 Task: Look for space in Navadwīp, India from 5th July, 2023 to 10th July, 2023 for 4 adults in price range Rs.9000 to Rs.14000. Place can be entire place with 2 bedrooms having 4 beds and 2 bathrooms. Property type can be house, flat, guest house. Amenities needed are: washing machine. Booking option can be shelf check-in. Required host language is English.
Action: Mouse moved to (550, 81)
Screenshot: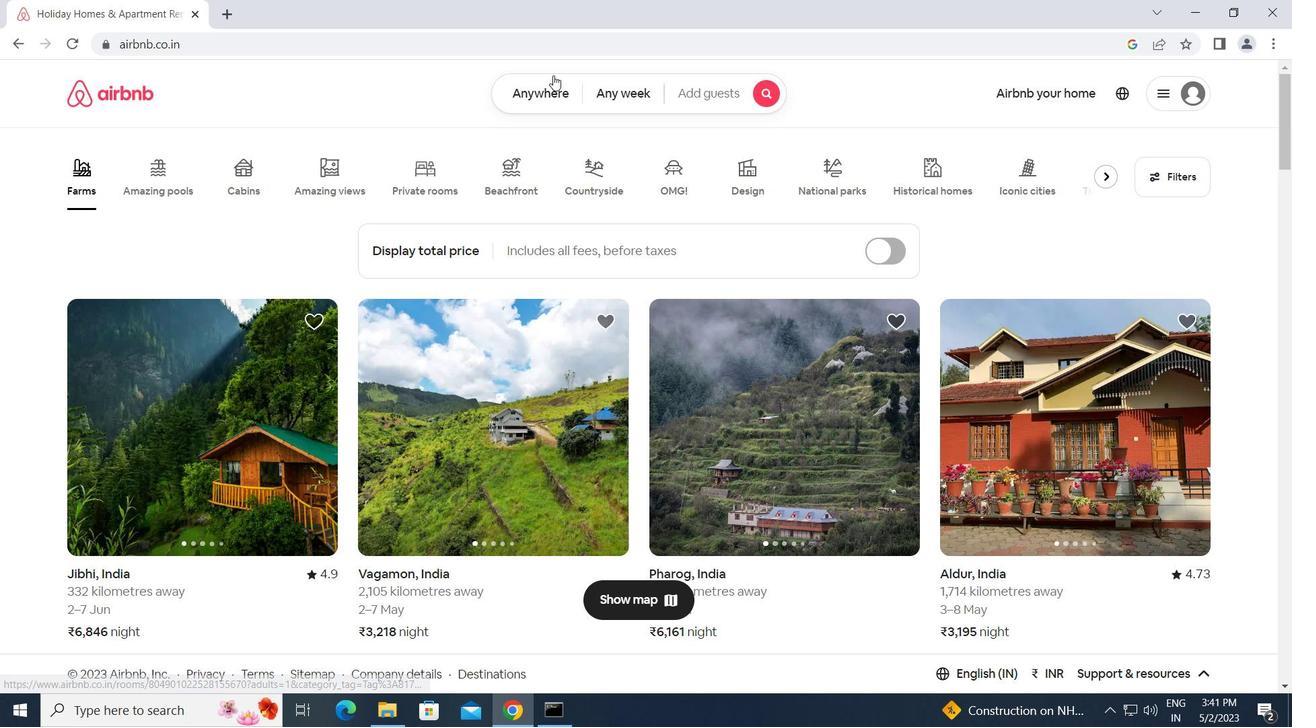 
Action: Mouse pressed left at (550, 81)
Screenshot: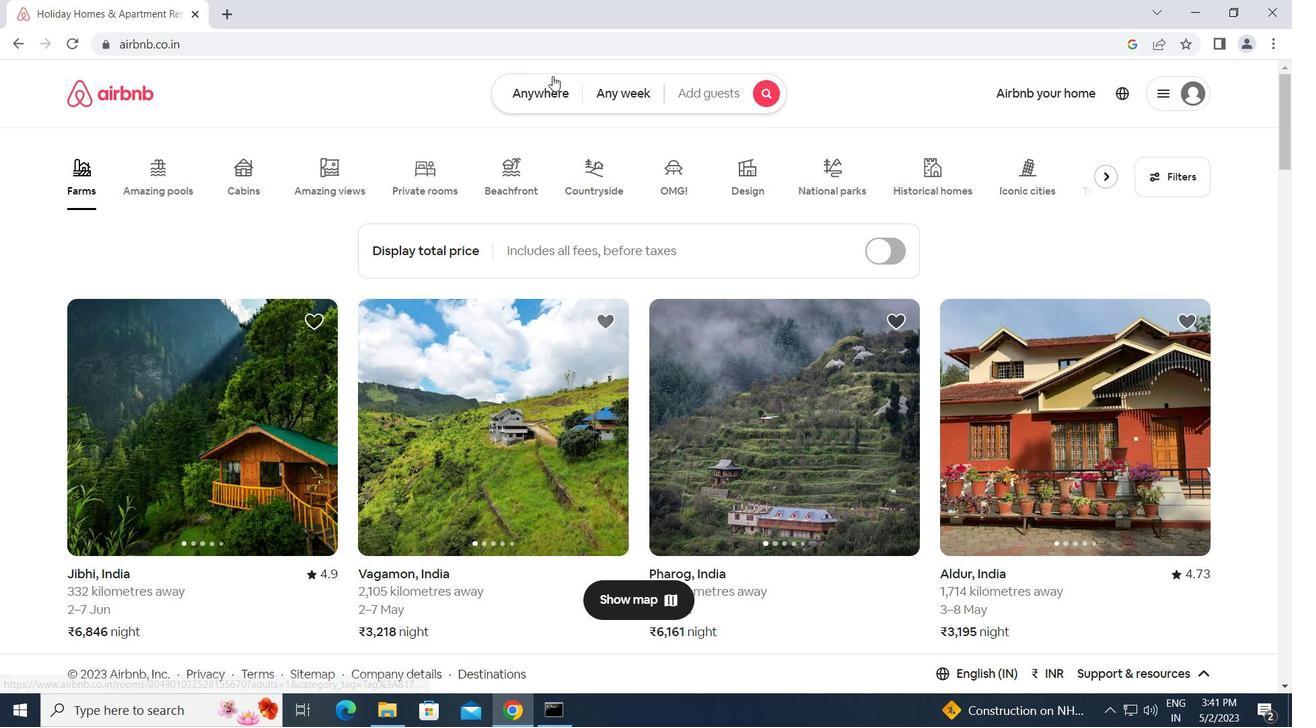 
Action: Mouse moved to (416, 146)
Screenshot: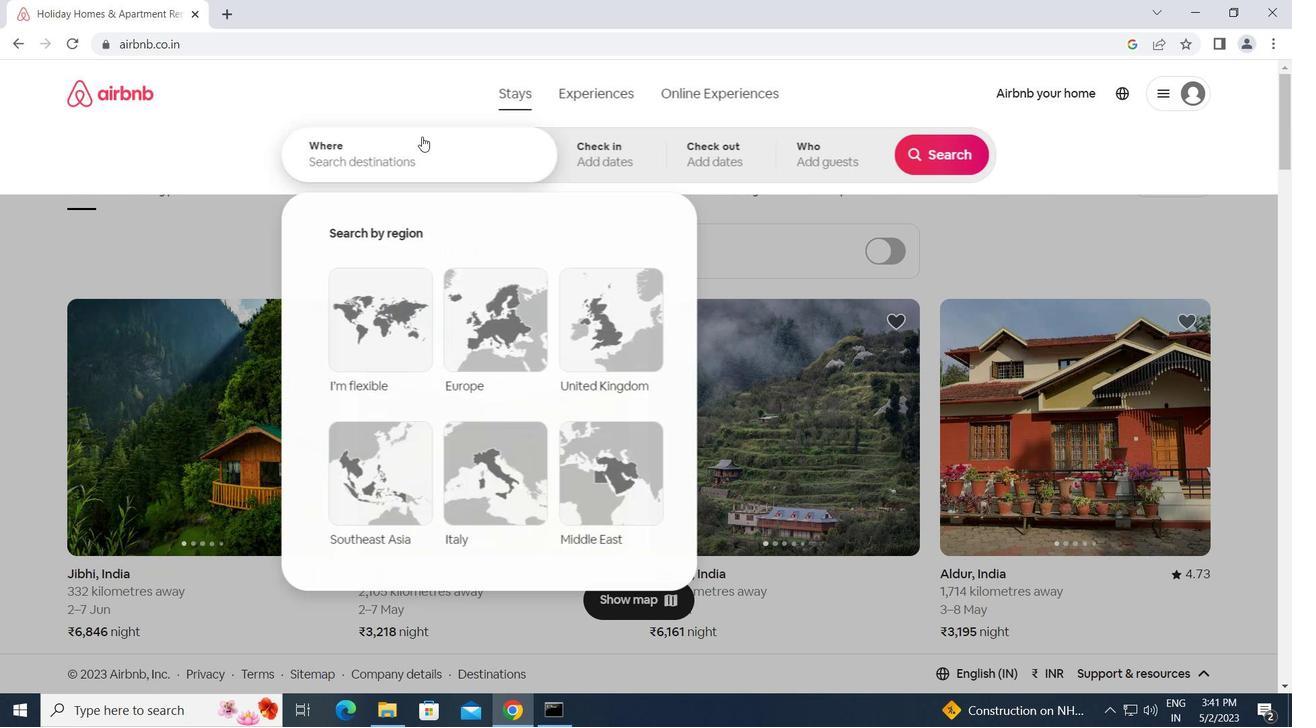 
Action: Mouse pressed left at (416, 146)
Screenshot: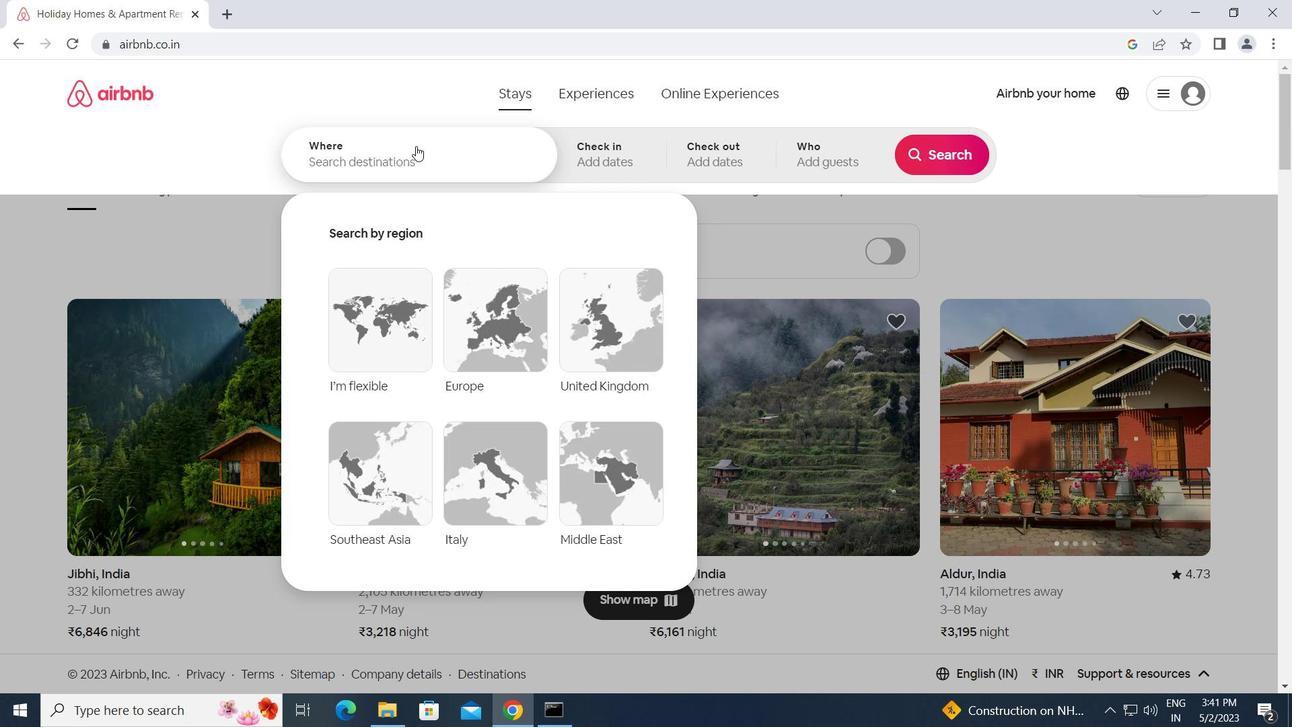 
Action: Key pressed n<Key.caps_lock>avadwip,<Key.space><Key.caps_lock>i<Key.caps_lock>ndia<Key.enter>
Screenshot: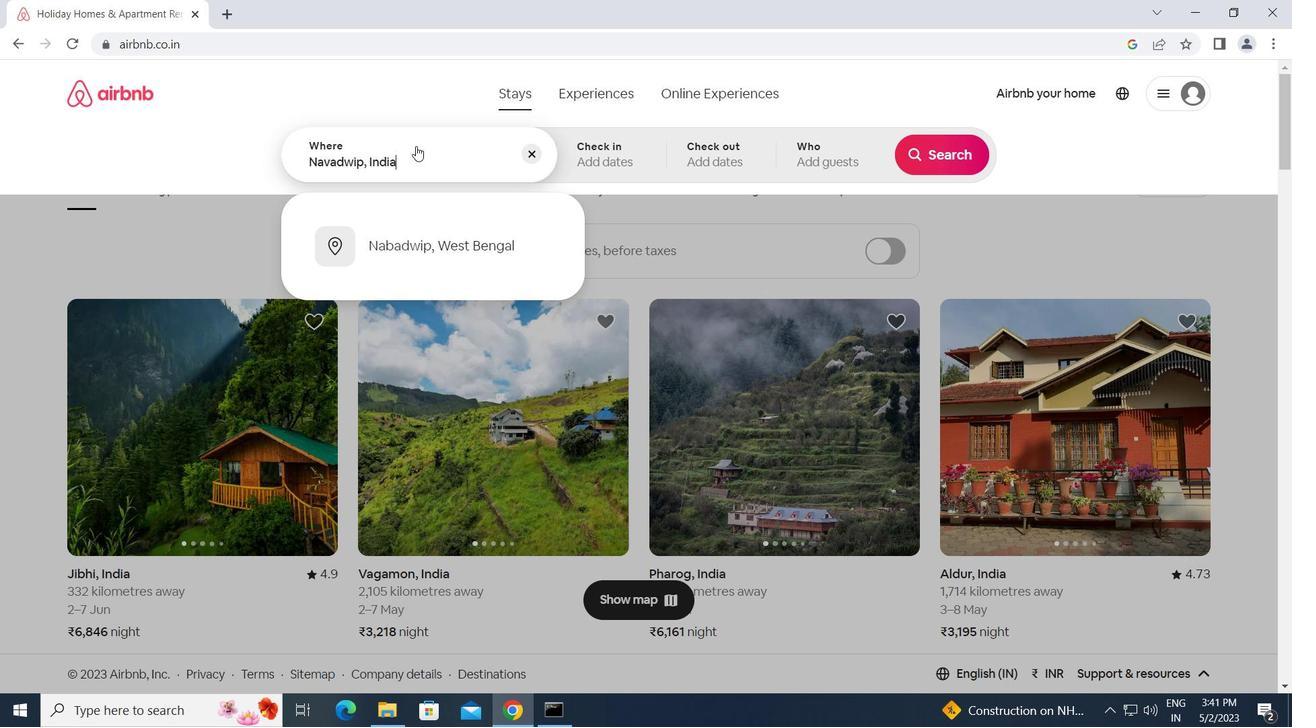 
Action: Mouse moved to (946, 303)
Screenshot: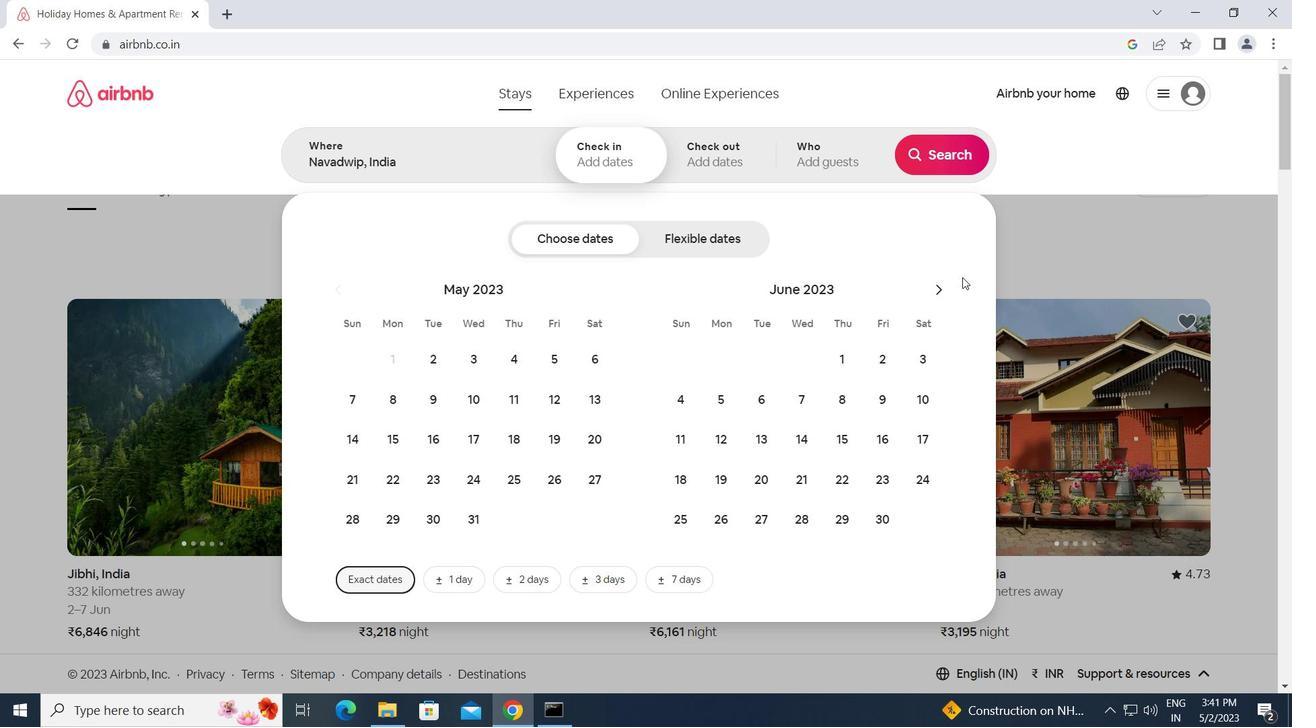 
Action: Mouse pressed left at (946, 303)
Screenshot: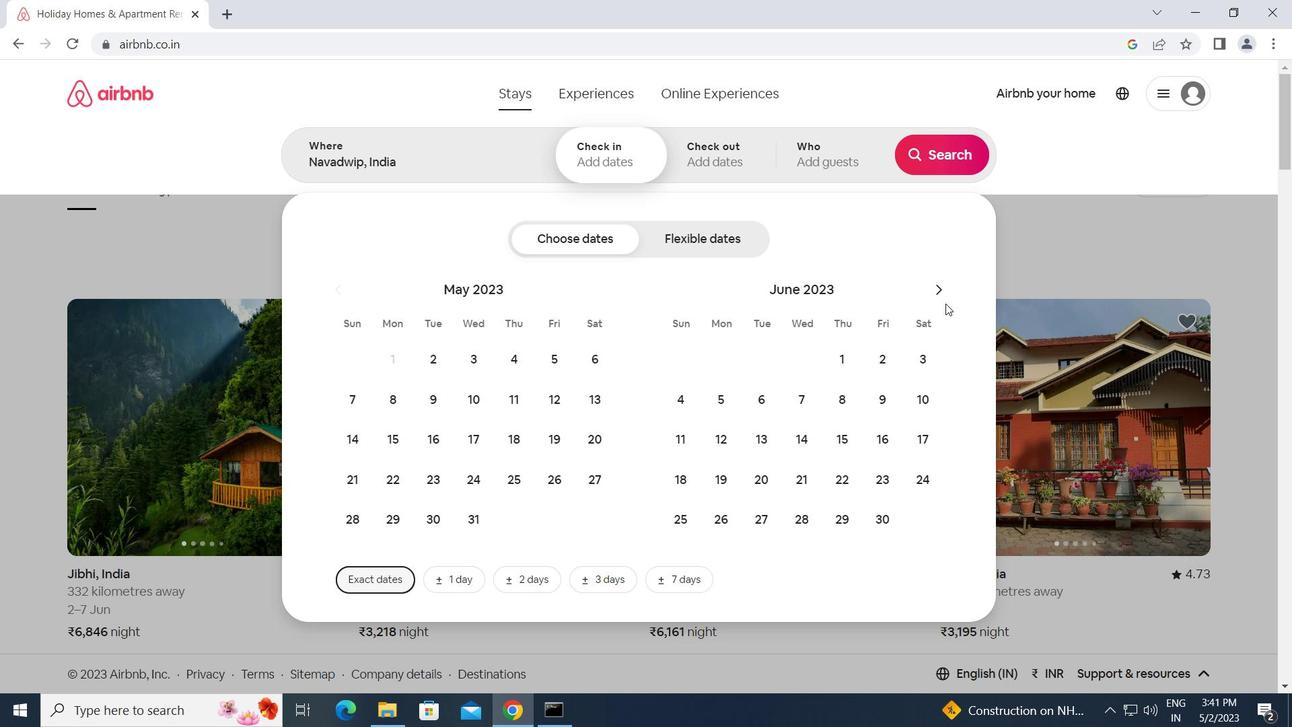 
Action: Mouse moved to (936, 287)
Screenshot: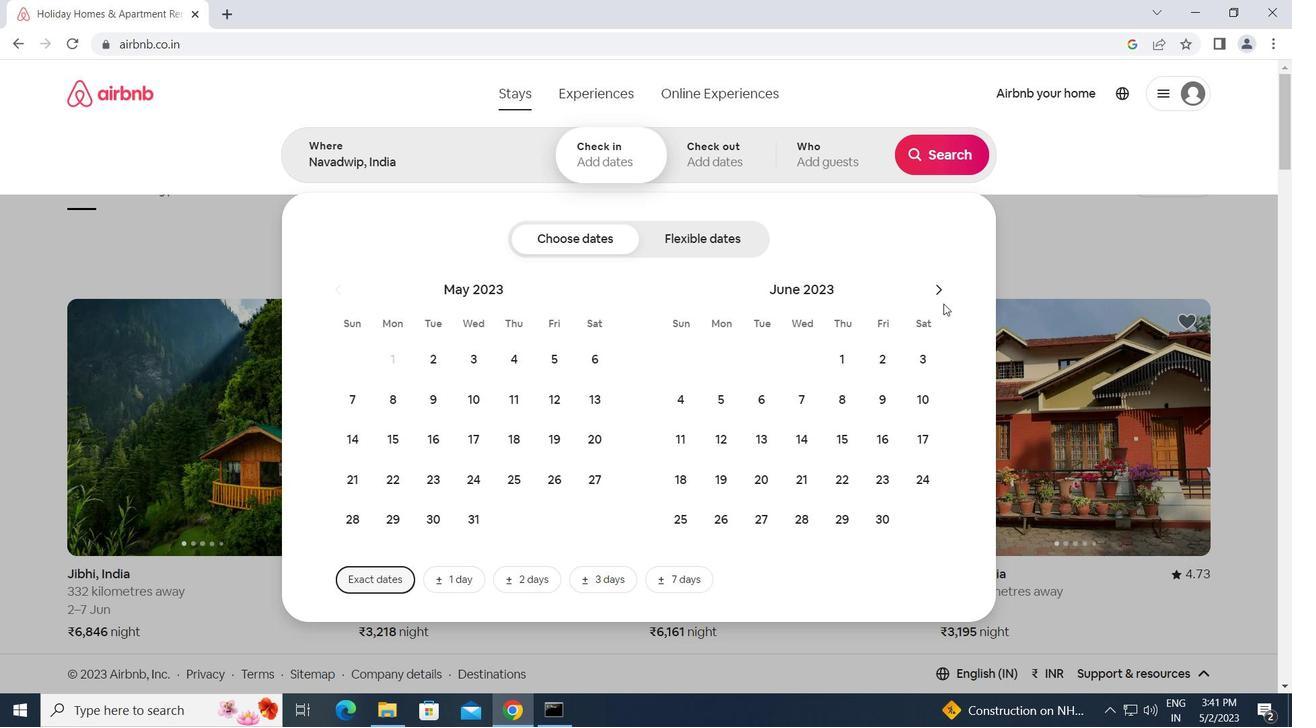 
Action: Mouse pressed left at (936, 287)
Screenshot: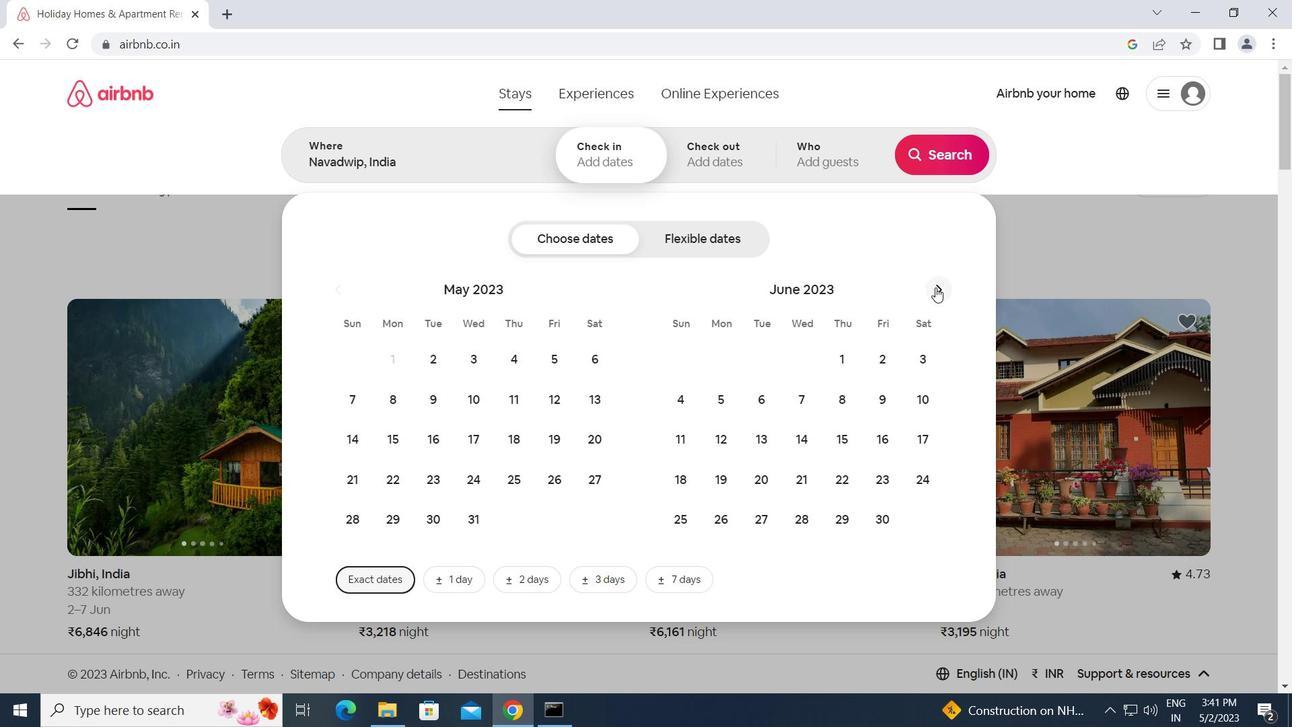 
Action: Mouse moved to (804, 396)
Screenshot: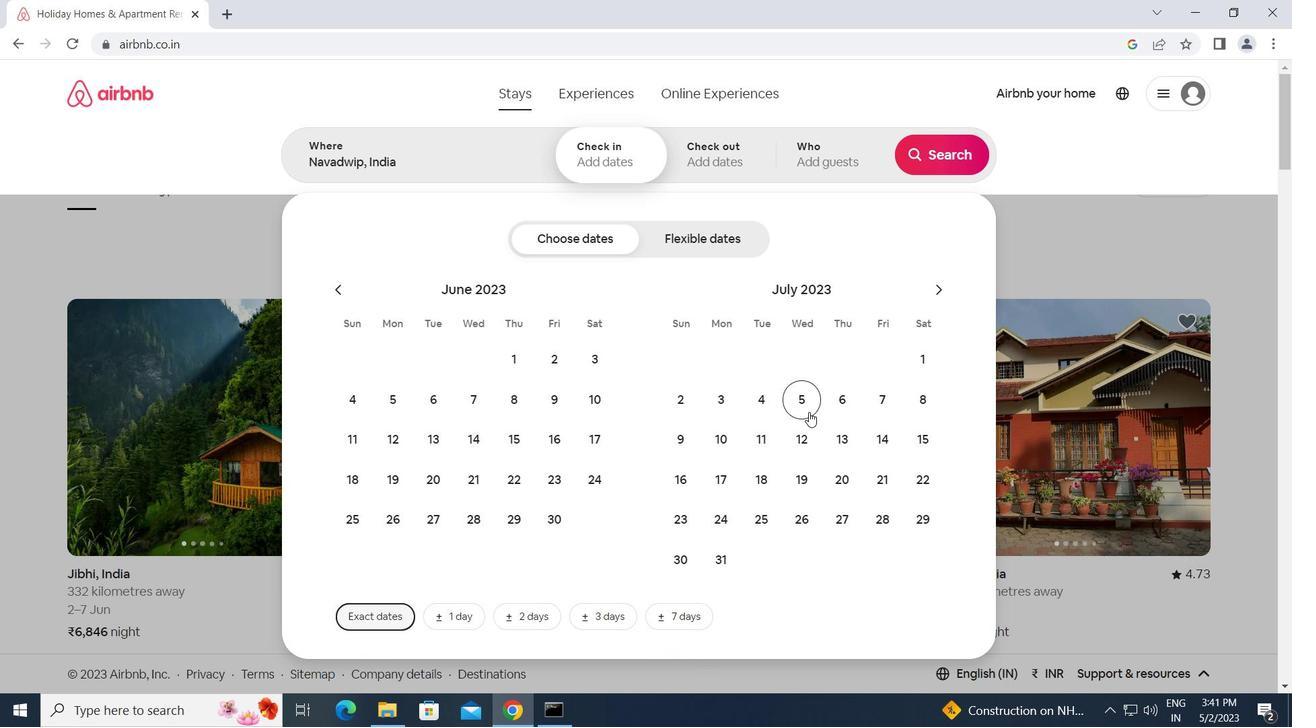 
Action: Mouse pressed left at (804, 396)
Screenshot: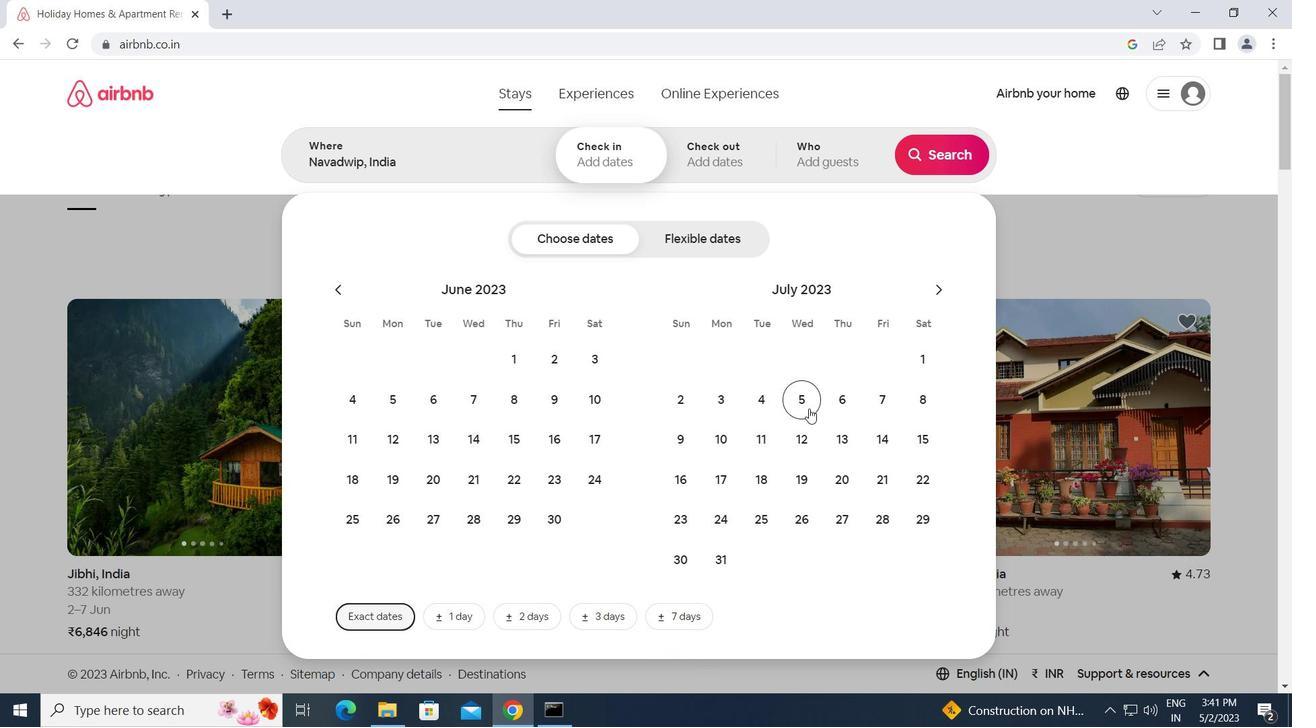 
Action: Mouse moved to (725, 435)
Screenshot: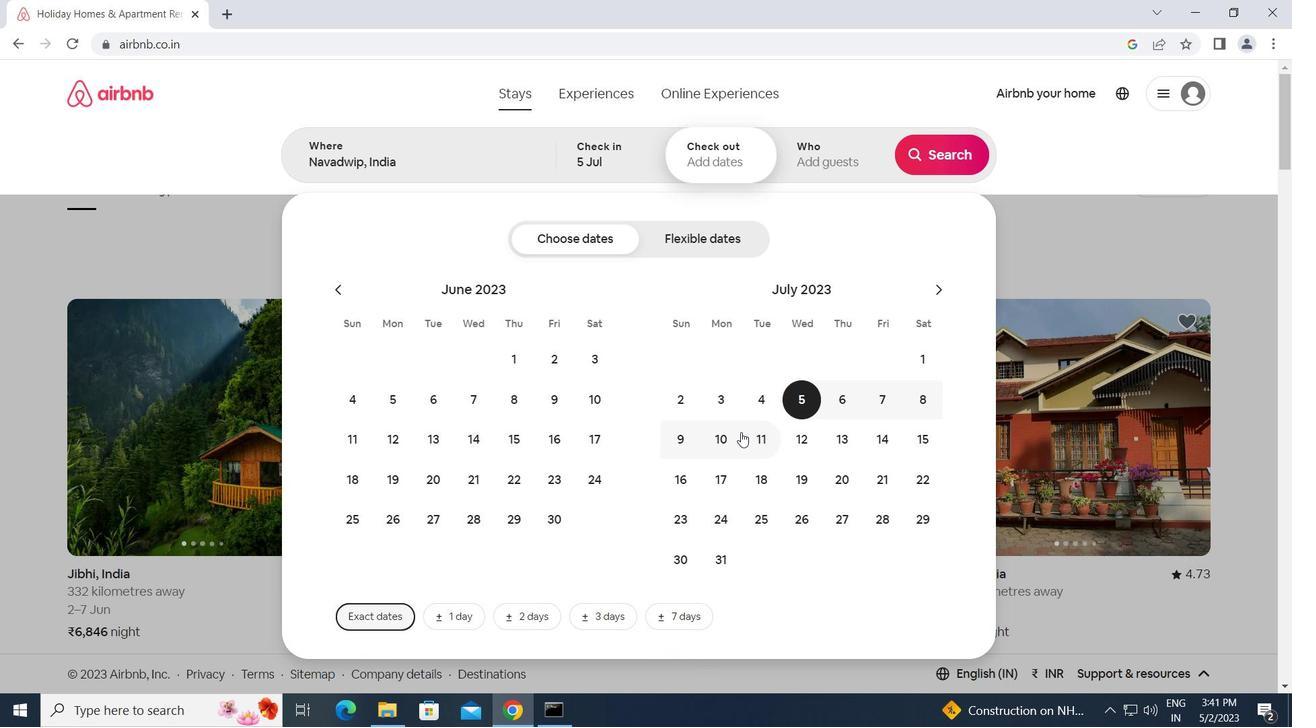 
Action: Mouse pressed left at (725, 435)
Screenshot: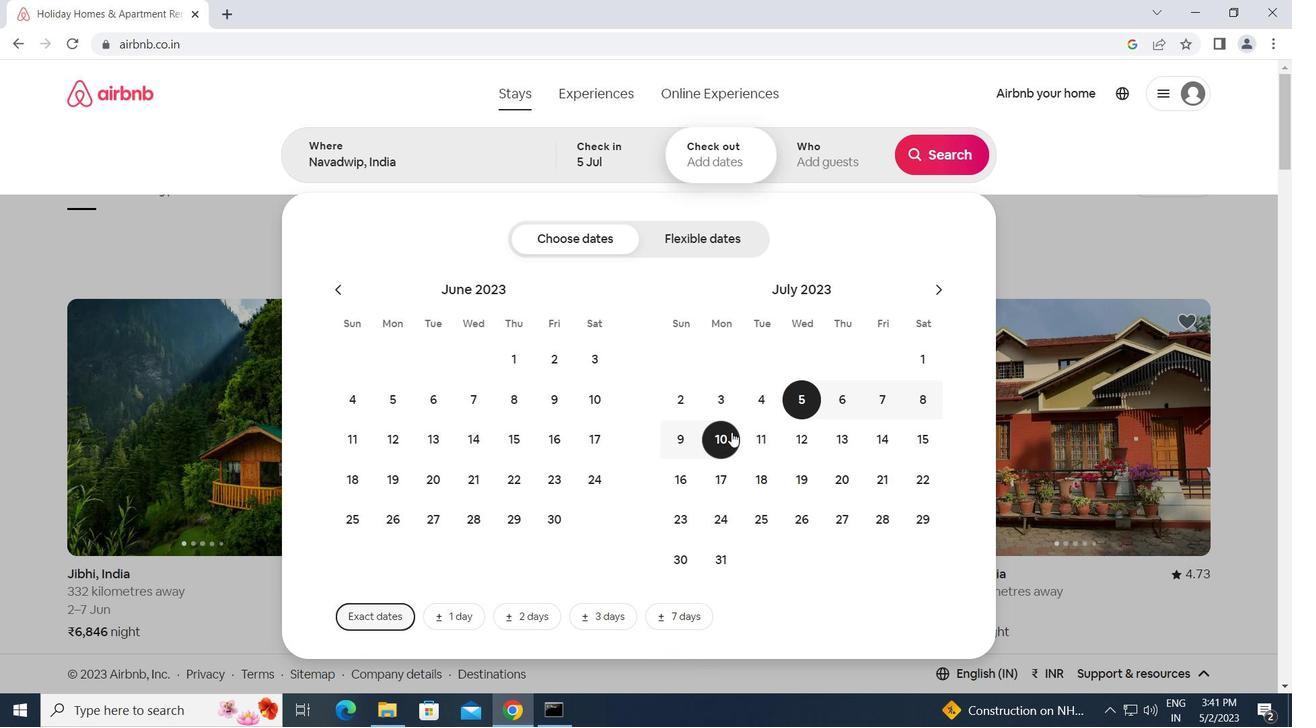 
Action: Mouse moved to (801, 156)
Screenshot: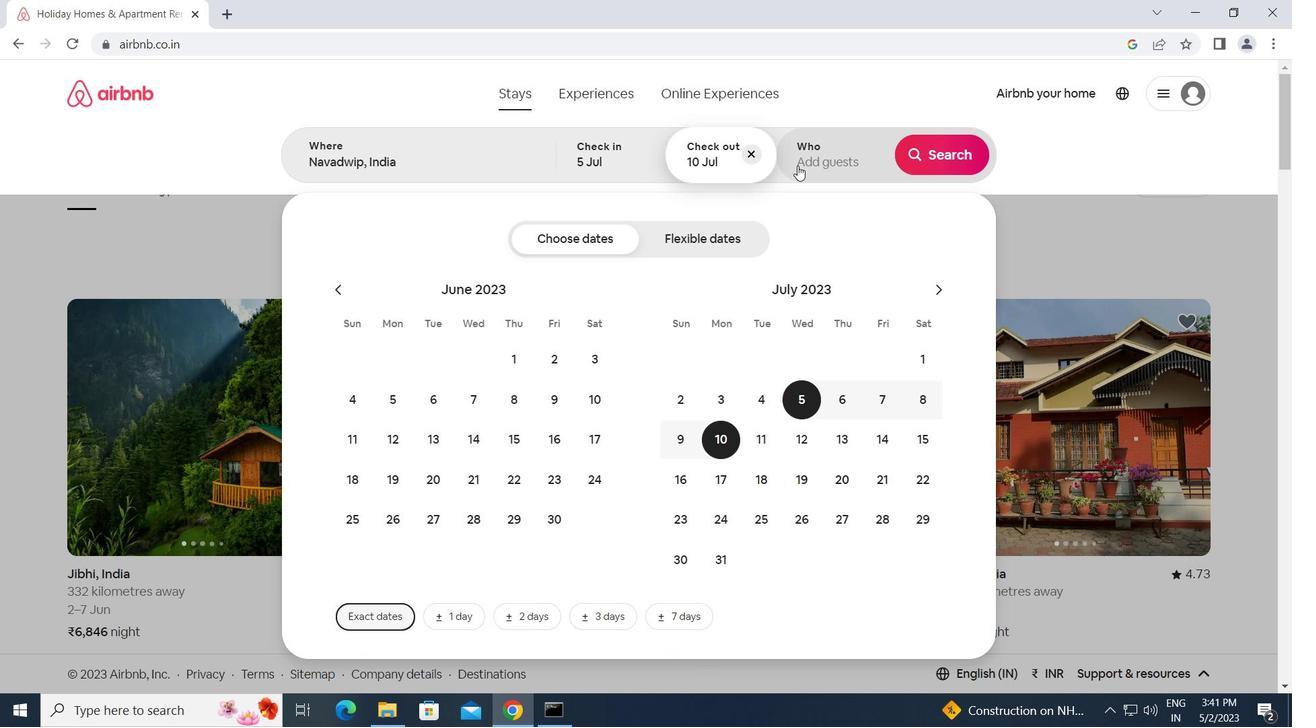 
Action: Mouse pressed left at (801, 156)
Screenshot: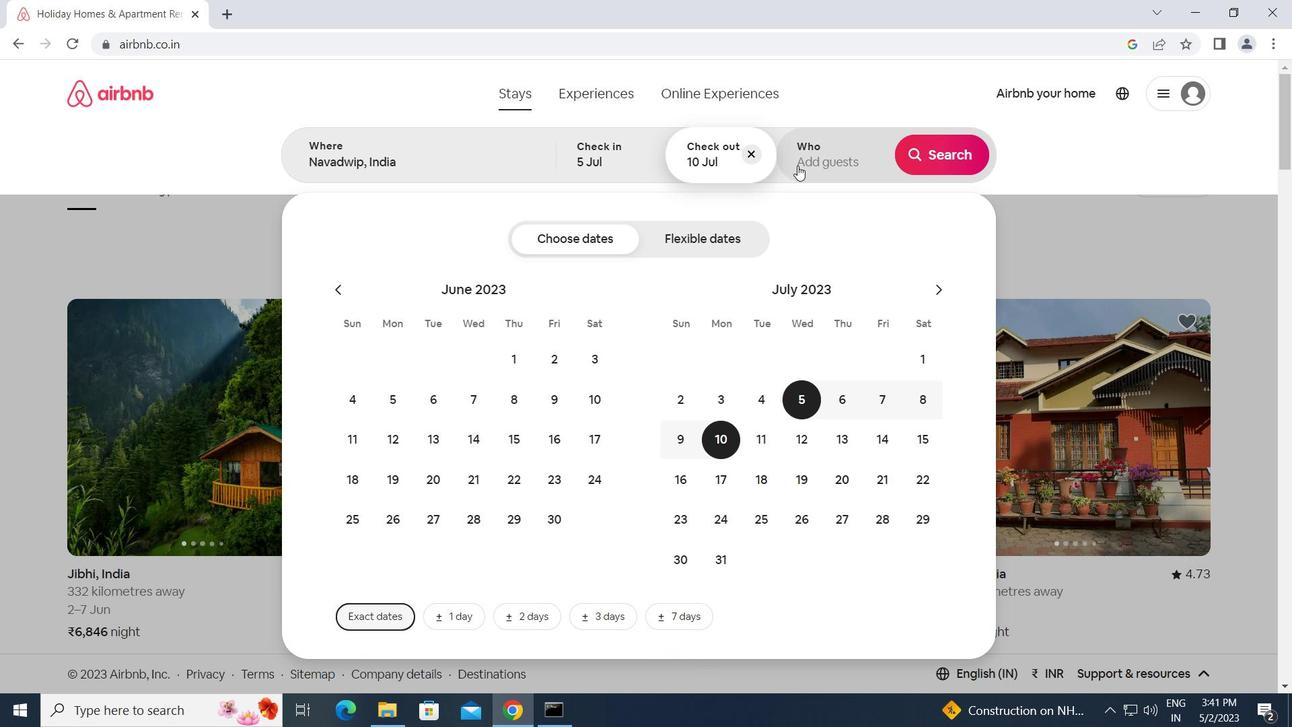 
Action: Mouse moved to (948, 233)
Screenshot: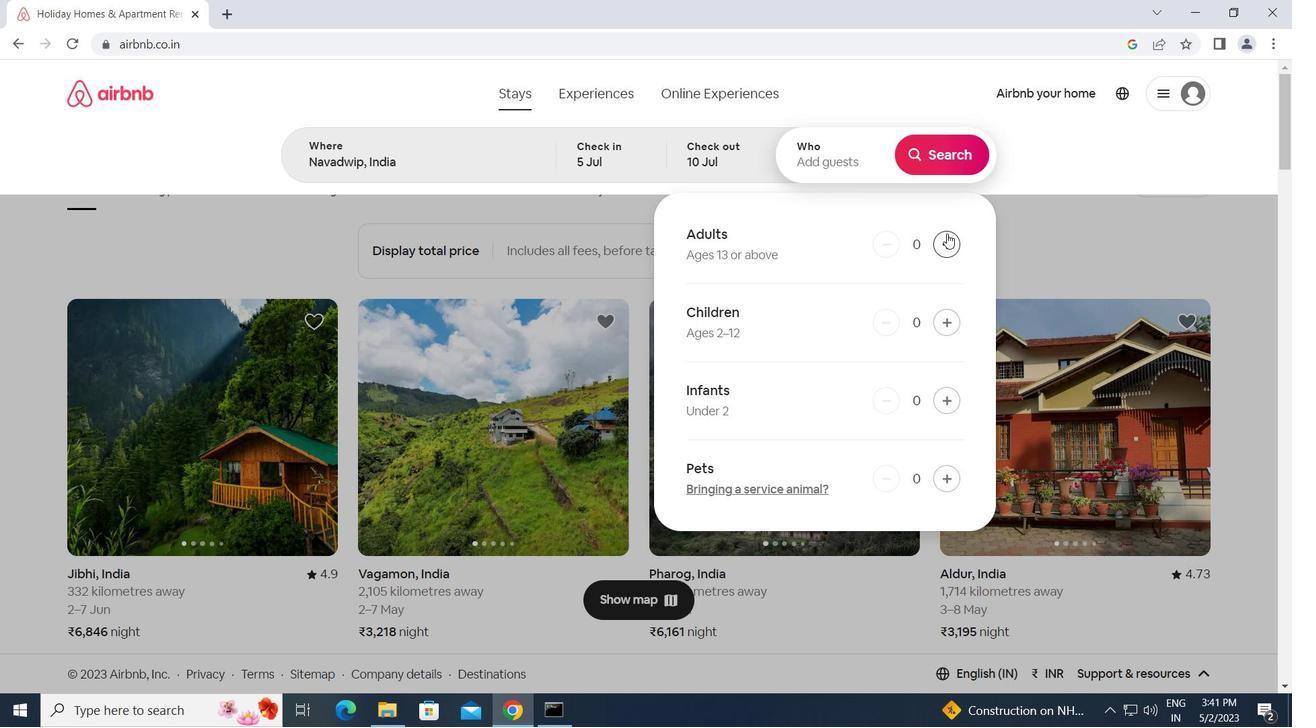 
Action: Mouse pressed left at (948, 233)
Screenshot: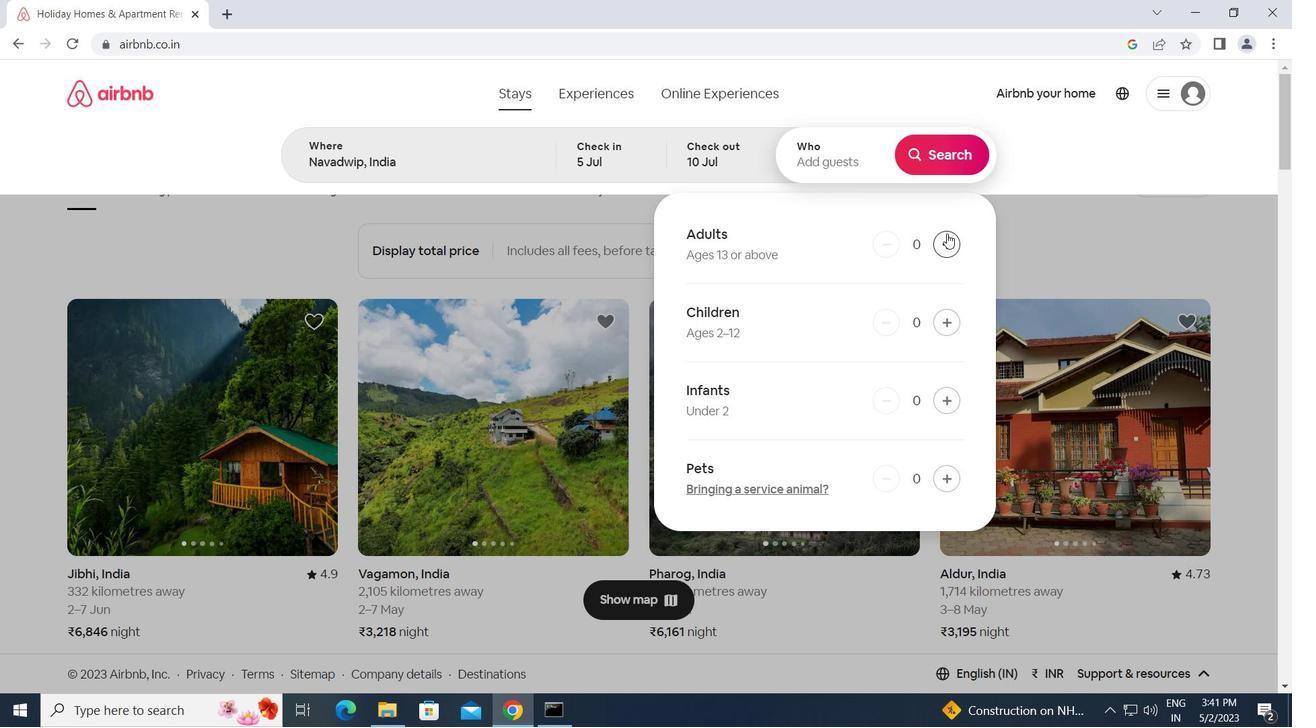 
Action: Mouse moved to (947, 232)
Screenshot: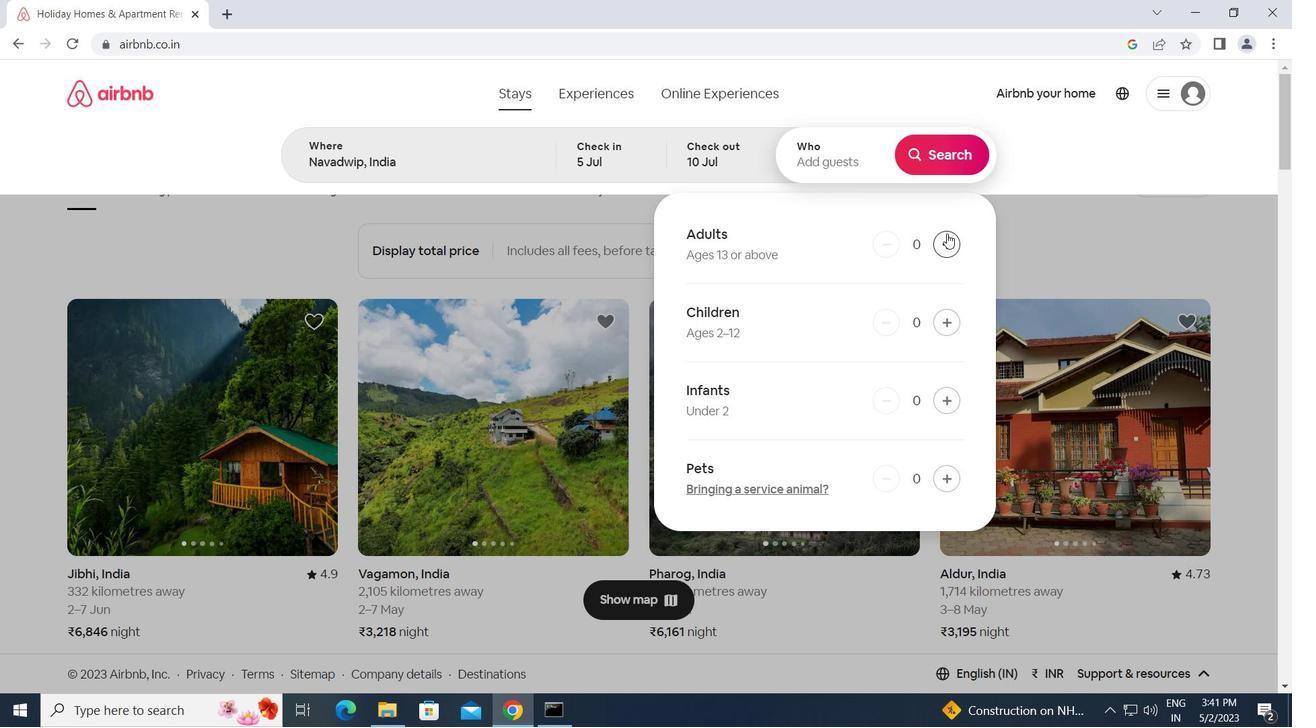 
Action: Mouse pressed left at (947, 232)
Screenshot: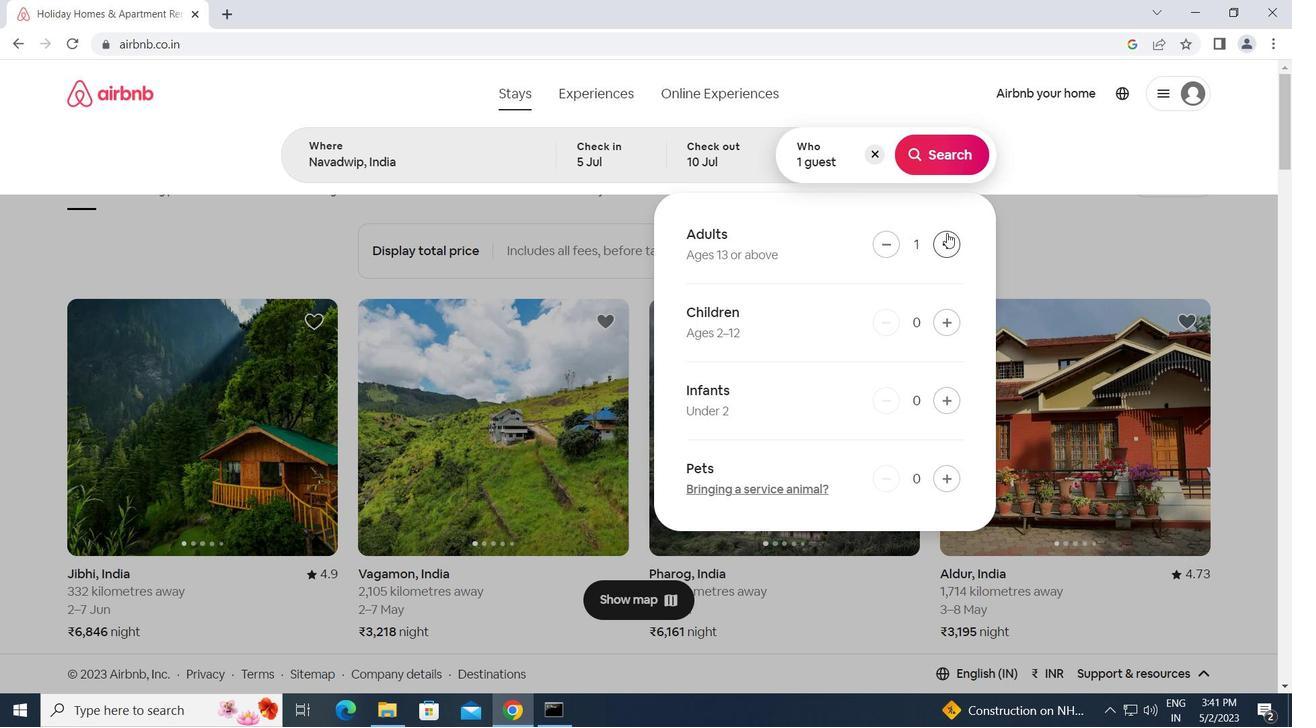 
Action: Mouse pressed left at (947, 232)
Screenshot: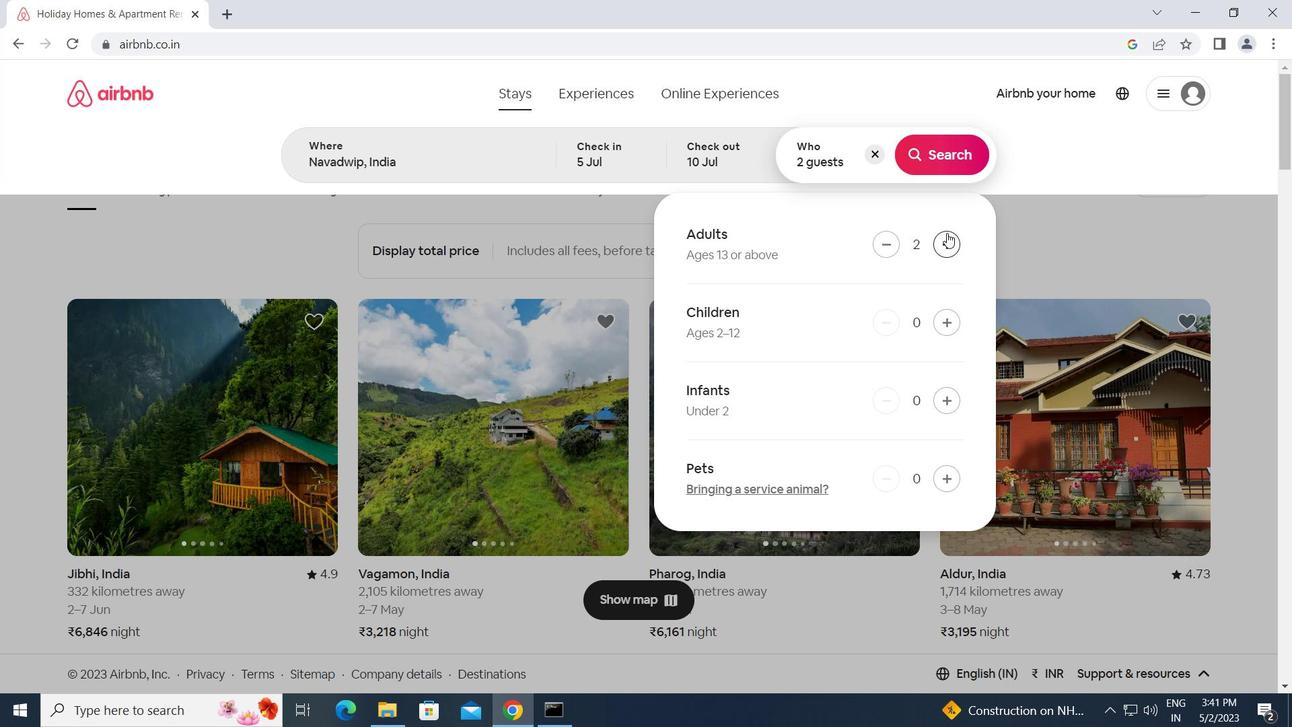 
Action: Mouse pressed left at (947, 232)
Screenshot: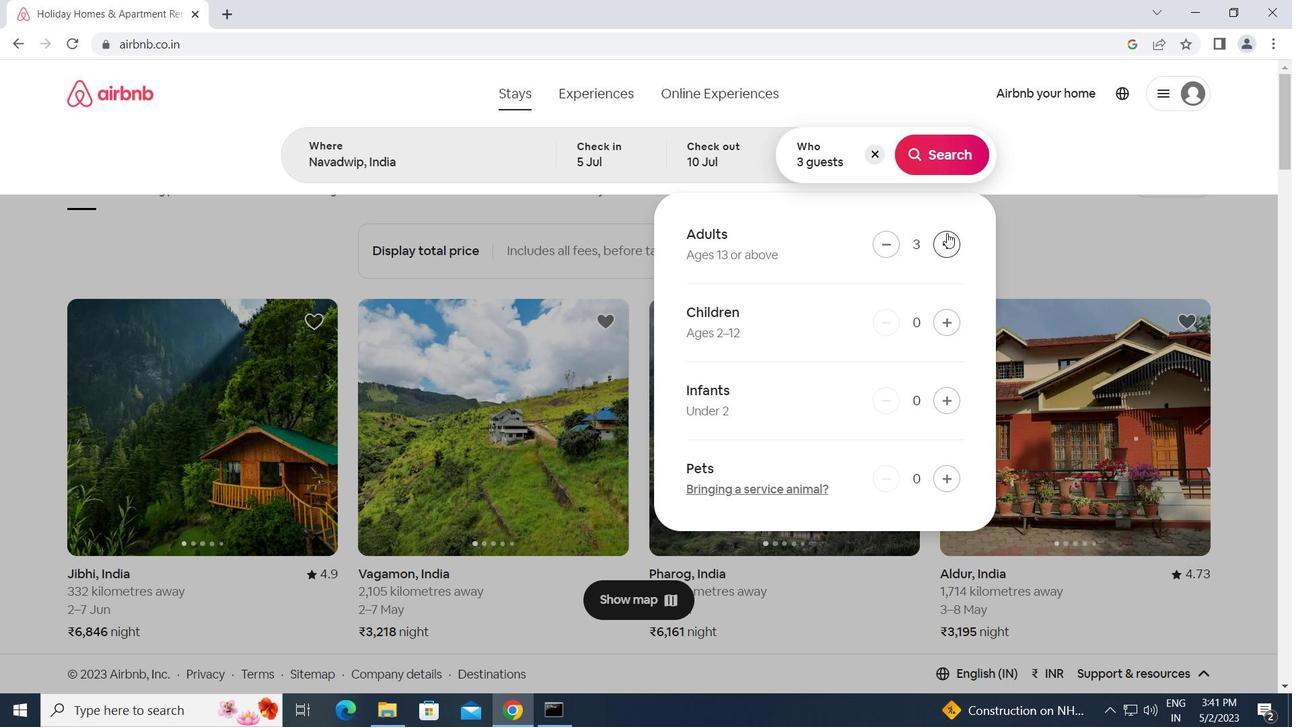 
Action: Mouse moved to (939, 162)
Screenshot: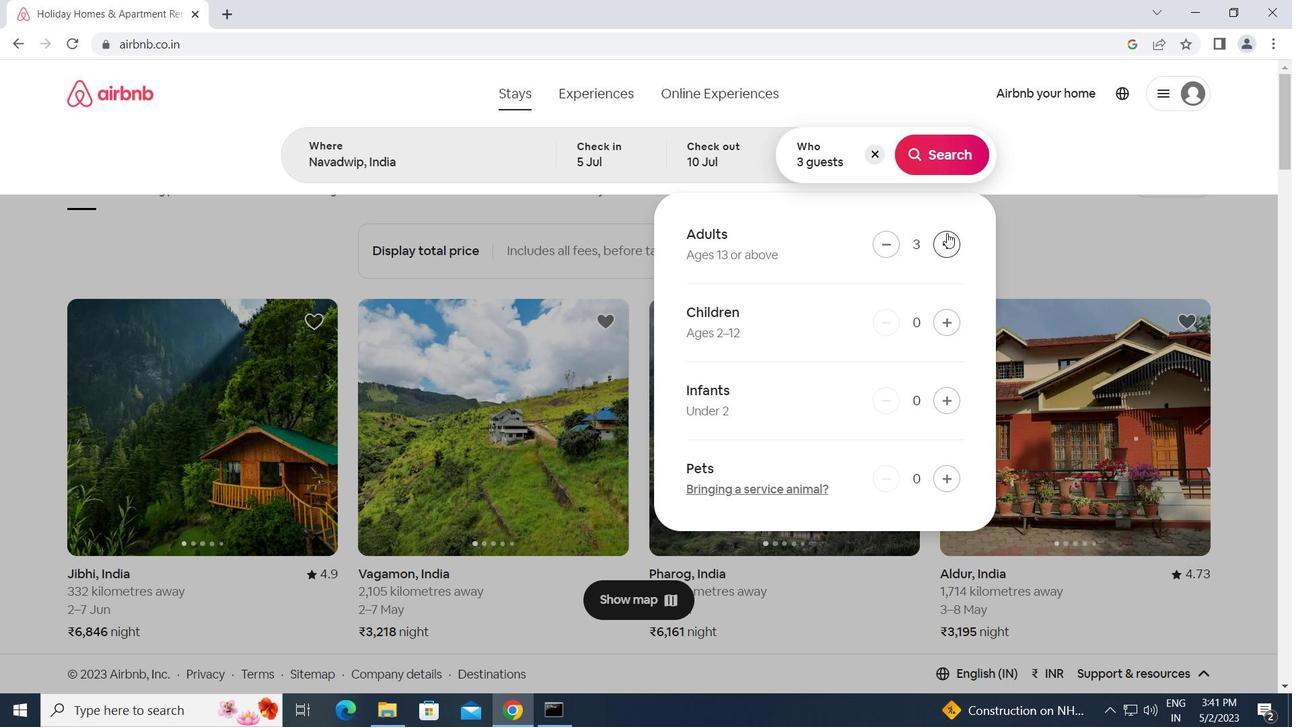 
Action: Mouse pressed left at (939, 162)
Screenshot: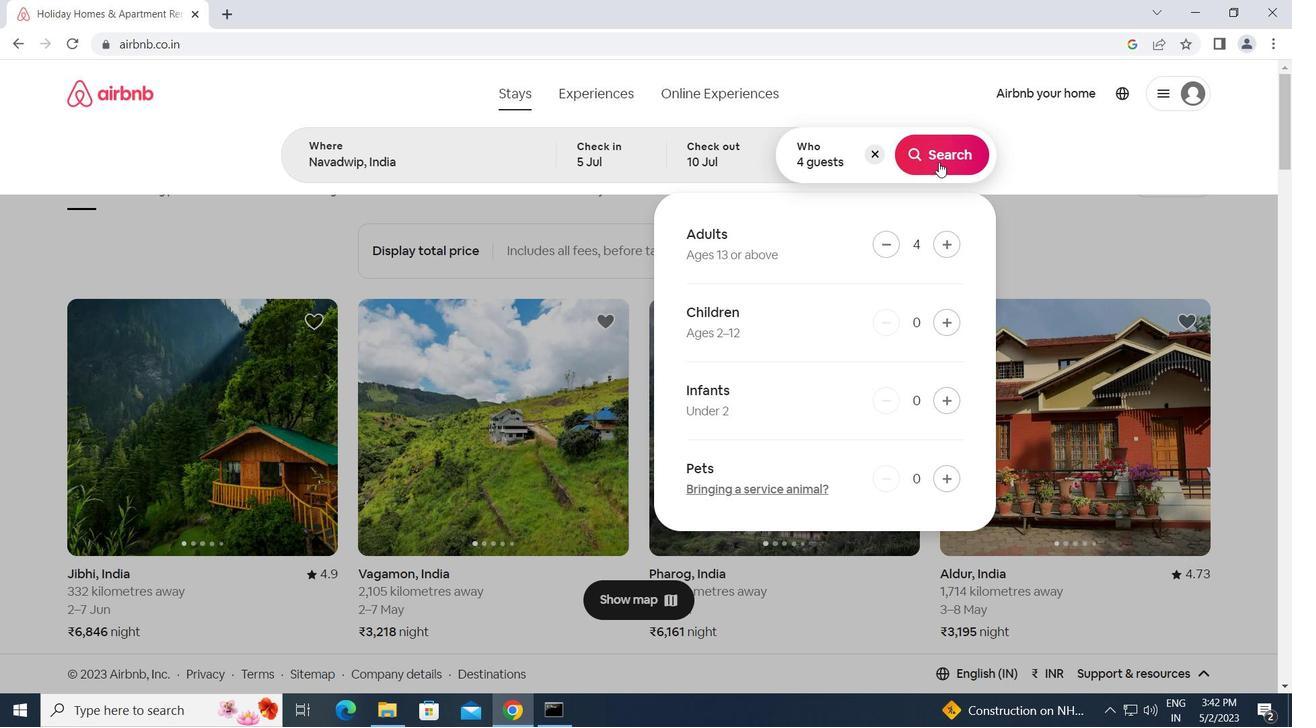 
Action: Mouse moved to (1198, 156)
Screenshot: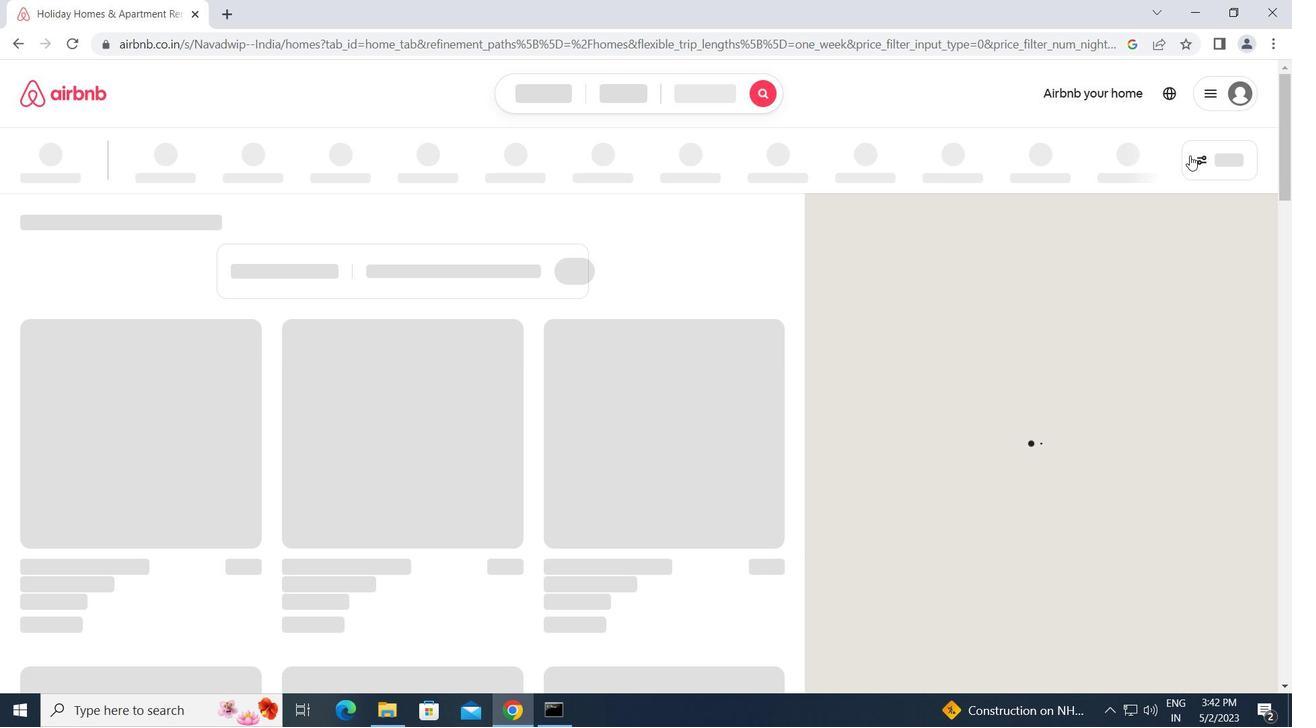 
Action: Mouse pressed left at (1198, 156)
Screenshot: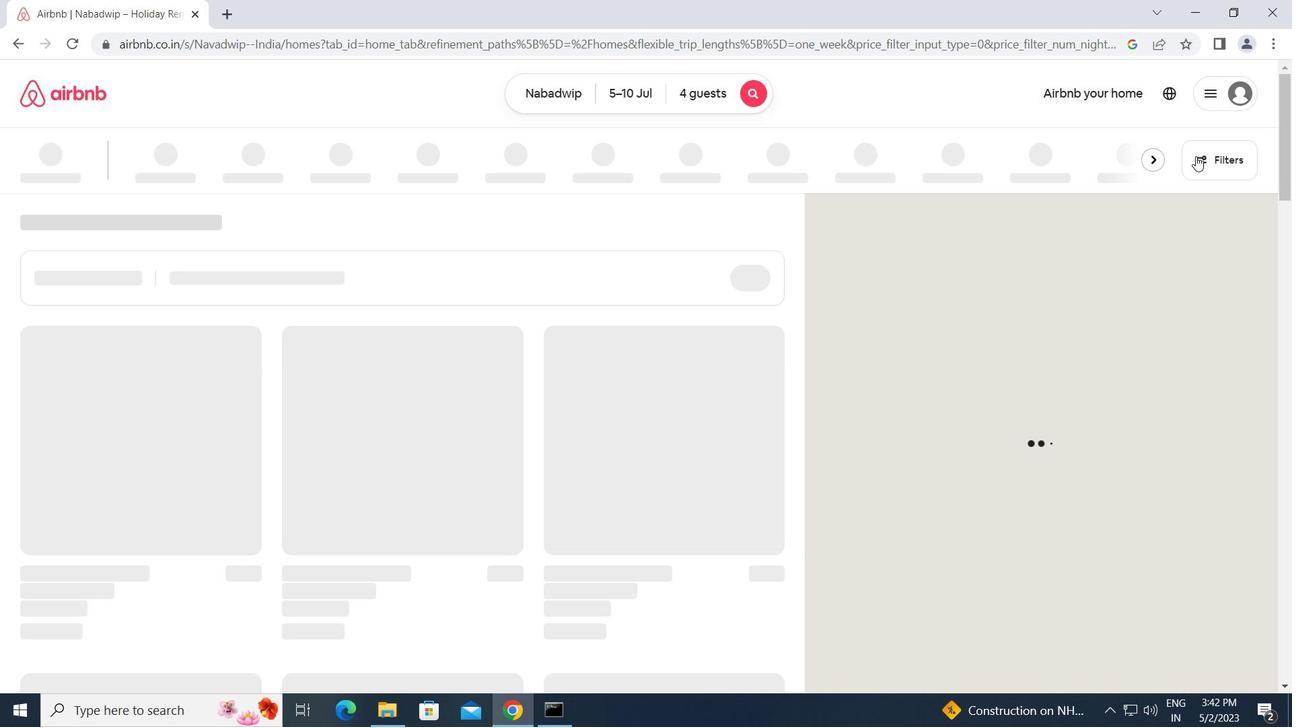 
Action: Mouse moved to (455, 375)
Screenshot: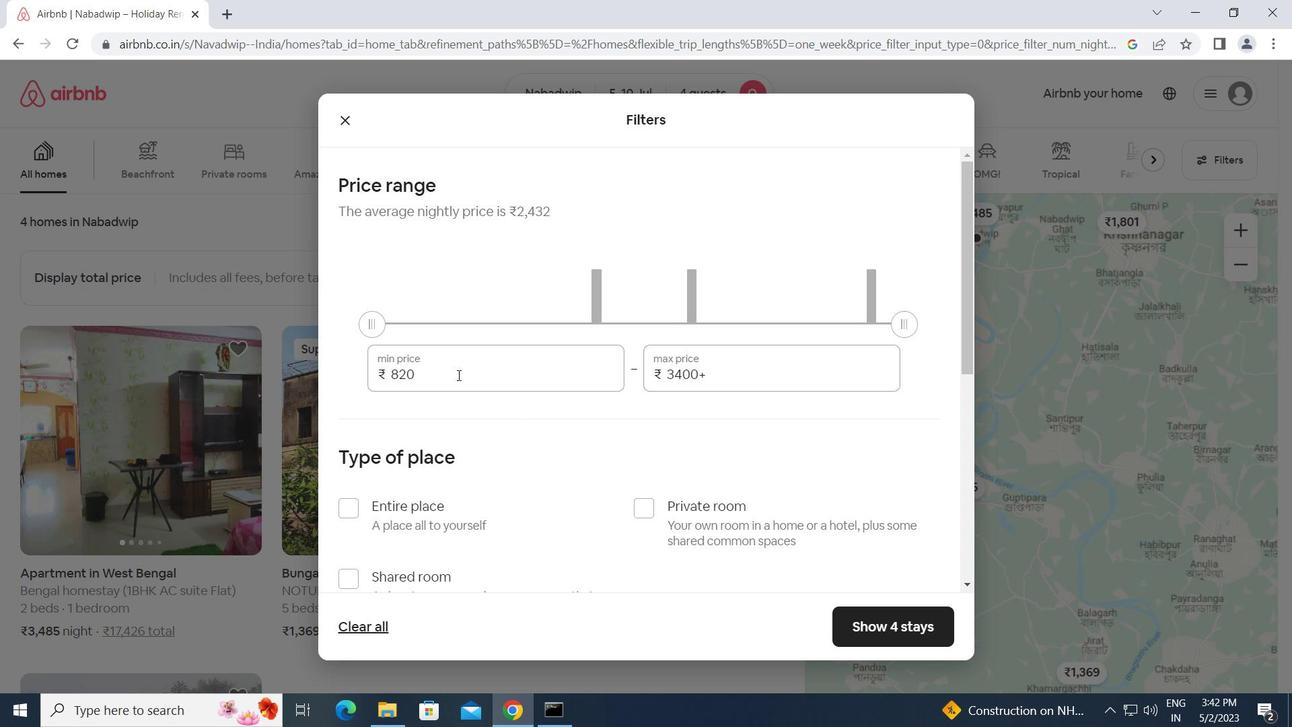 
Action: Mouse pressed left at (455, 375)
Screenshot: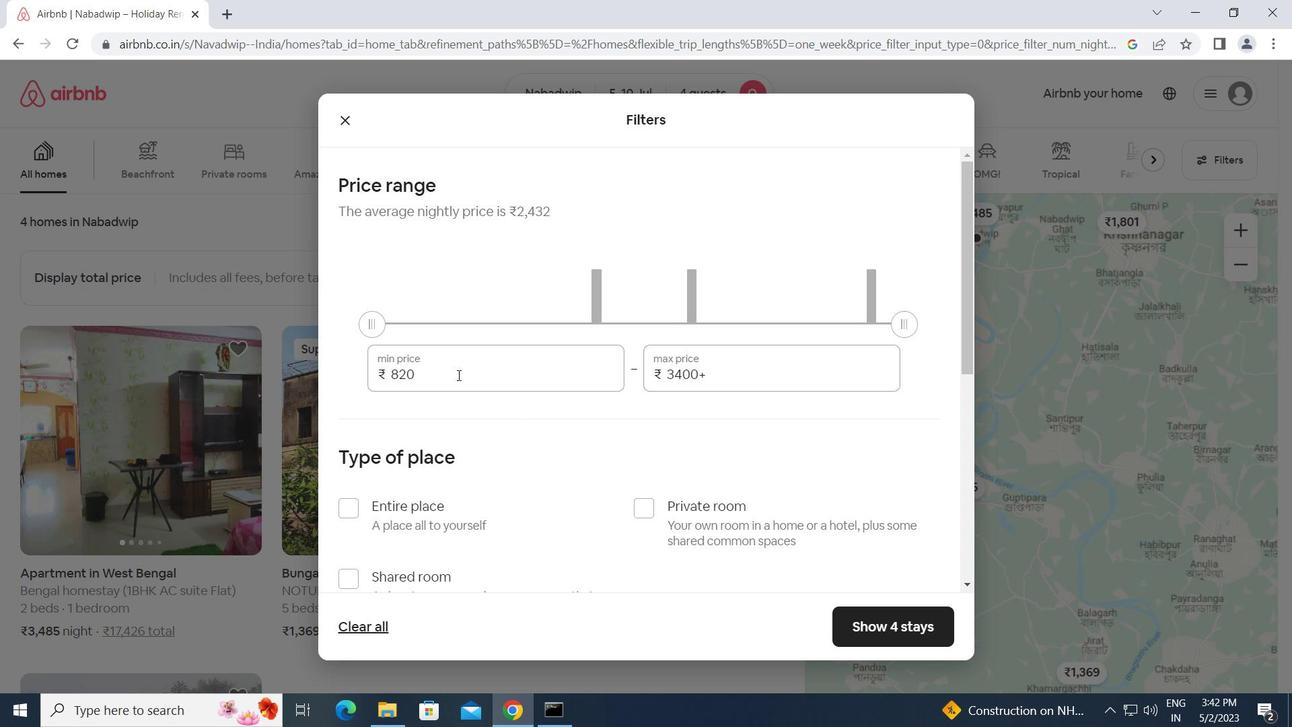 
Action: Mouse moved to (338, 380)
Screenshot: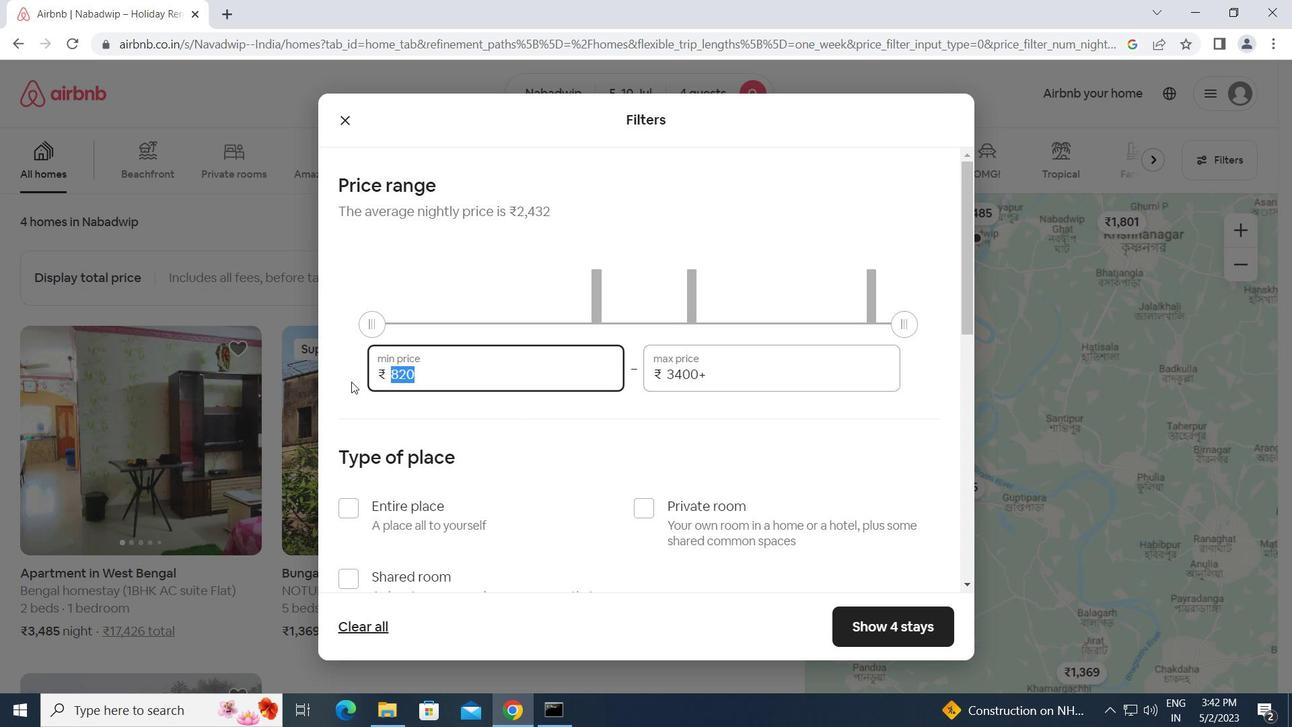 
Action: Key pressed 9000<Key.tab>14000
Screenshot: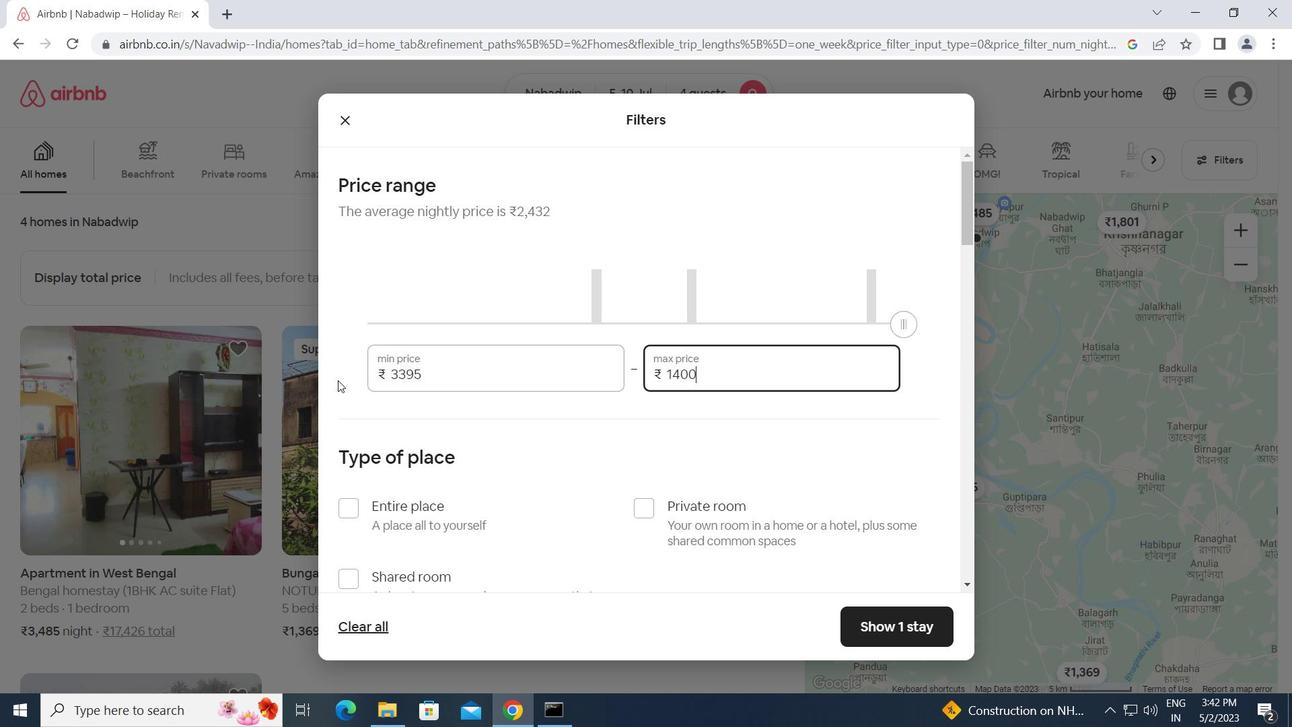 
Action: Mouse moved to (346, 507)
Screenshot: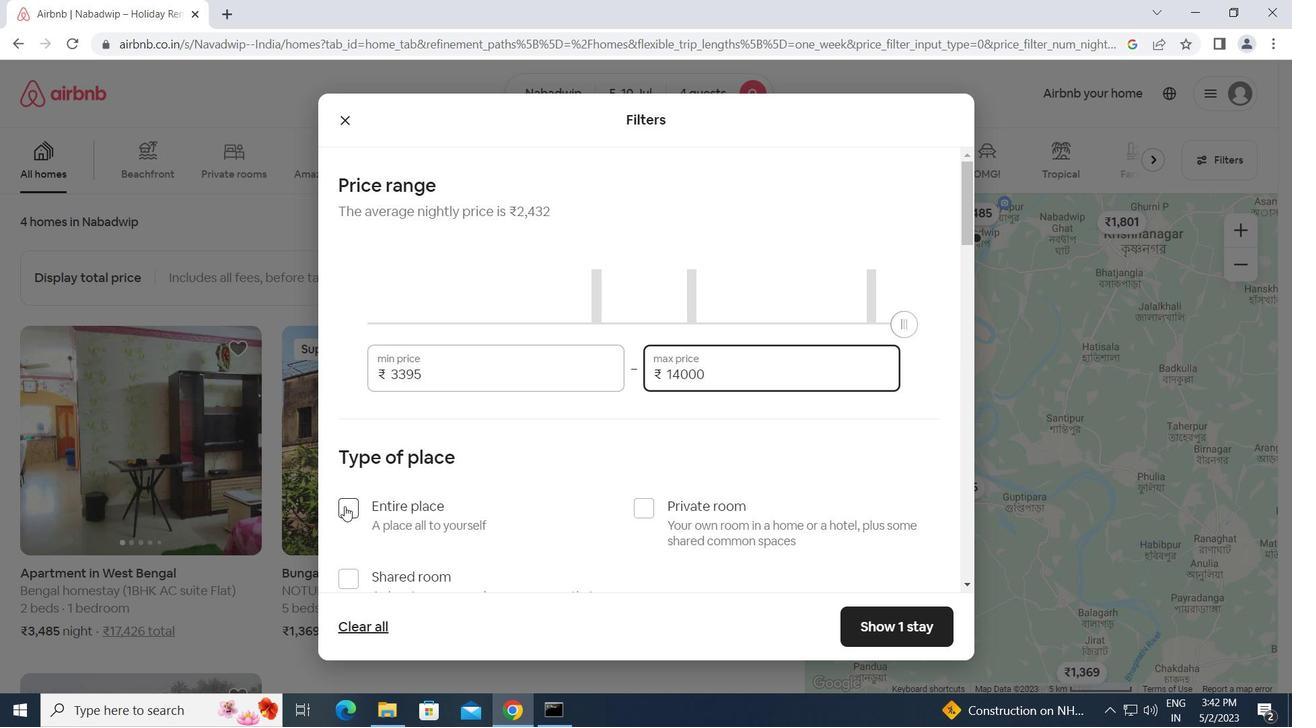 
Action: Mouse pressed left at (346, 507)
Screenshot: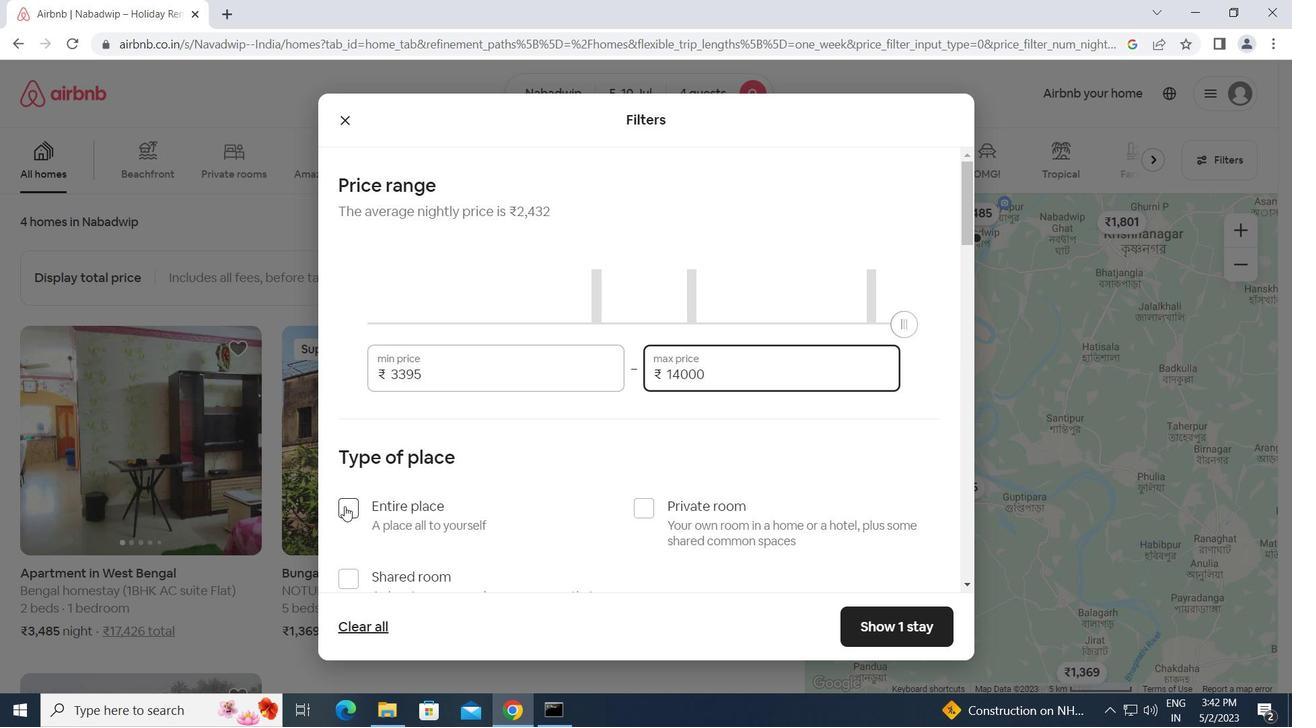 
Action: Mouse moved to (426, 511)
Screenshot: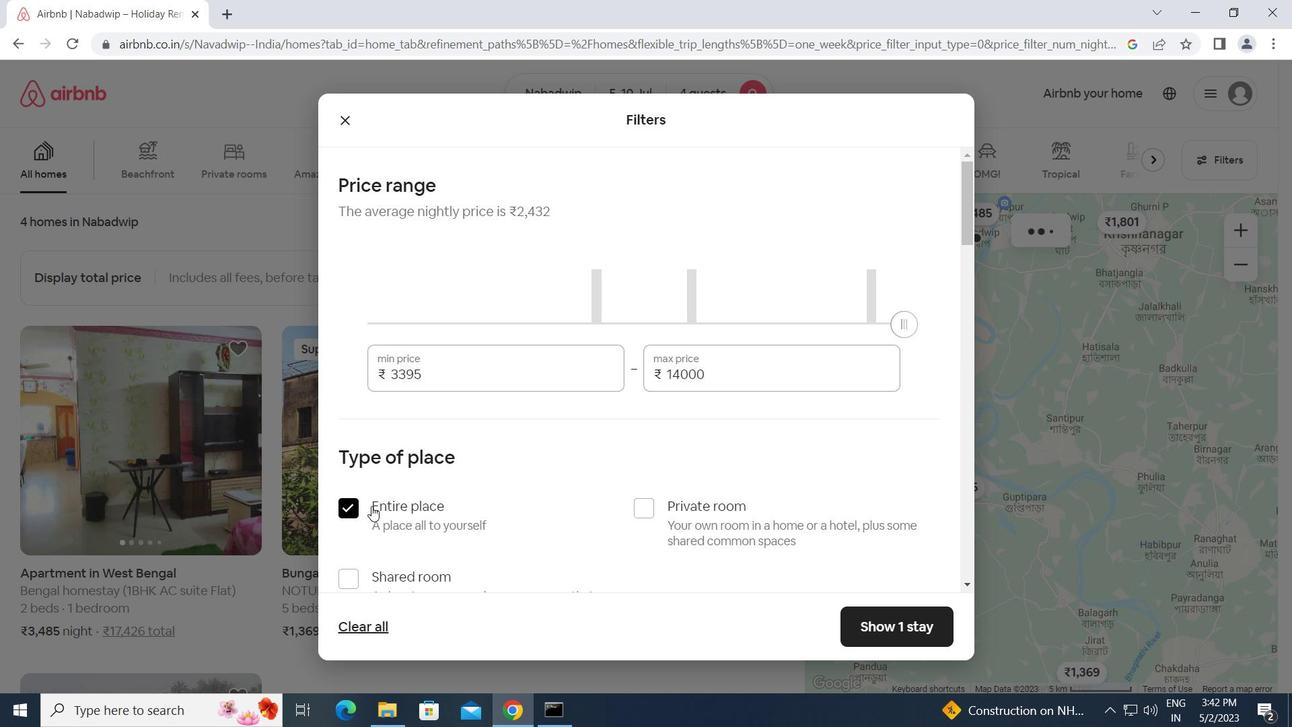 
Action: Mouse scrolled (426, 510) with delta (0, 0)
Screenshot: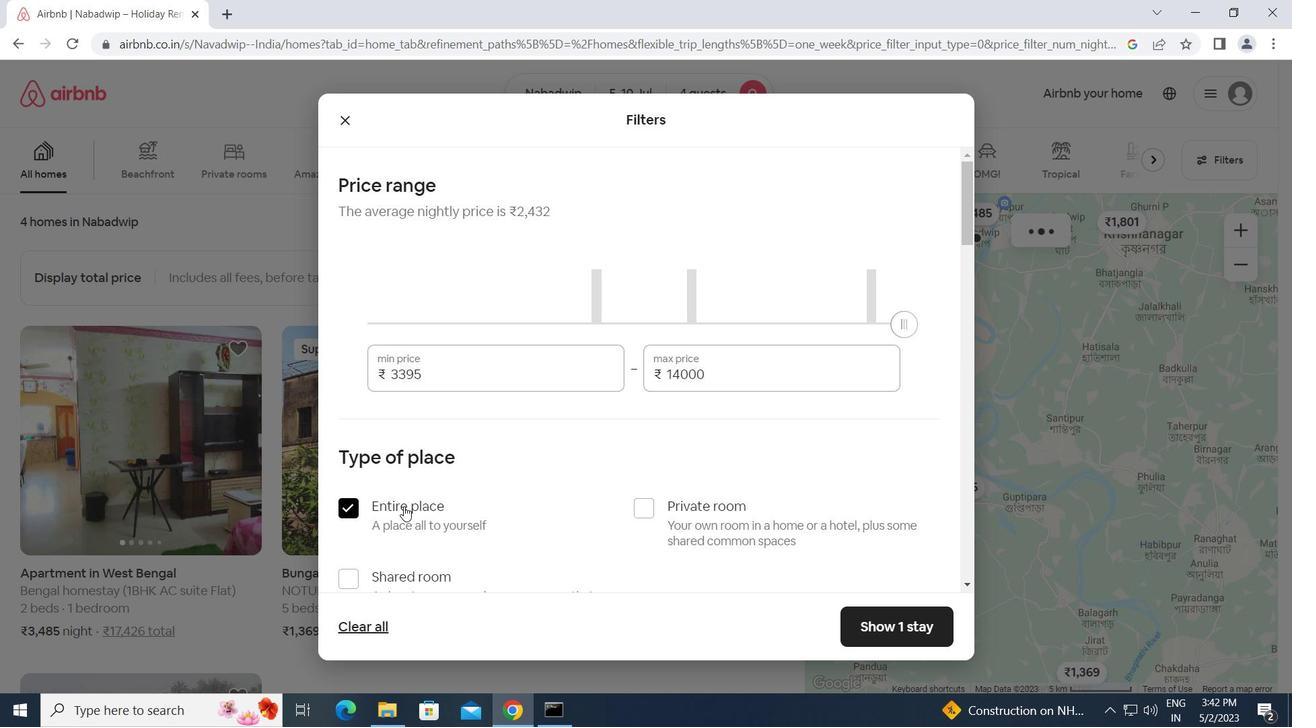 
Action: Mouse scrolled (426, 510) with delta (0, 0)
Screenshot: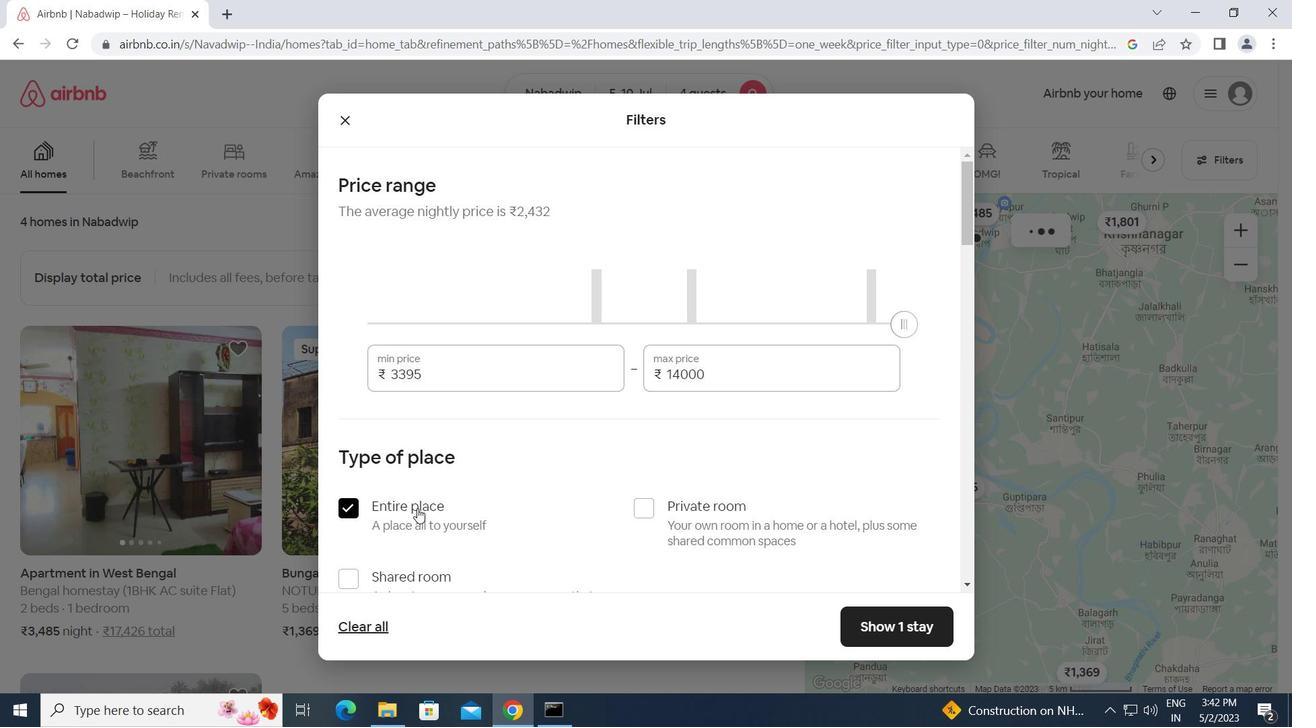 
Action: Mouse scrolled (426, 510) with delta (0, 0)
Screenshot: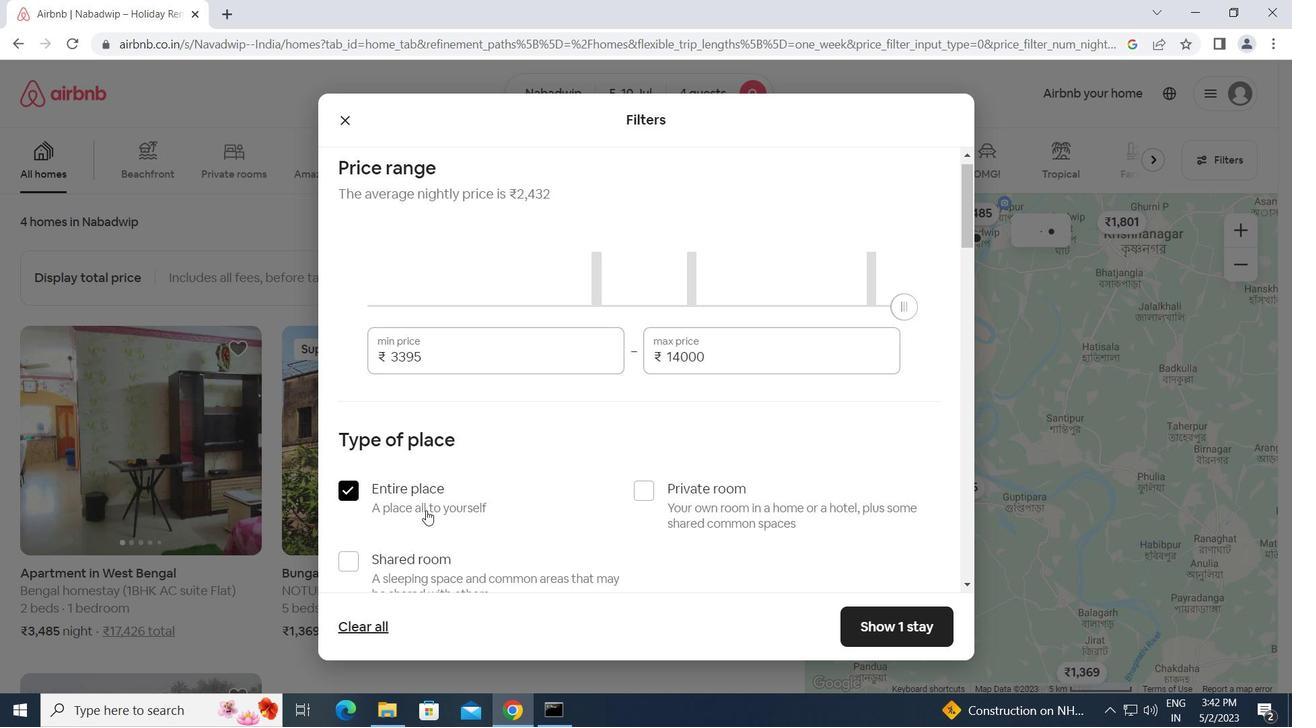 
Action: Mouse moved to (428, 511)
Screenshot: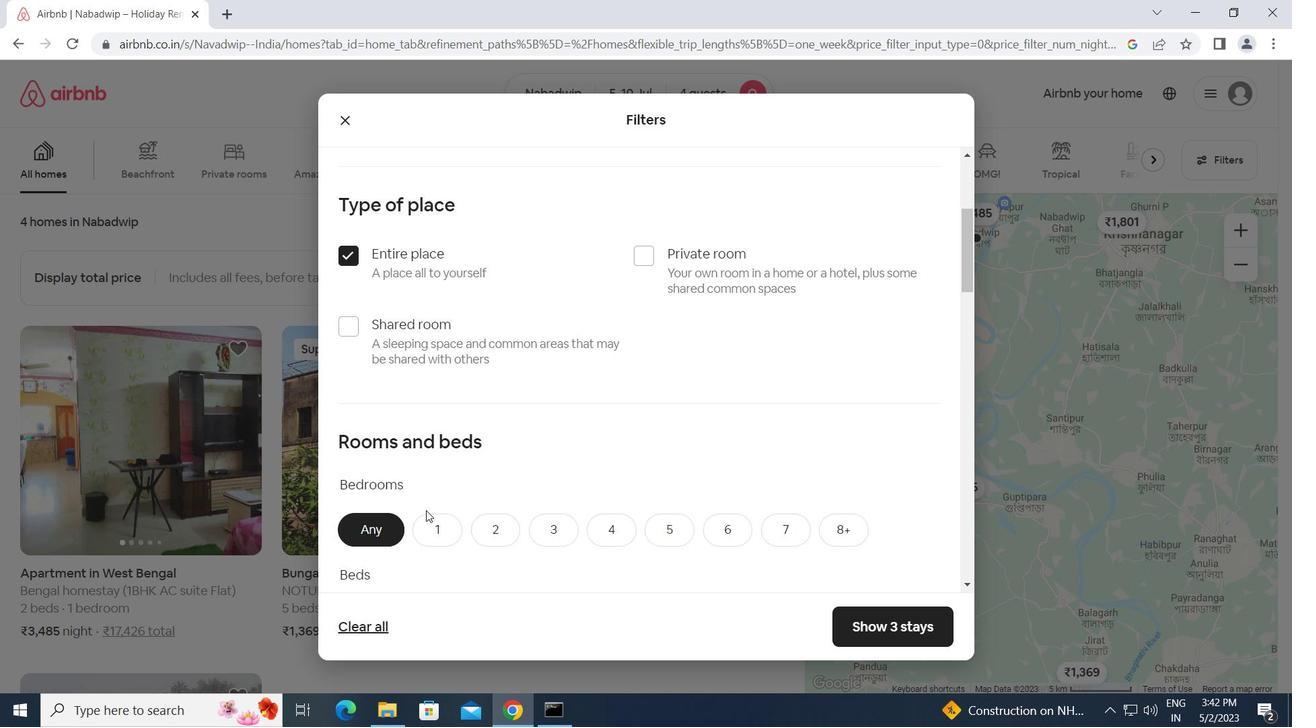
Action: Mouse scrolled (428, 510) with delta (0, 0)
Screenshot: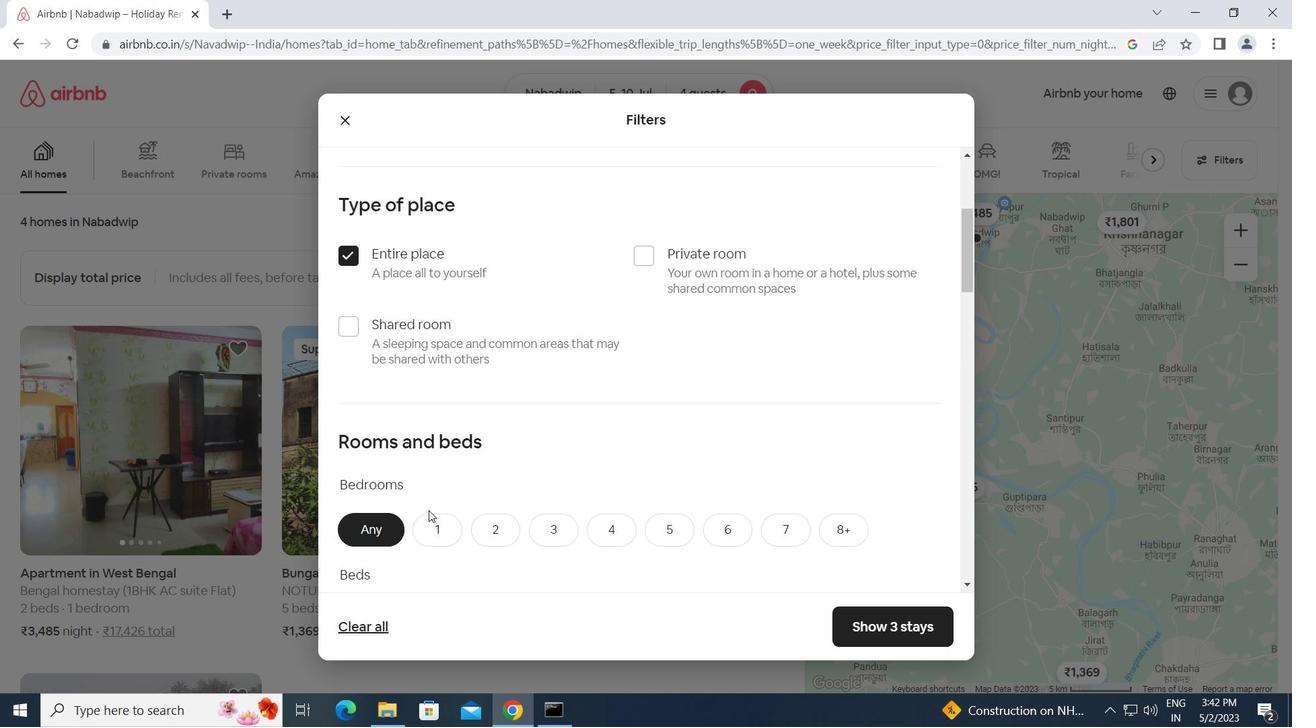 
Action: Mouse moved to (506, 435)
Screenshot: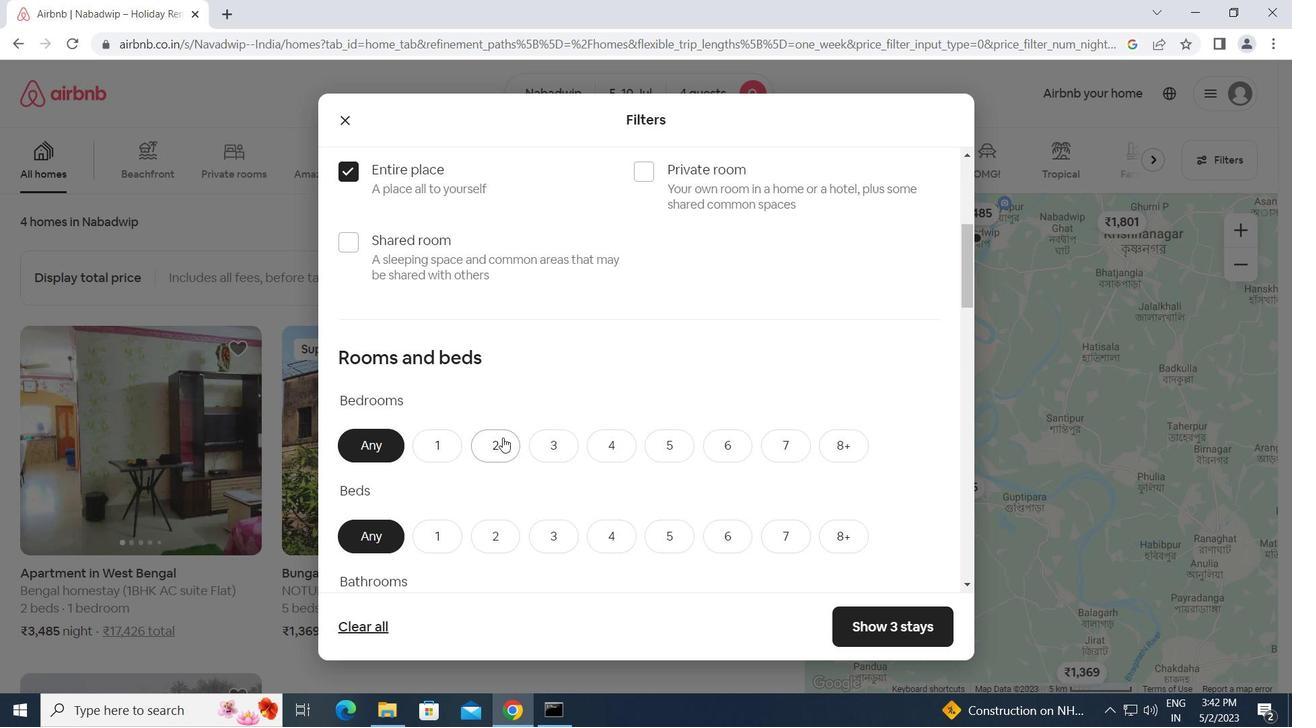 
Action: Mouse pressed left at (506, 435)
Screenshot: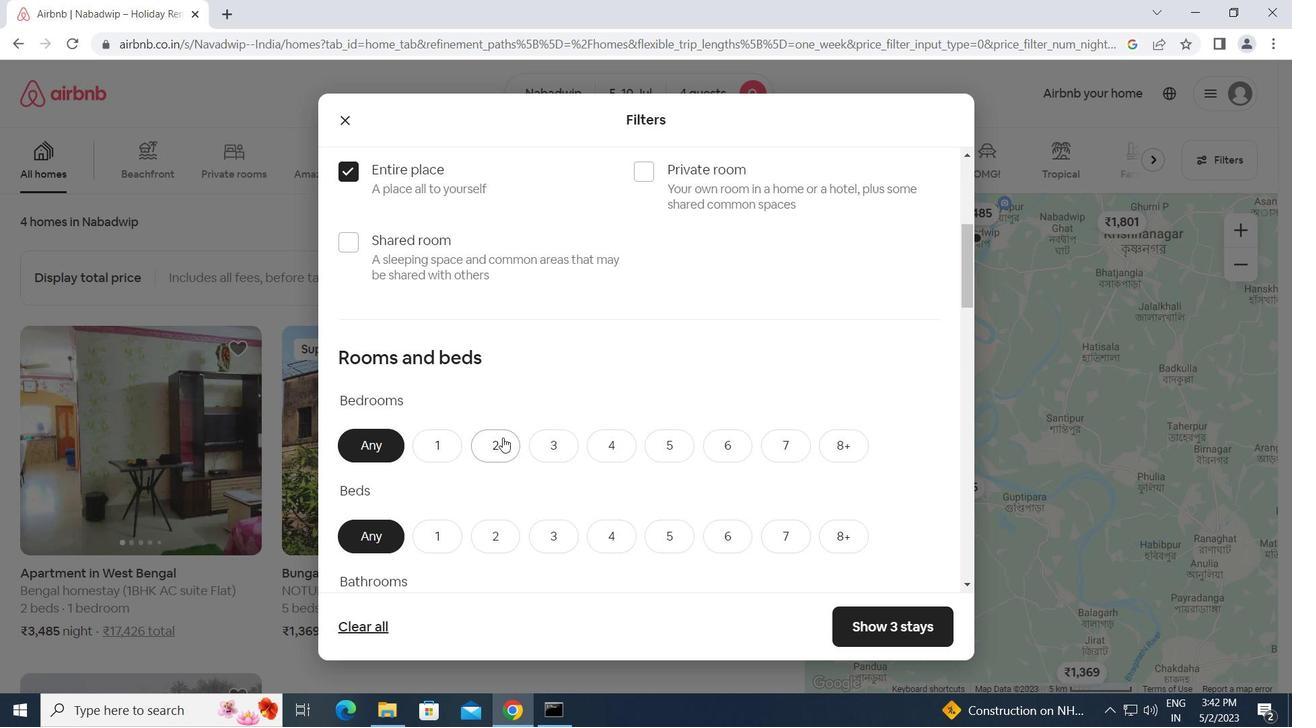
Action: Mouse moved to (616, 535)
Screenshot: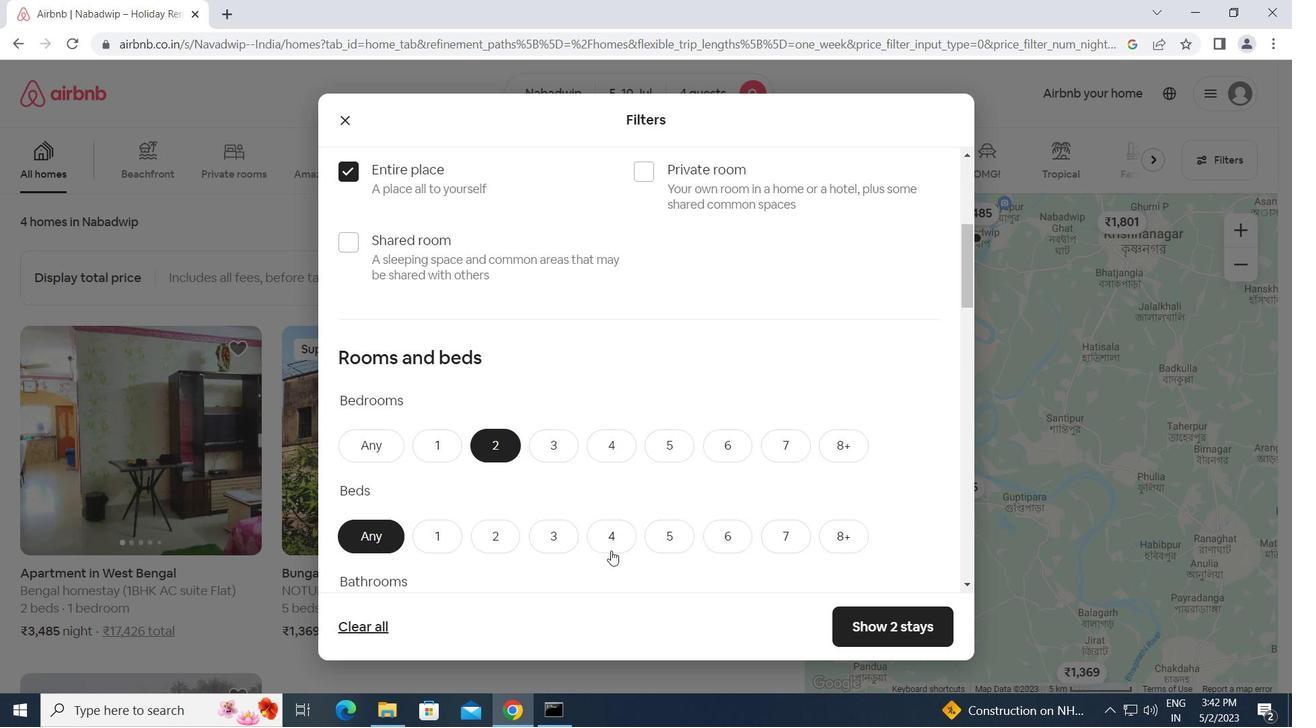 
Action: Mouse pressed left at (616, 535)
Screenshot: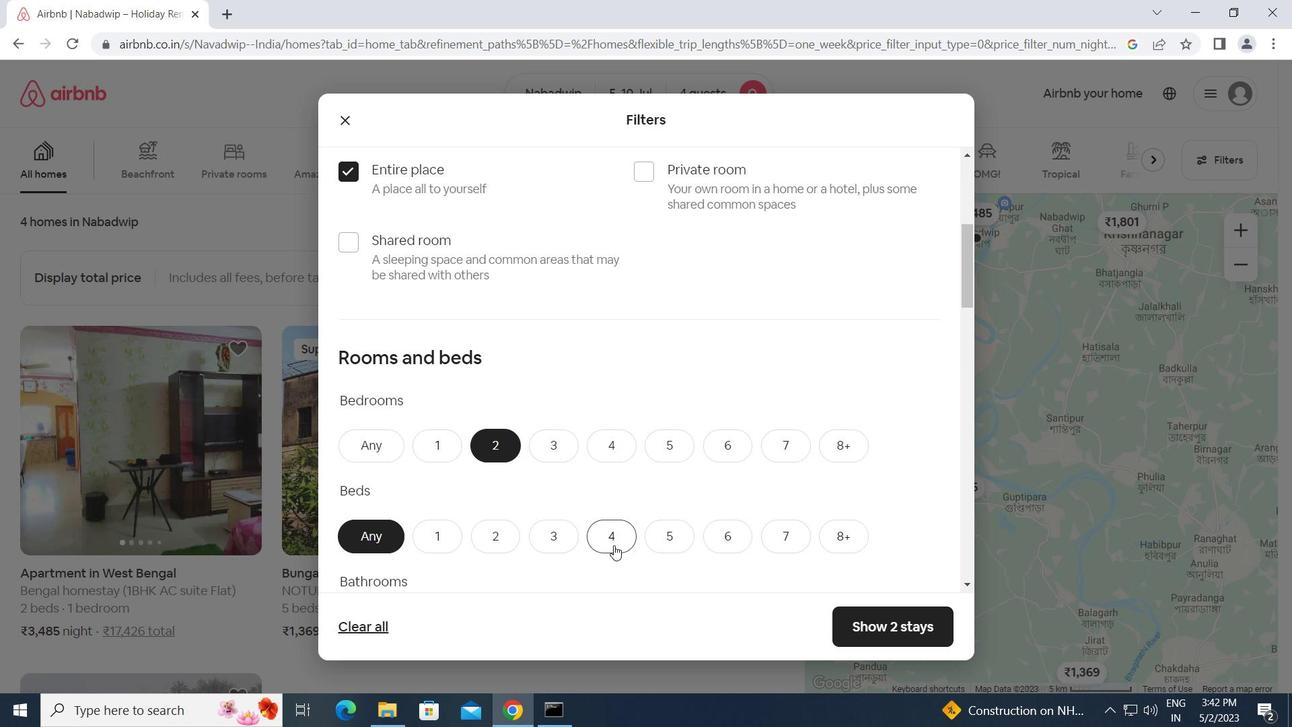 
Action: Mouse moved to (616, 535)
Screenshot: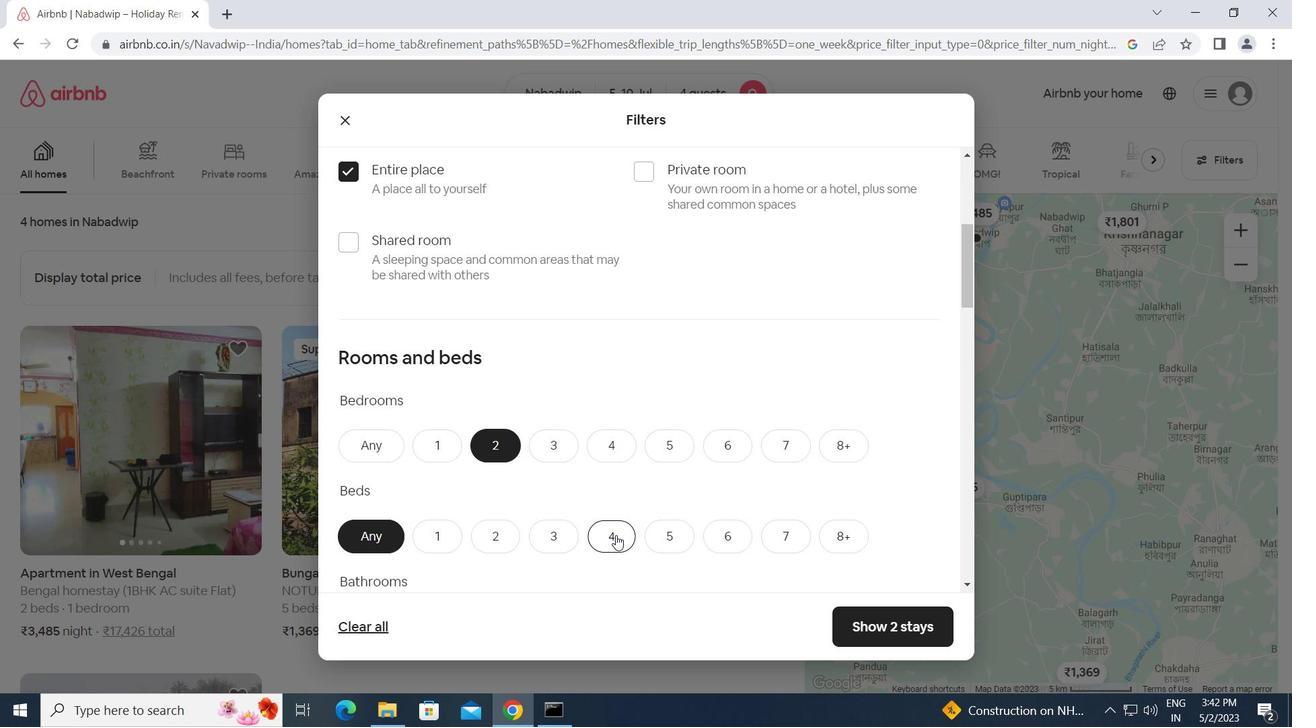 
Action: Mouse scrolled (616, 534) with delta (0, 0)
Screenshot: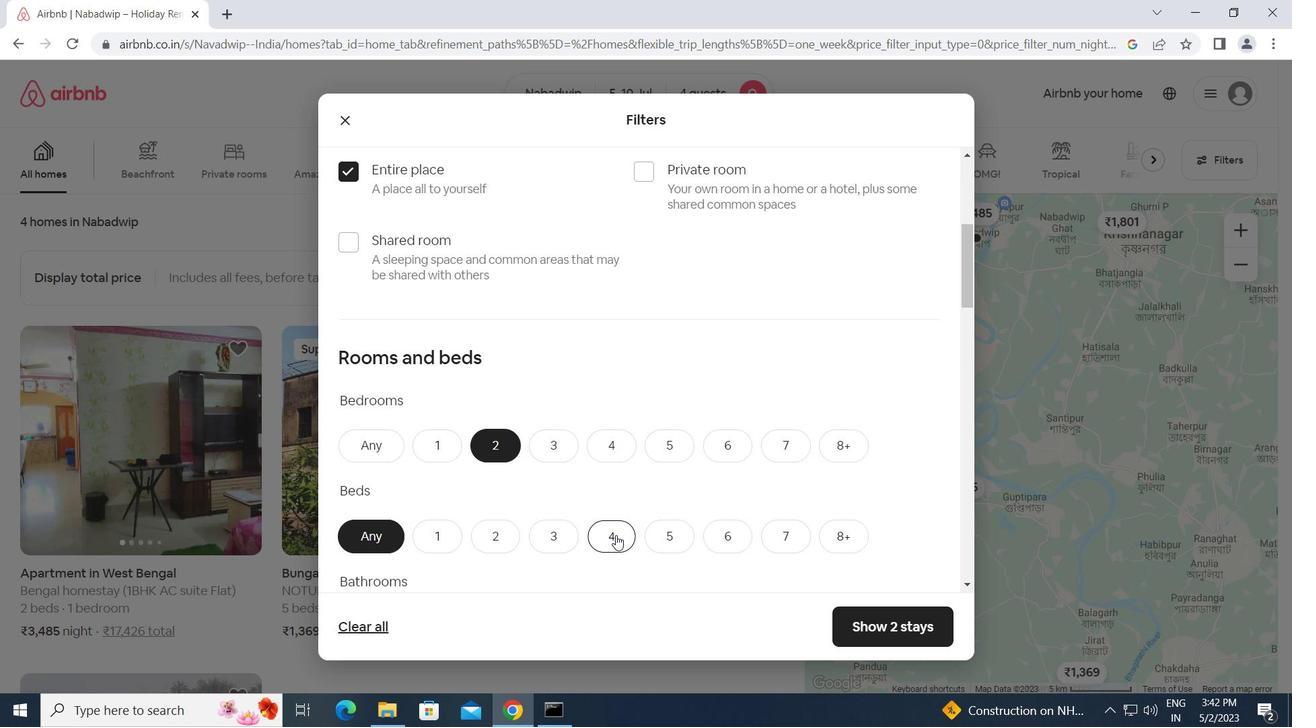 
Action: Mouse scrolled (616, 534) with delta (0, 0)
Screenshot: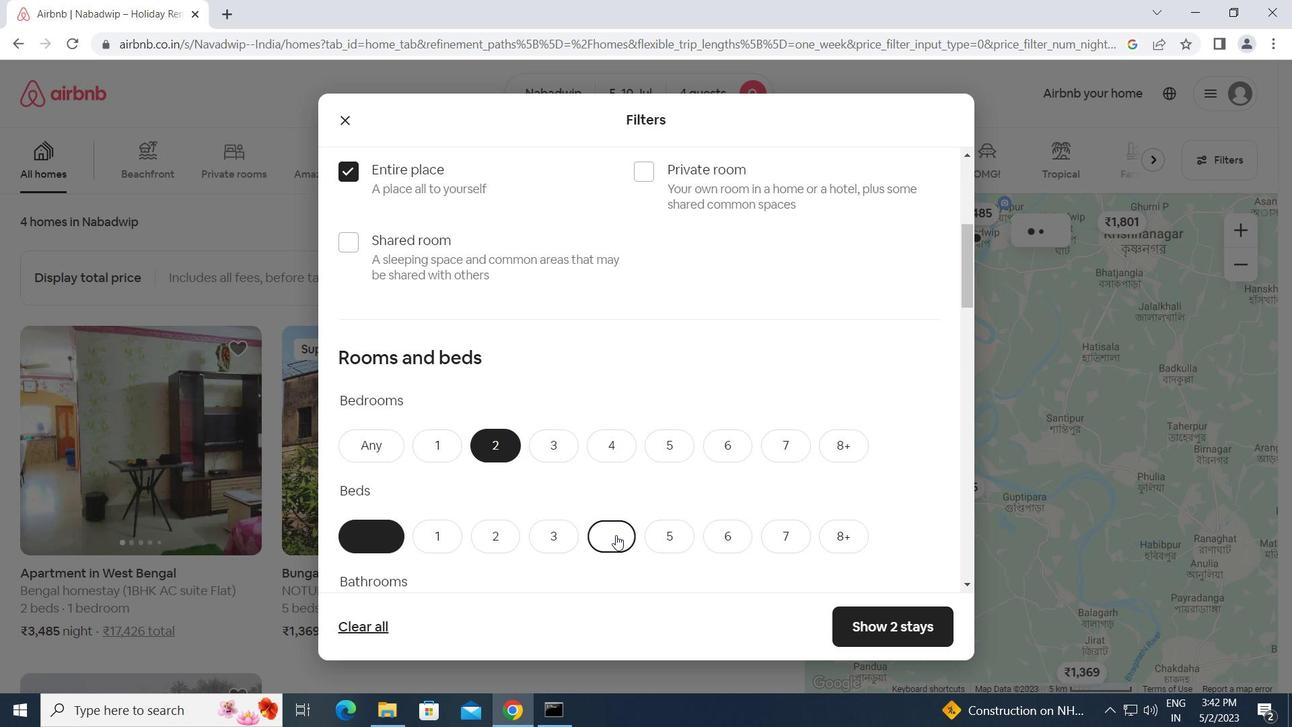 
Action: Mouse moved to (498, 465)
Screenshot: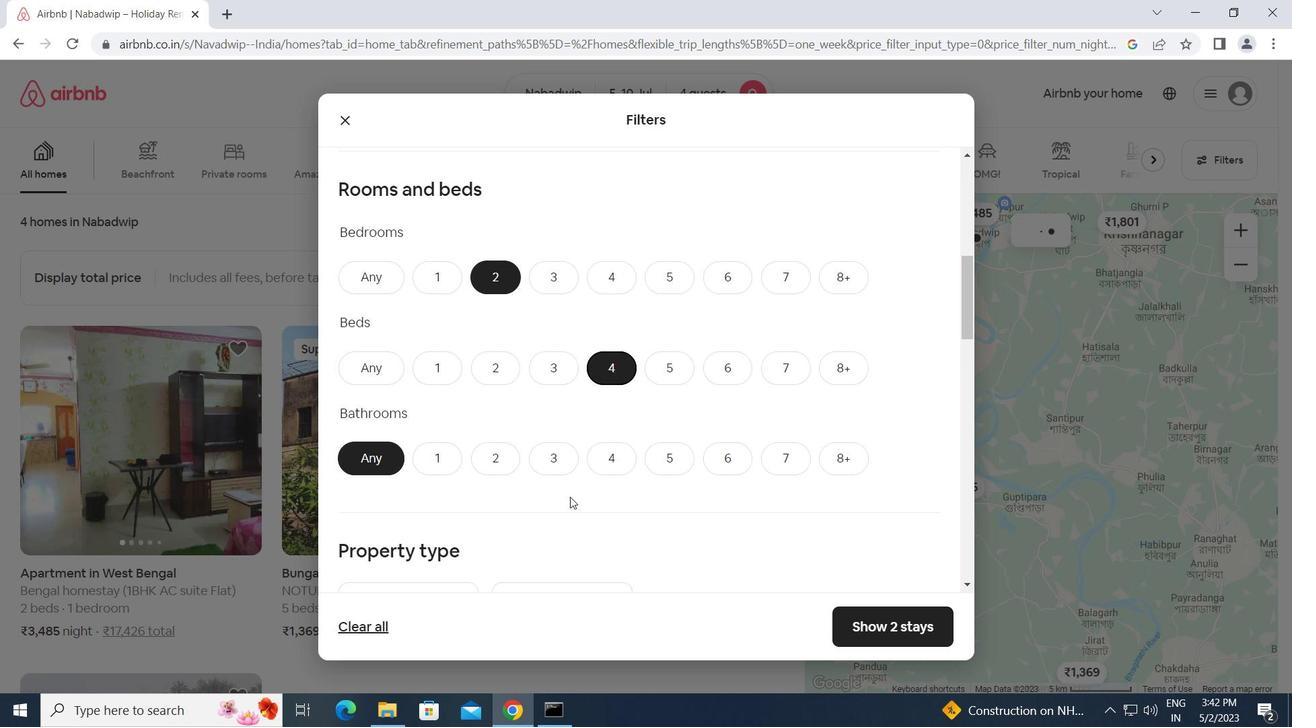 
Action: Mouse pressed left at (498, 465)
Screenshot: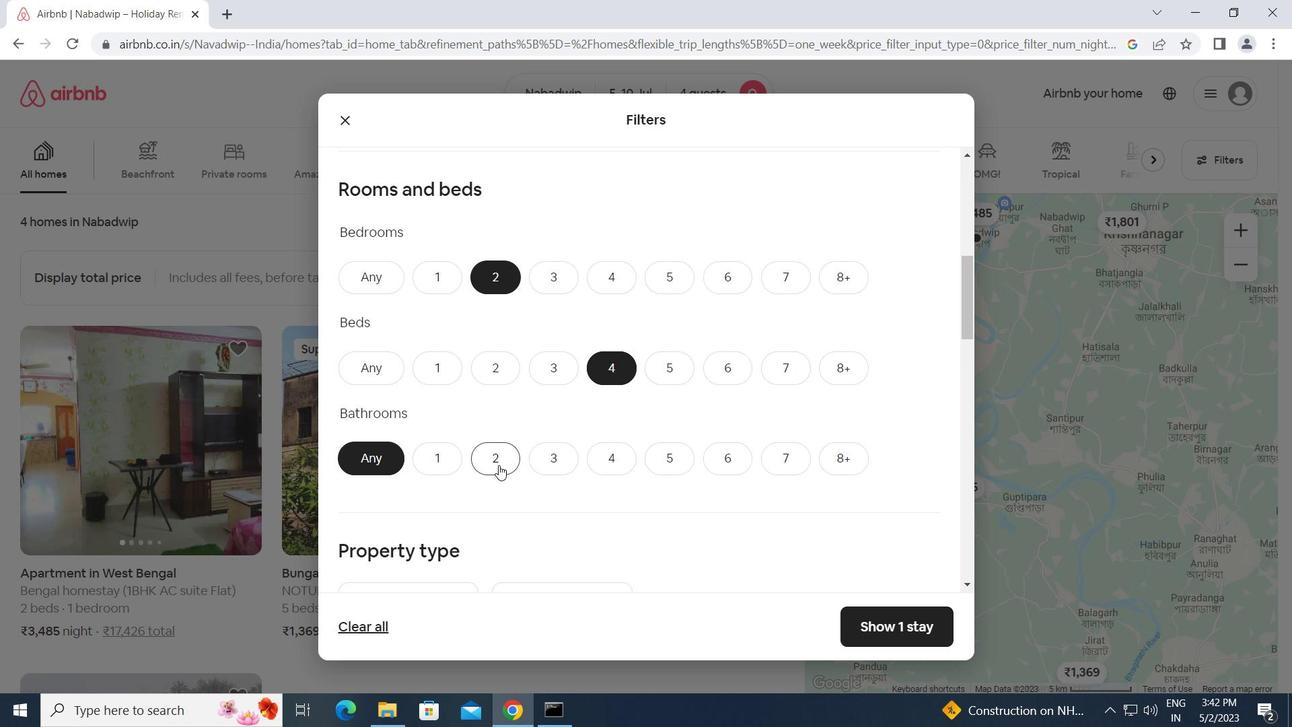 
Action: Mouse moved to (518, 470)
Screenshot: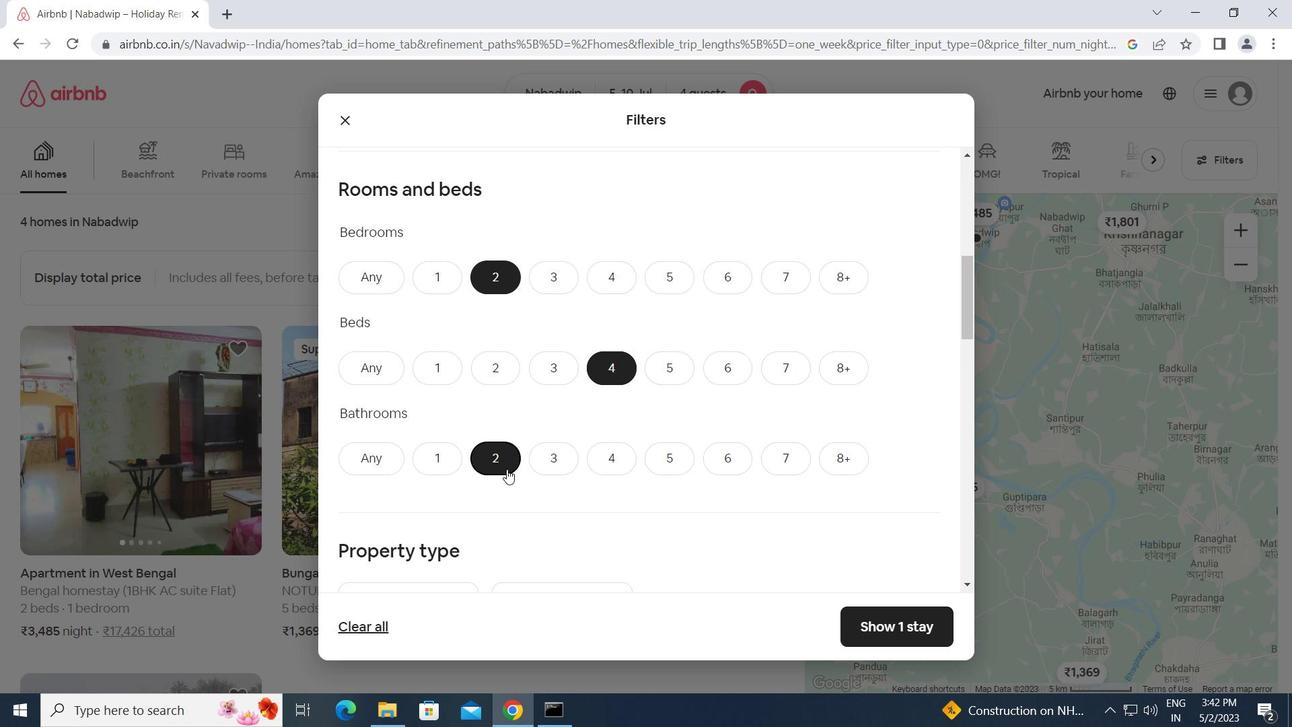
Action: Mouse scrolled (518, 469) with delta (0, 0)
Screenshot: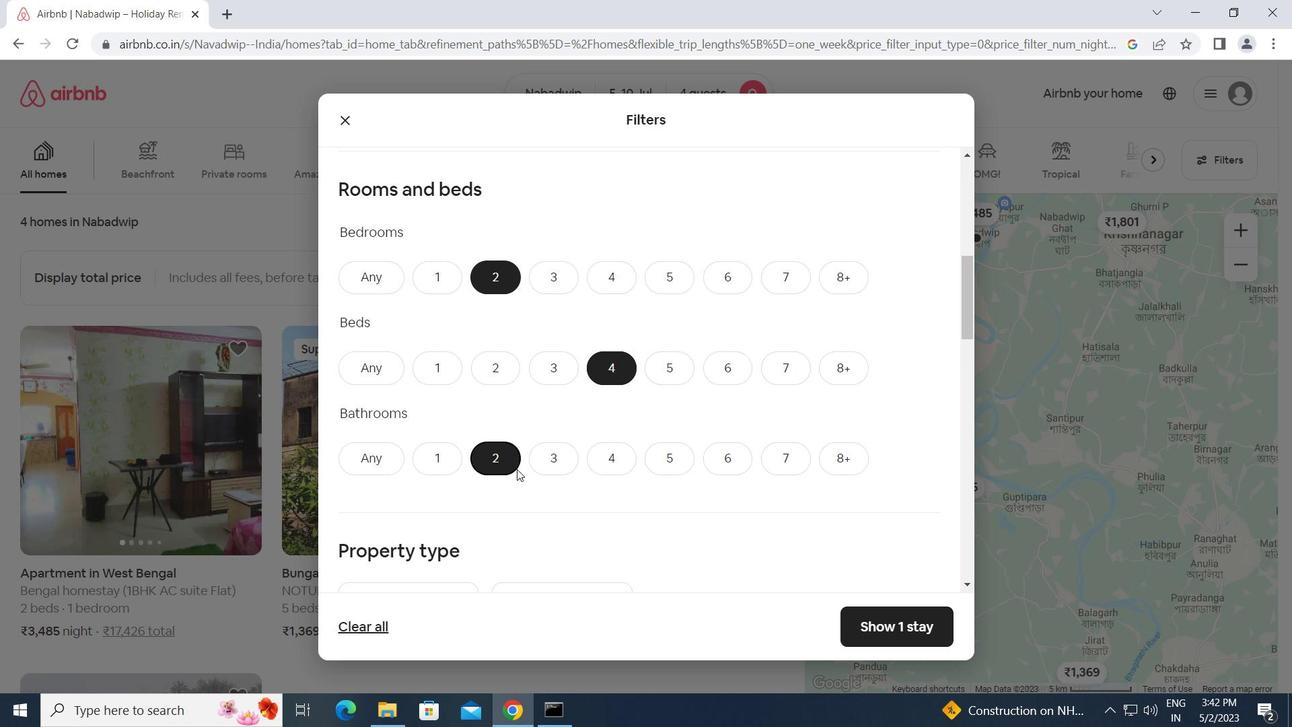 
Action: Mouse scrolled (518, 469) with delta (0, 0)
Screenshot: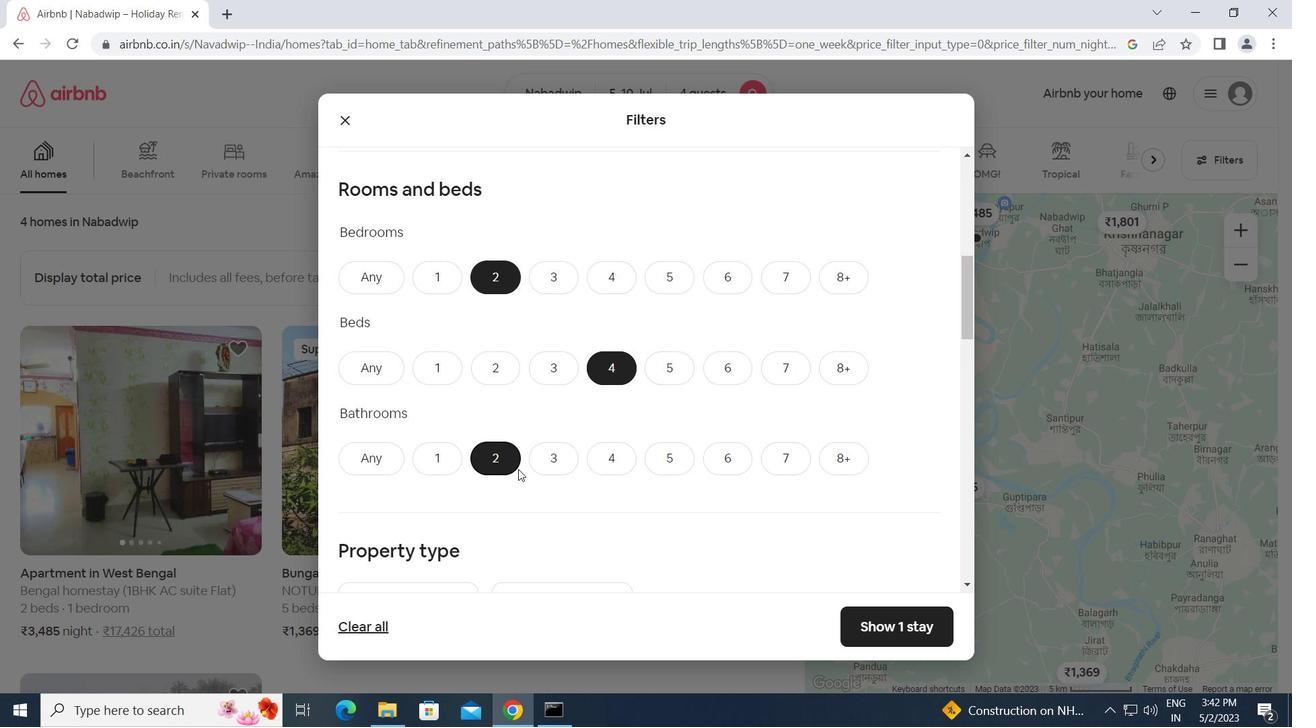 
Action: Mouse moved to (437, 465)
Screenshot: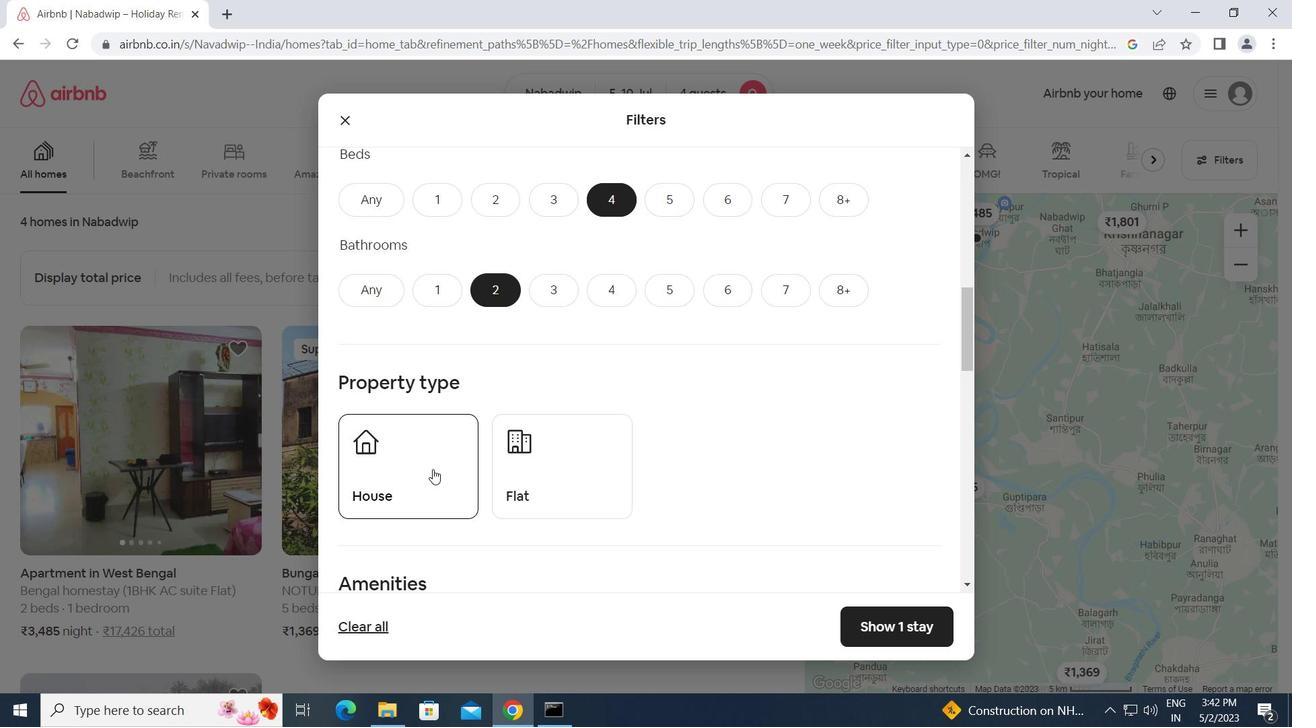 
Action: Mouse pressed left at (437, 465)
Screenshot: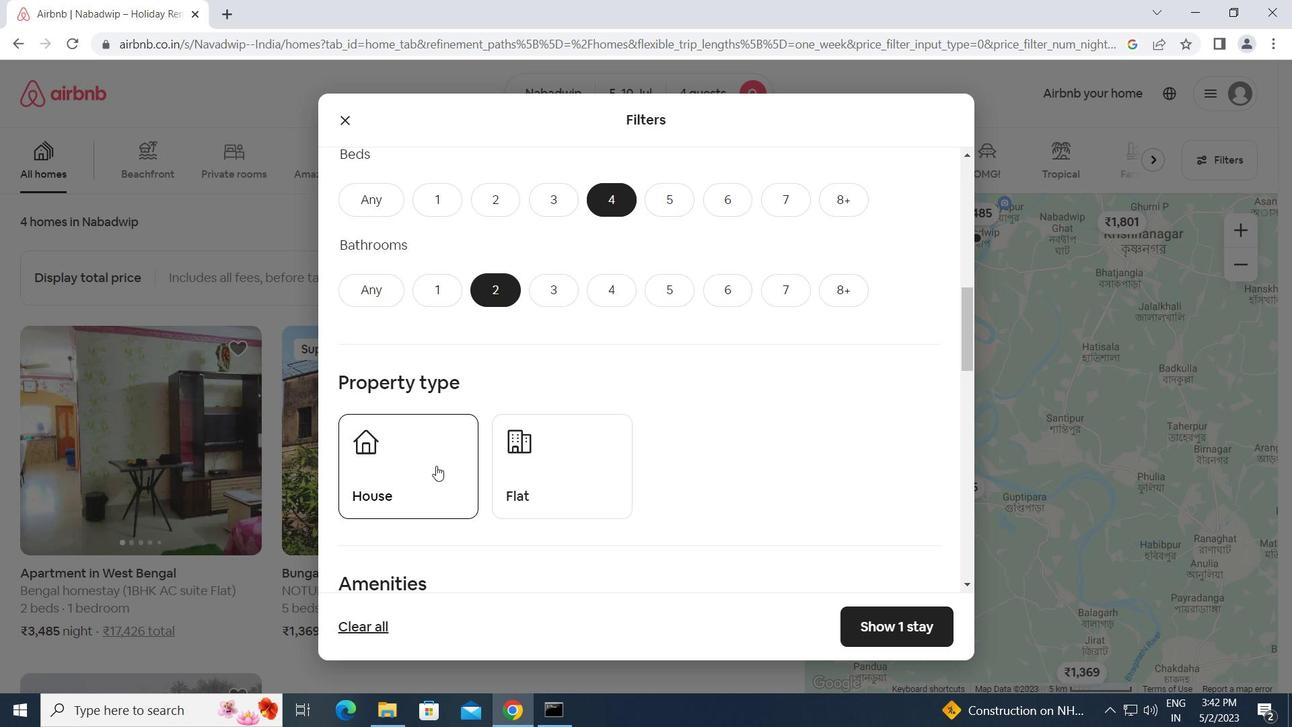 
Action: Mouse moved to (544, 471)
Screenshot: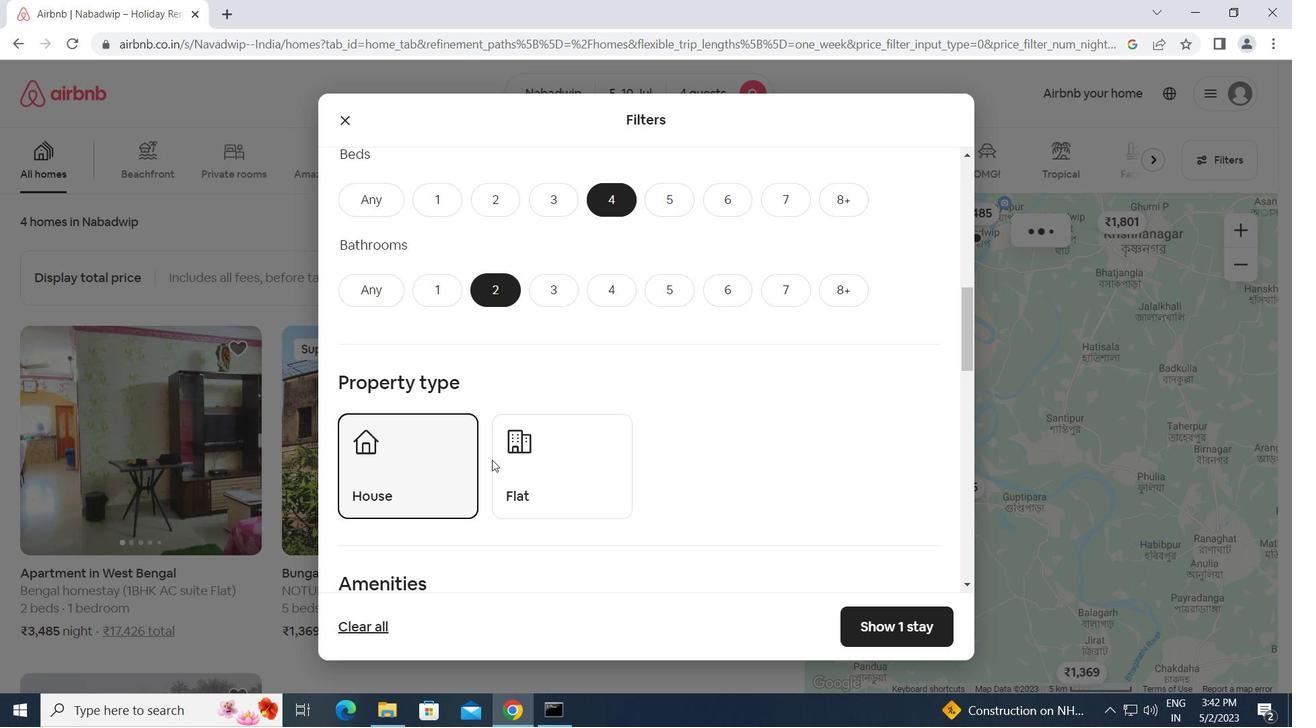 
Action: Mouse pressed left at (544, 471)
Screenshot: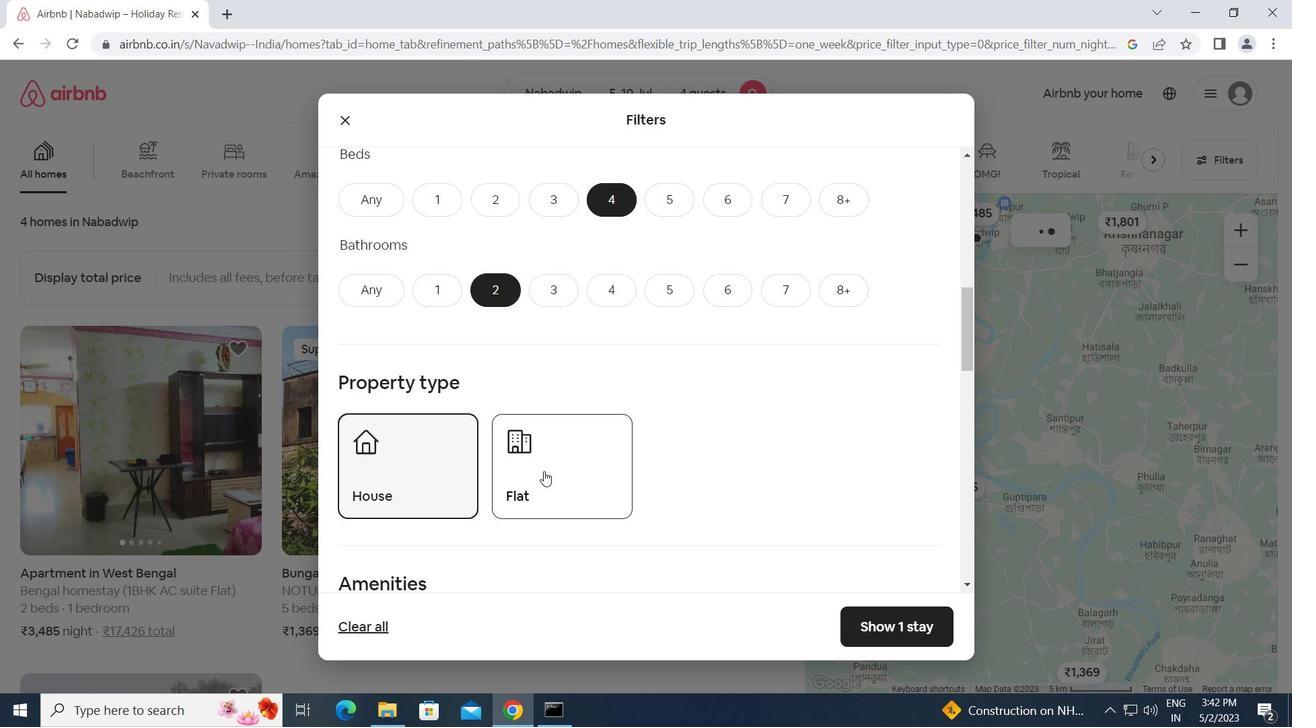 
Action: Mouse moved to (548, 471)
Screenshot: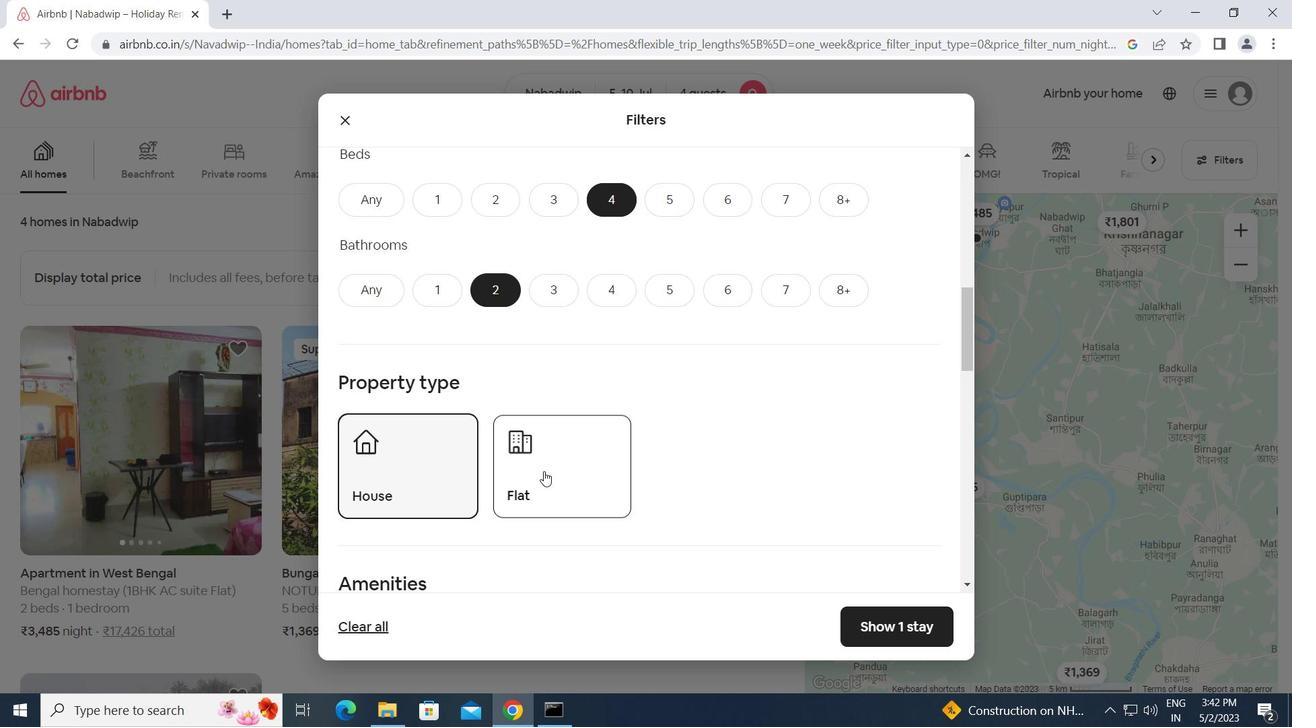 
Action: Mouse scrolled (548, 470) with delta (0, 0)
Screenshot: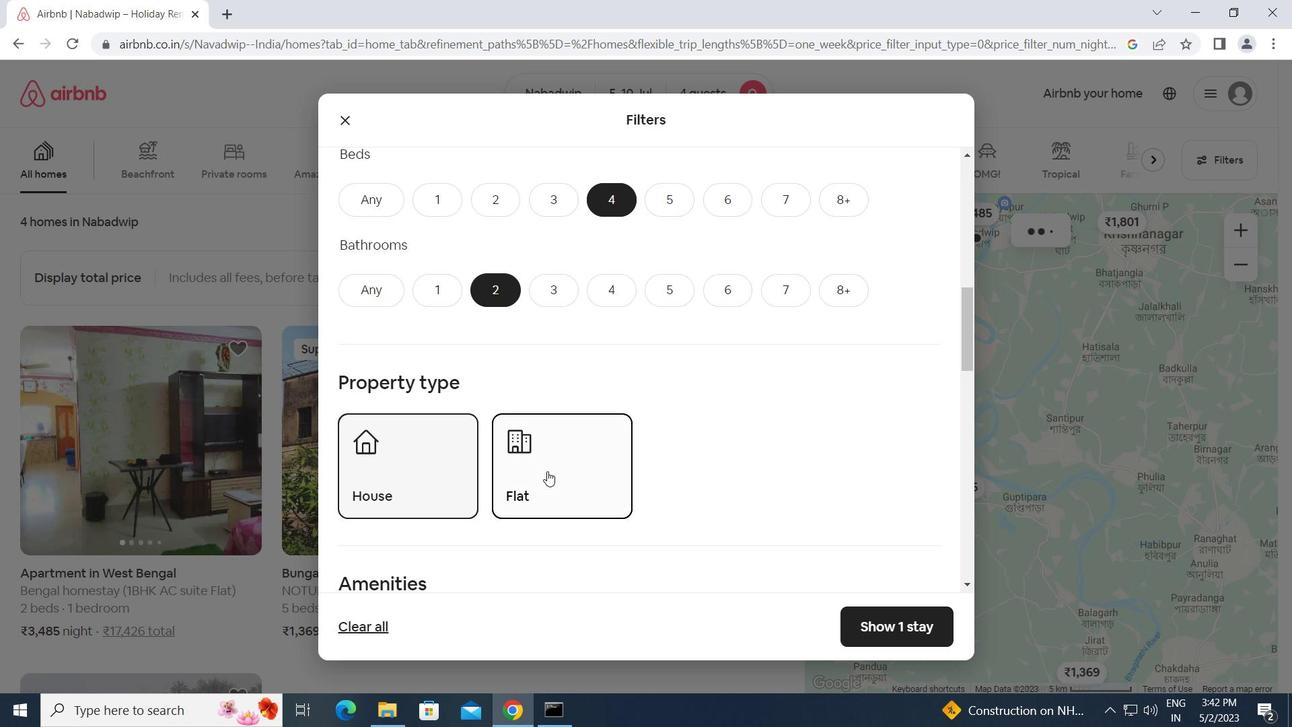 
Action: Mouse scrolled (548, 470) with delta (0, 0)
Screenshot: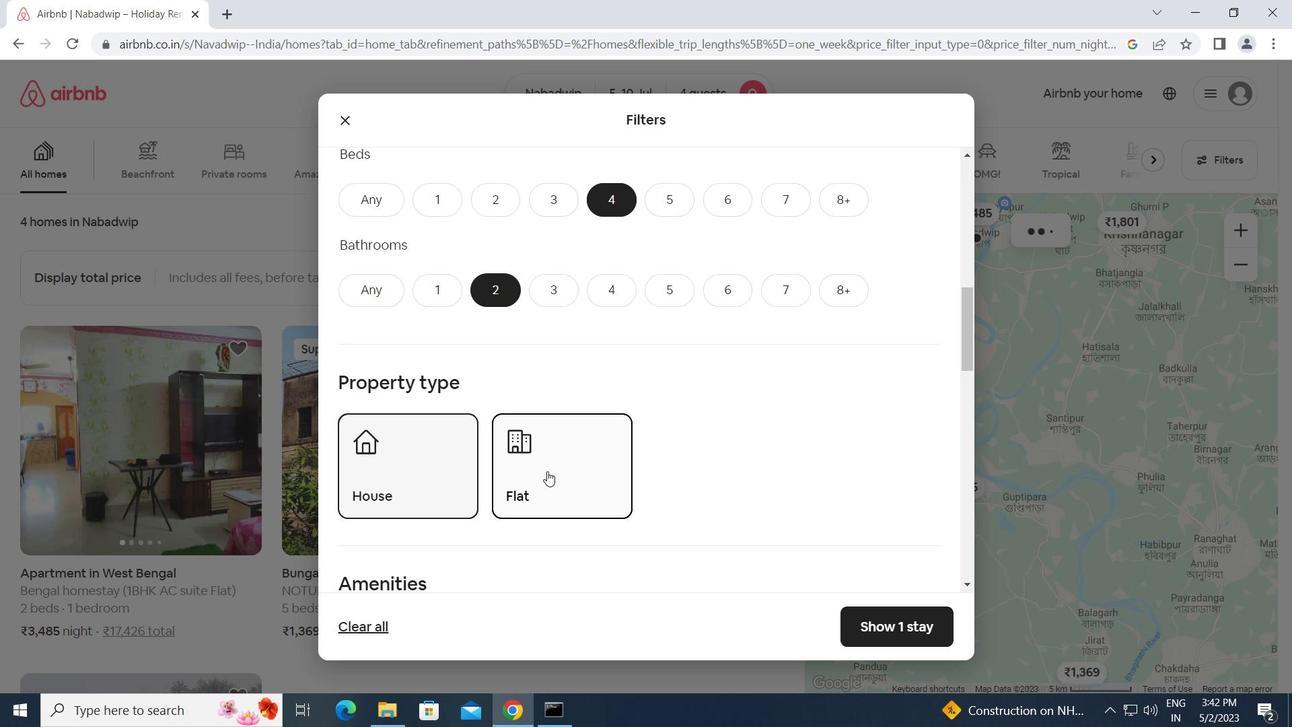 
Action: Mouse scrolled (548, 470) with delta (0, 0)
Screenshot: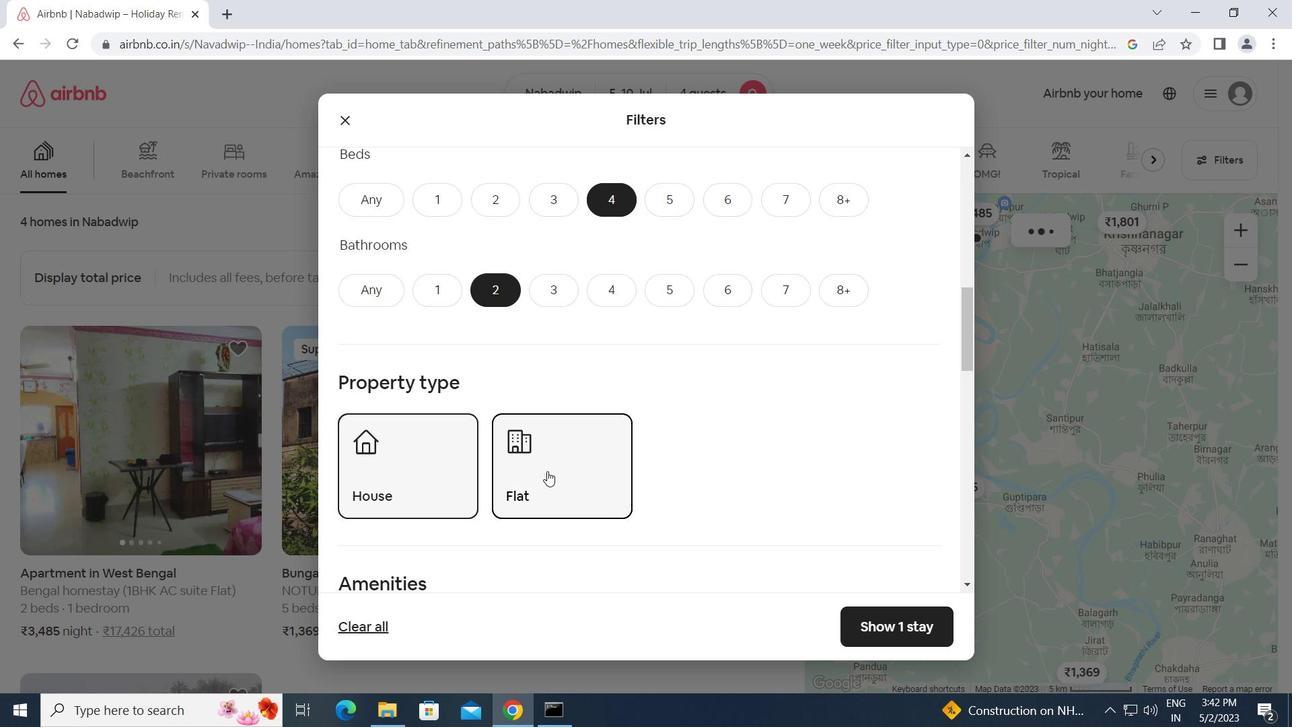 
Action: Mouse scrolled (548, 470) with delta (0, 0)
Screenshot: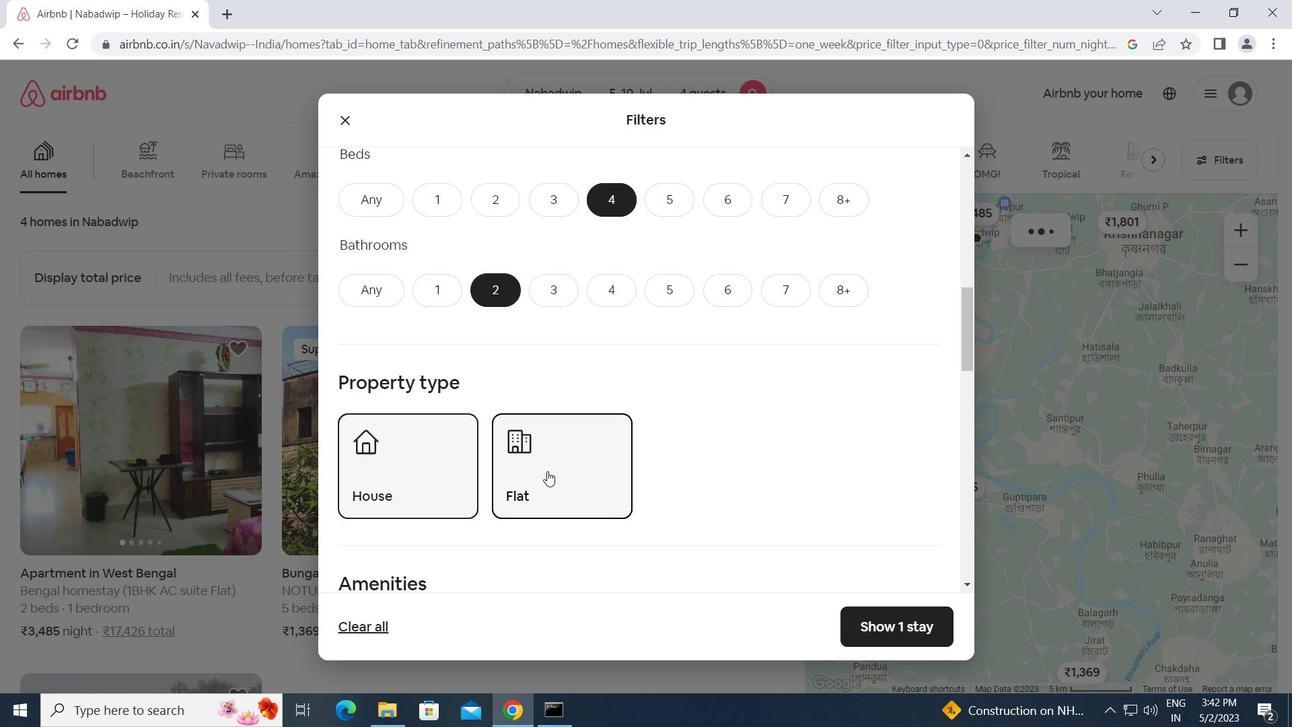 
Action: Mouse moved to (353, 447)
Screenshot: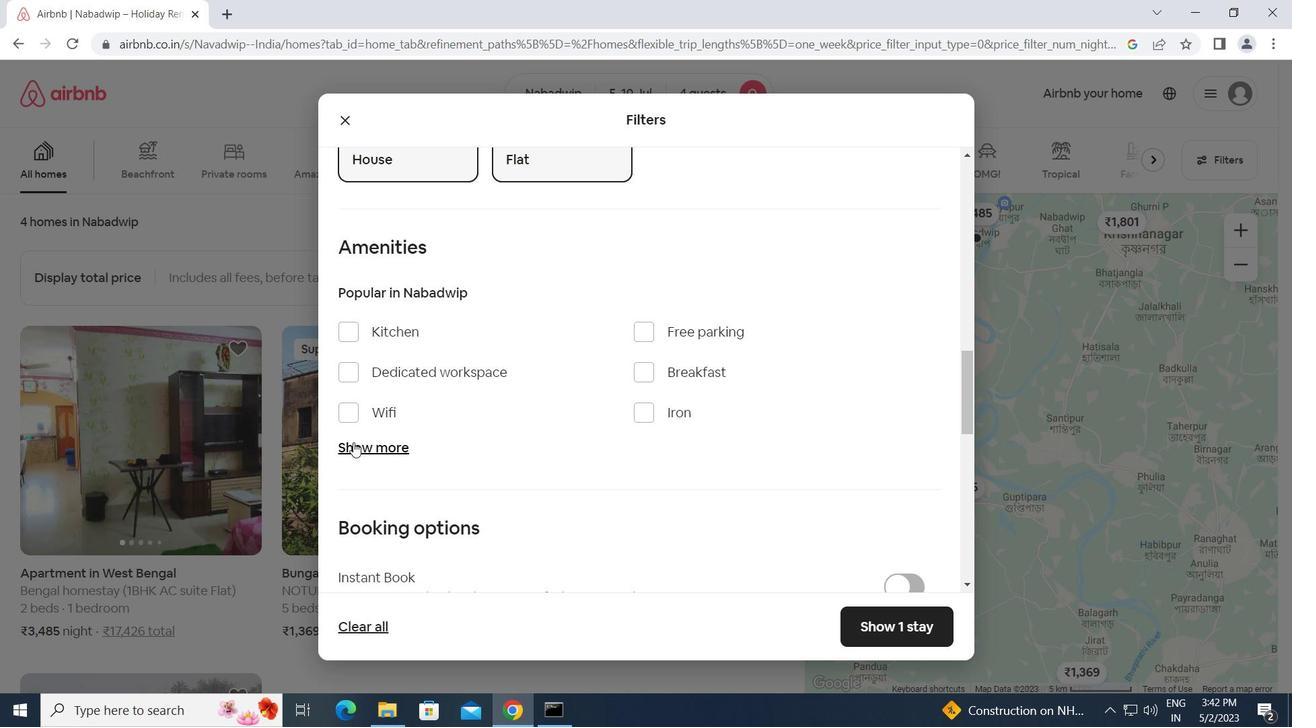 
Action: Mouse pressed left at (353, 447)
Screenshot: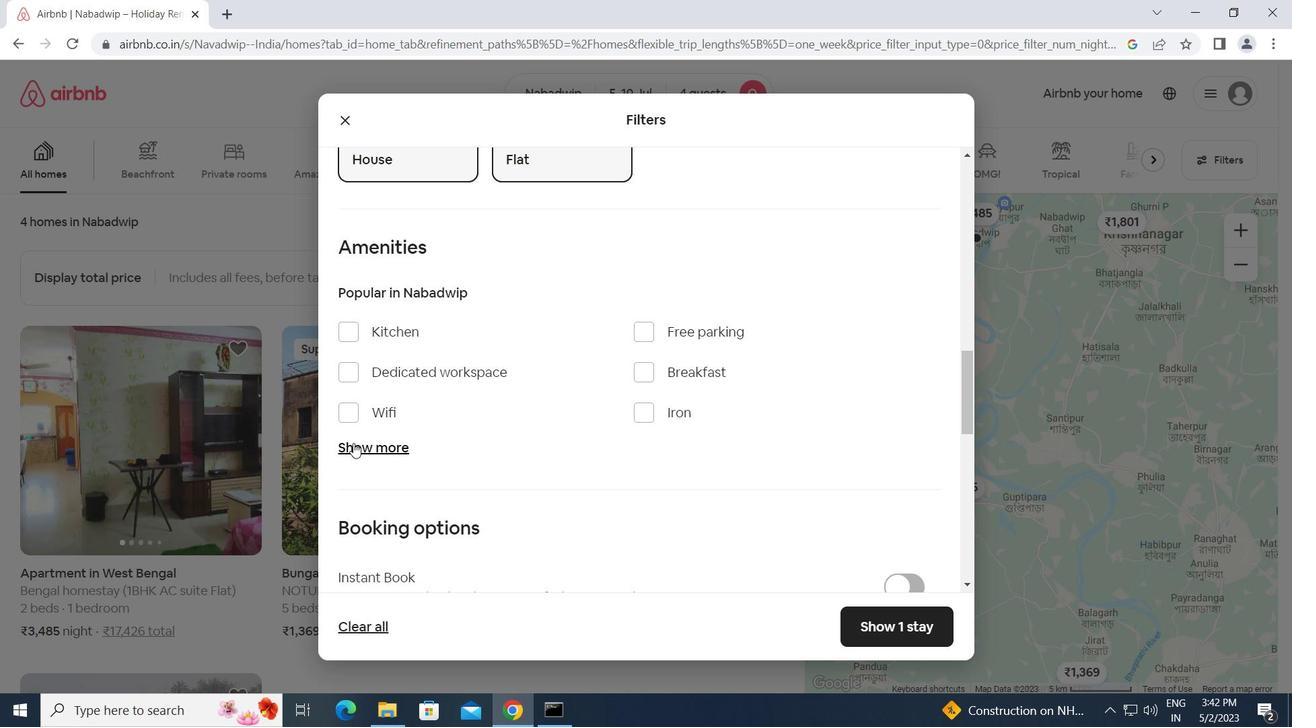 
Action: Mouse moved to (346, 503)
Screenshot: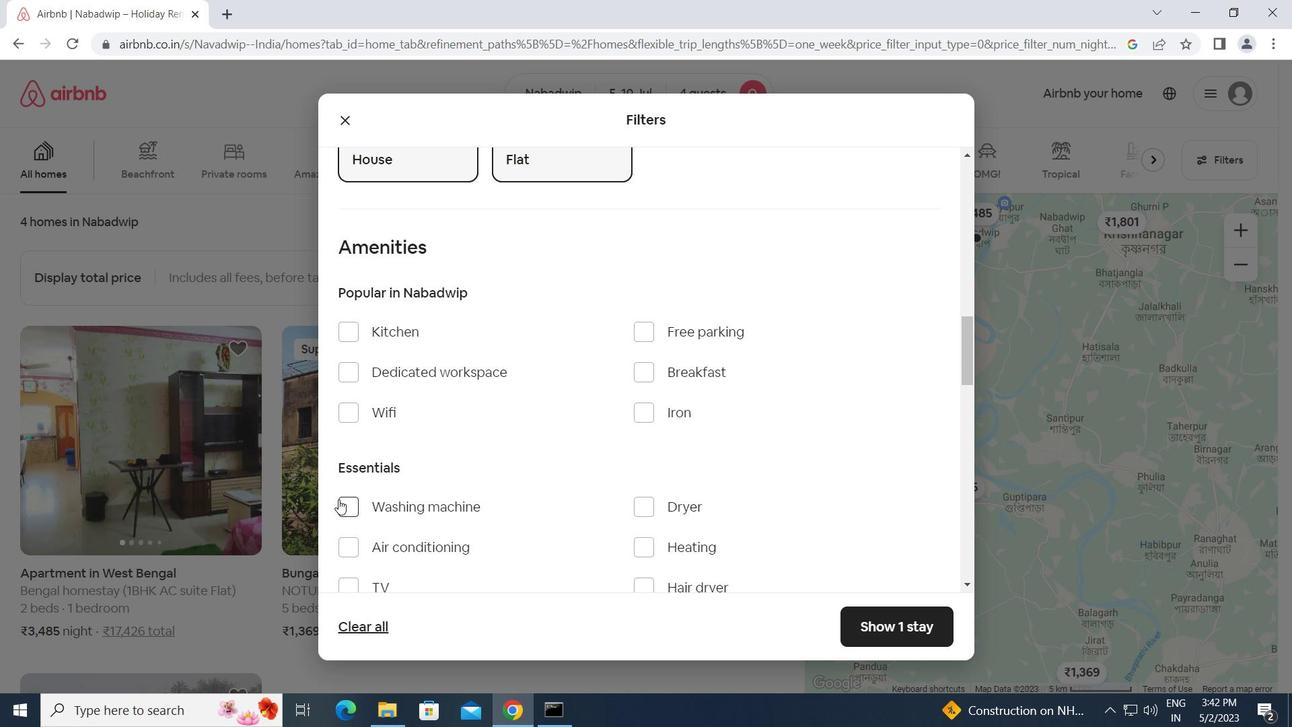 
Action: Mouse pressed left at (346, 503)
Screenshot: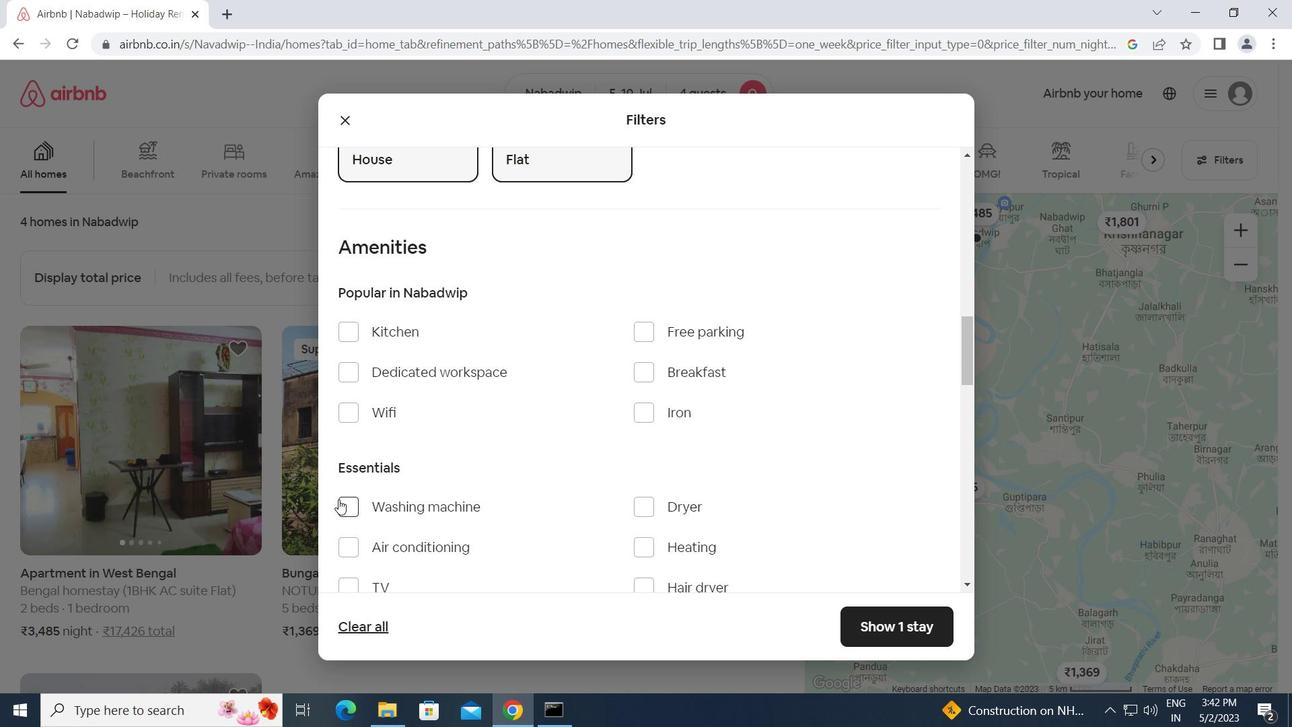 
Action: Mouse moved to (503, 507)
Screenshot: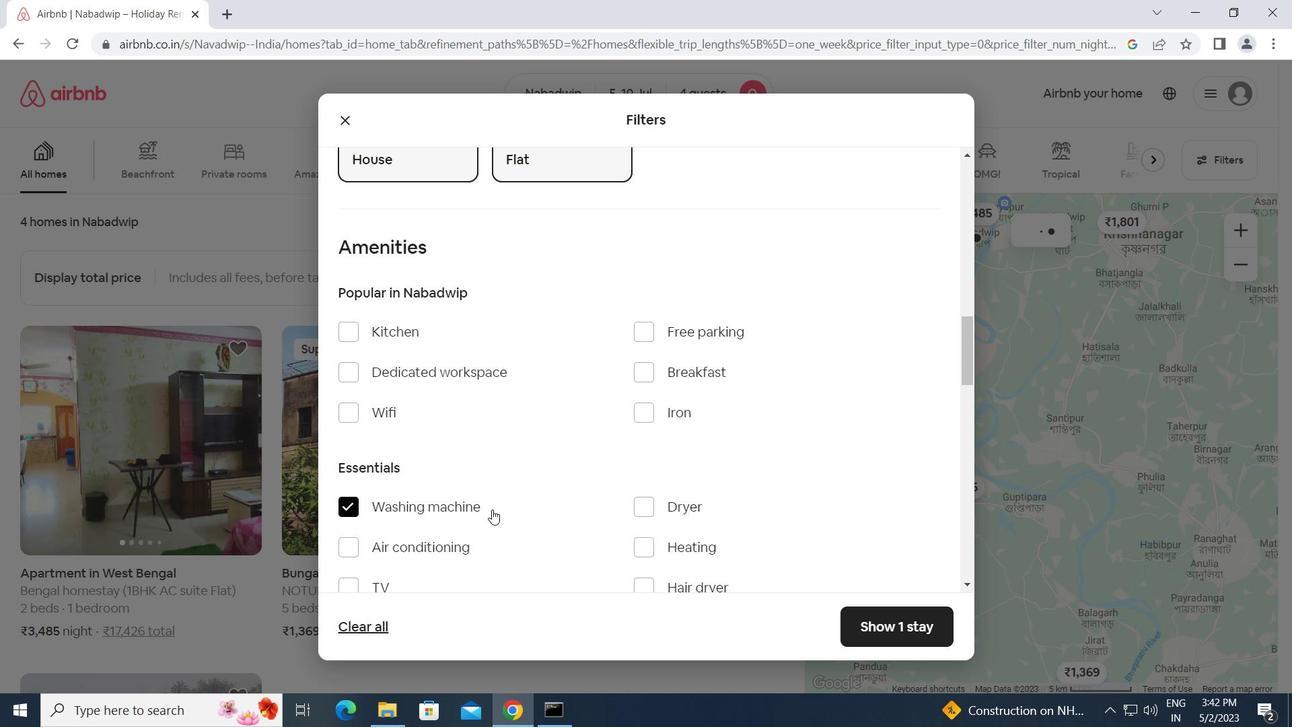 
Action: Mouse scrolled (503, 506) with delta (0, 0)
Screenshot: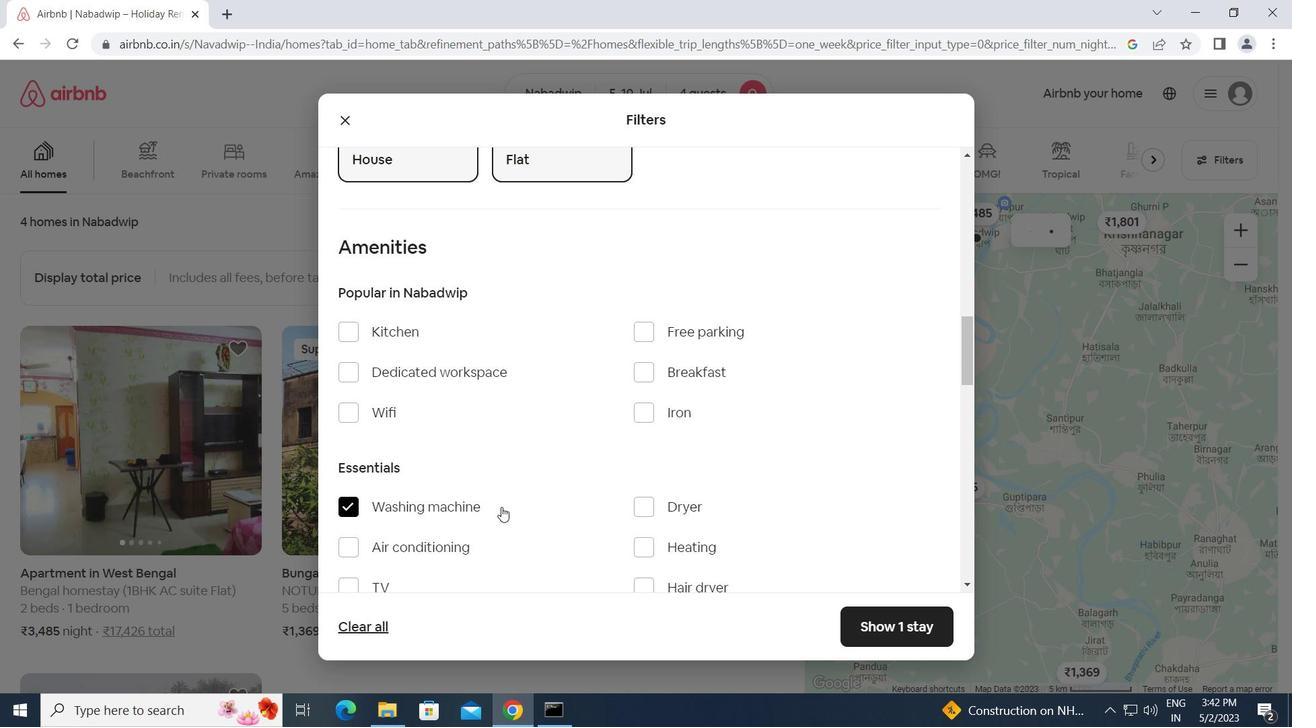 
Action: Mouse scrolled (503, 506) with delta (0, 0)
Screenshot: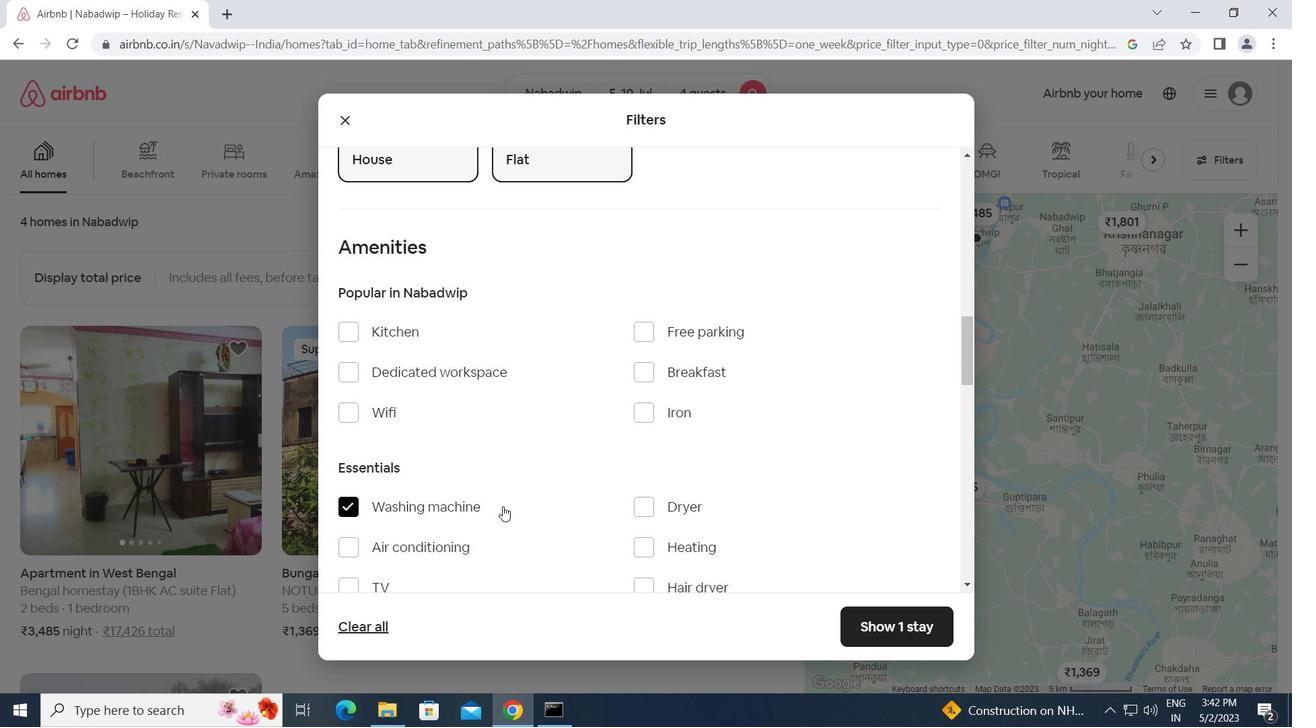 
Action: Mouse scrolled (503, 506) with delta (0, 0)
Screenshot: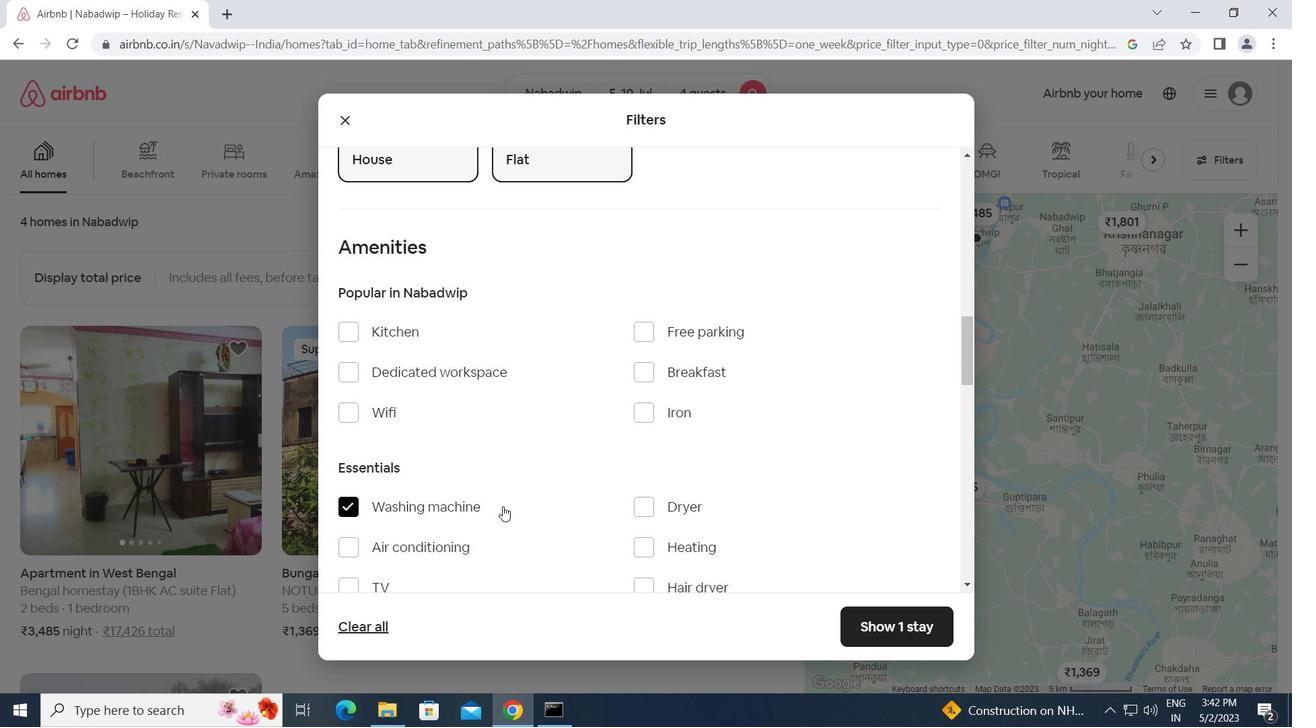 
Action: Mouse moved to (476, 513)
Screenshot: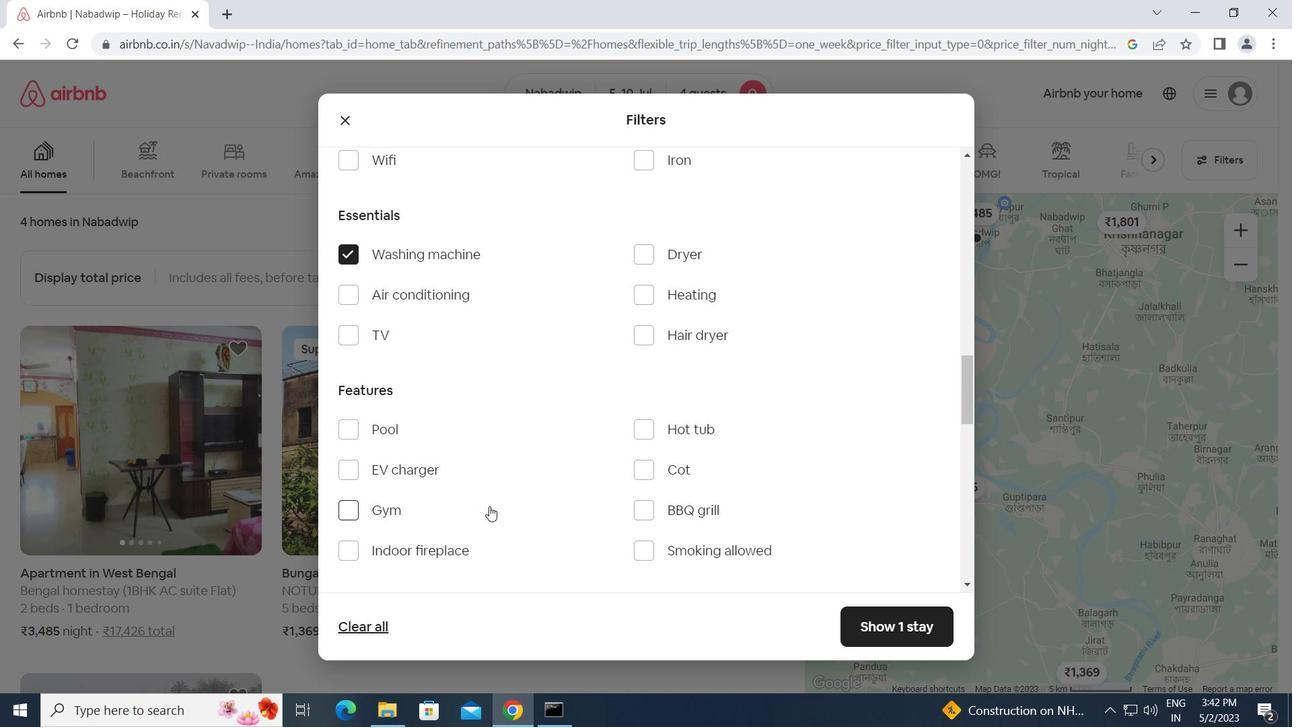 
Action: Mouse scrolled (476, 512) with delta (0, 0)
Screenshot: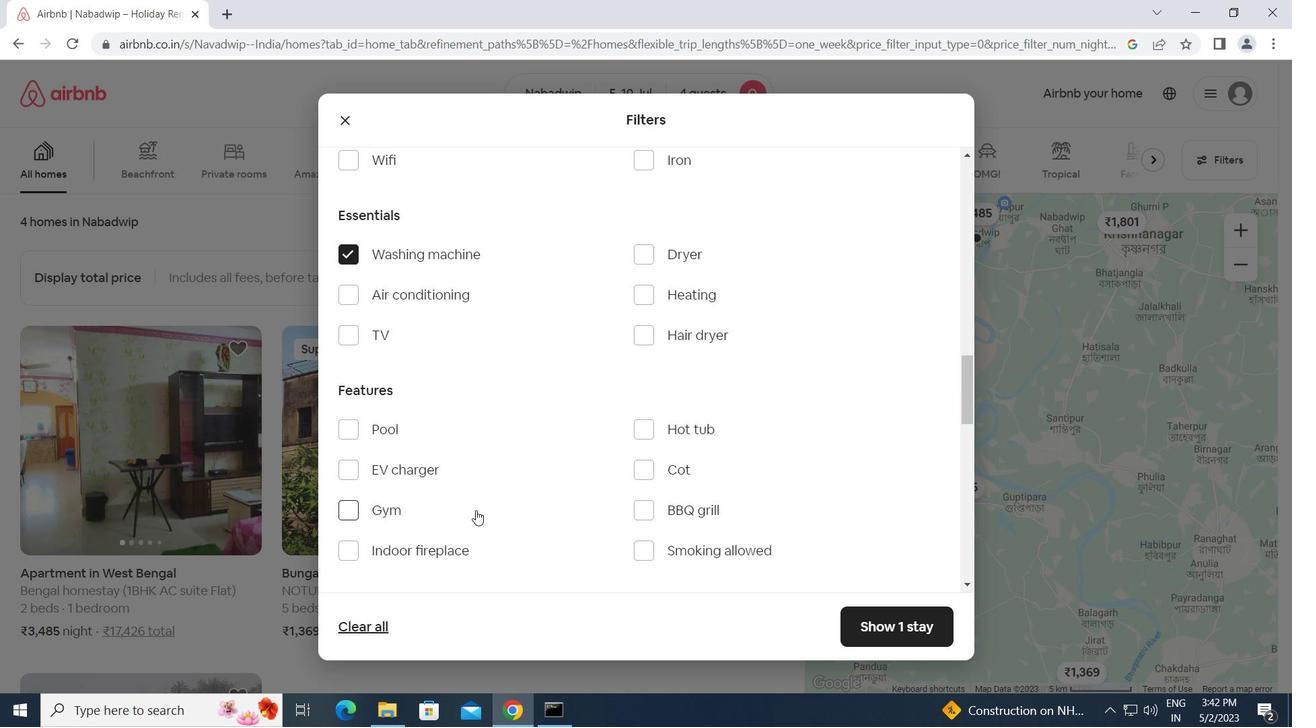 
Action: Mouse scrolled (476, 512) with delta (0, 0)
Screenshot: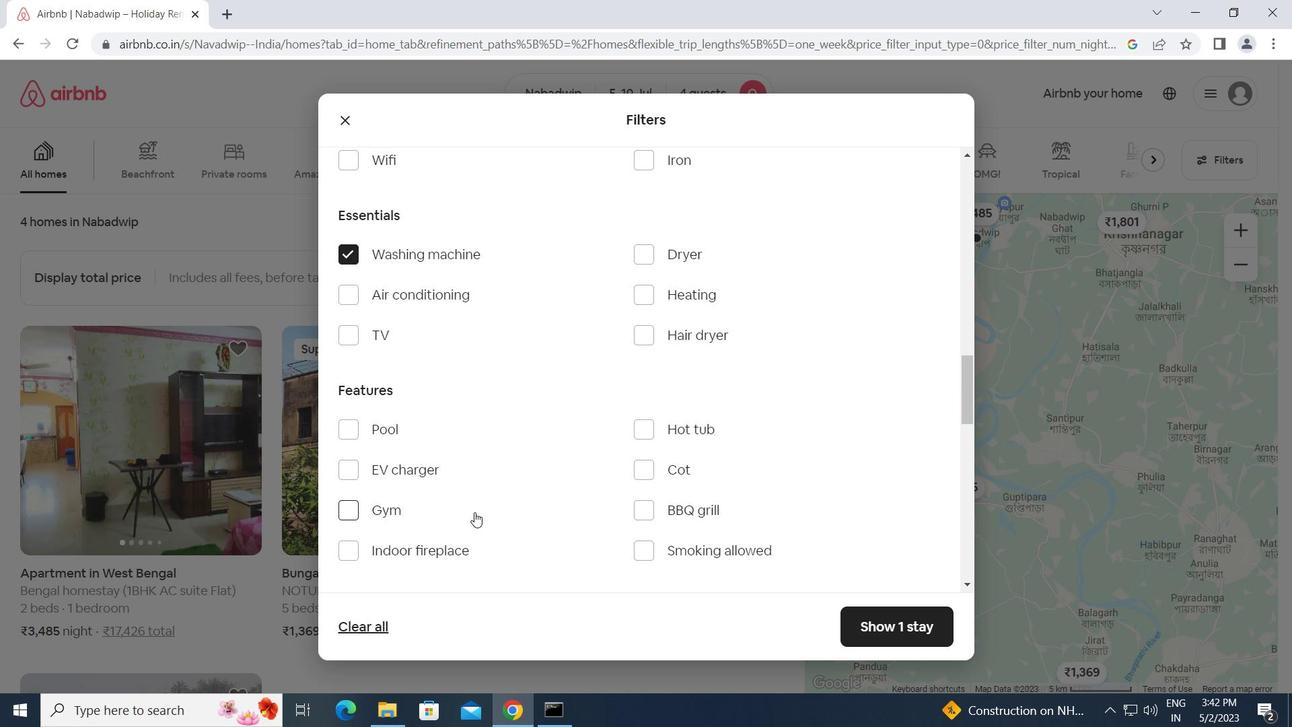 
Action: Mouse scrolled (476, 512) with delta (0, 0)
Screenshot: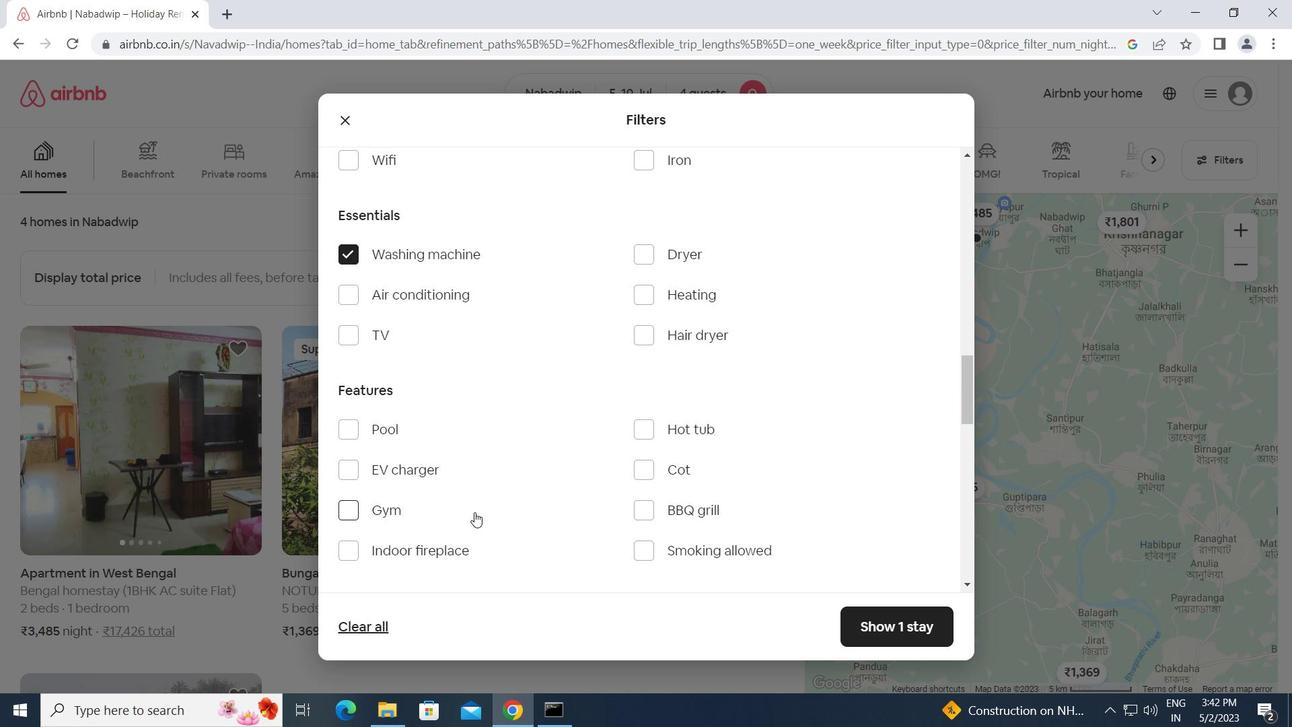 
Action: Mouse scrolled (476, 512) with delta (0, 0)
Screenshot: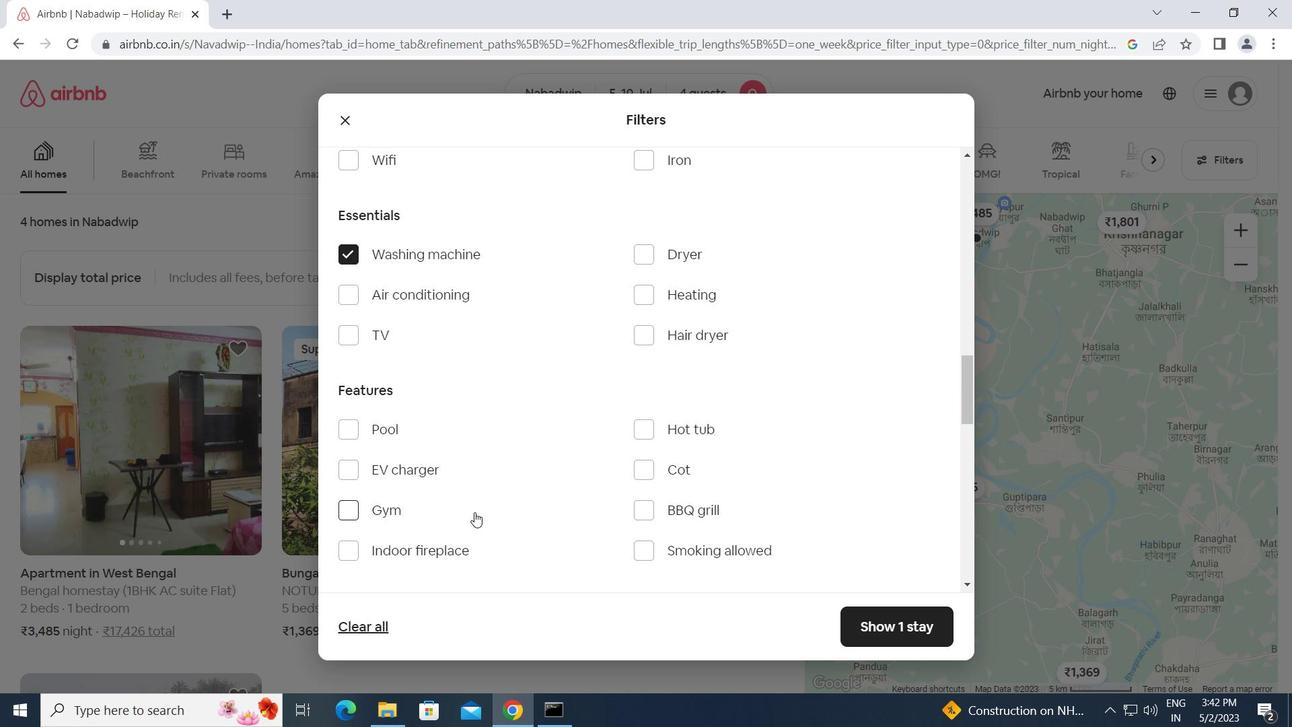 
Action: Mouse moved to (913, 538)
Screenshot: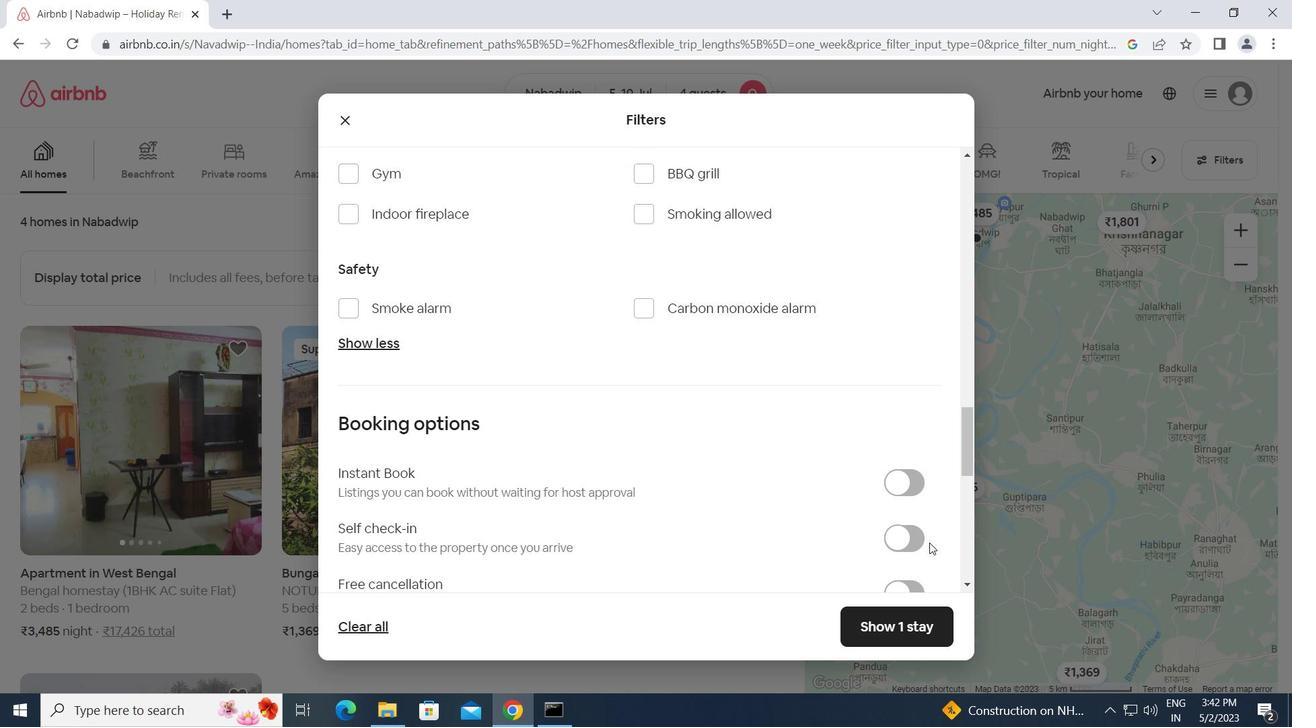 
Action: Mouse pressed left at (913, 538)
Screenshot: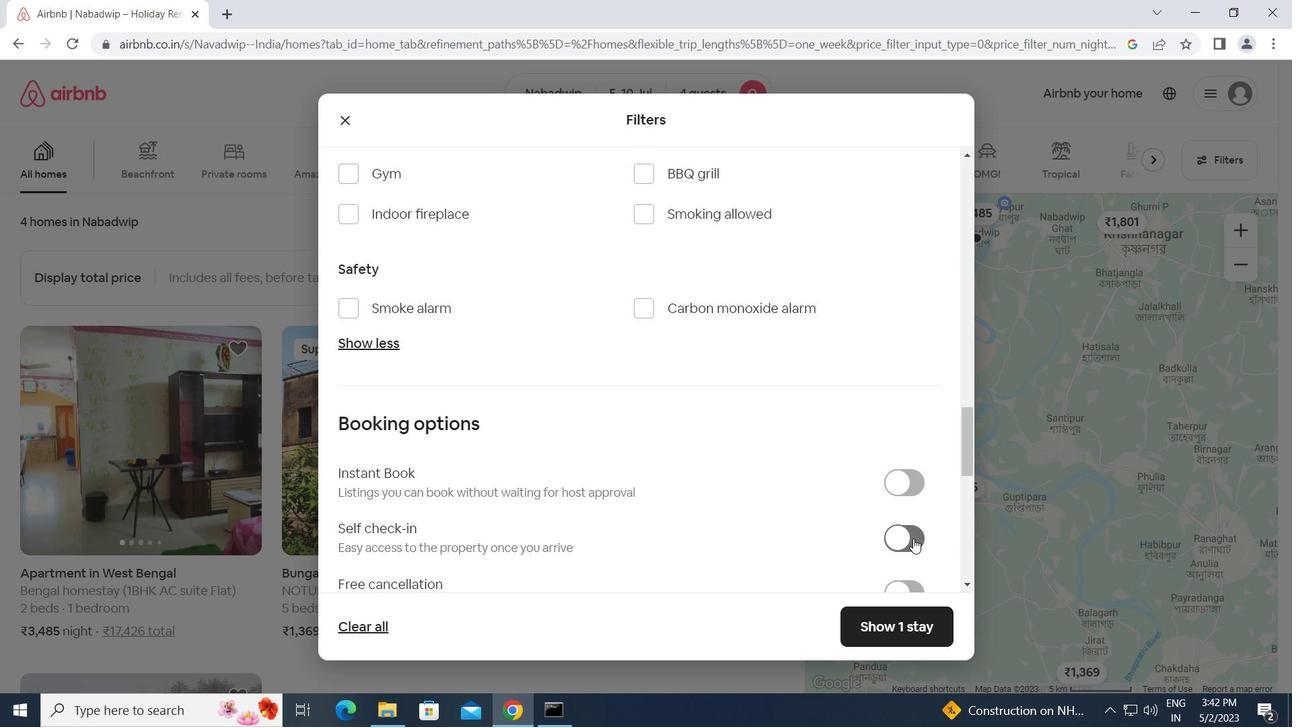 
Action: Mouse moved to (725, 523)
Screenshot: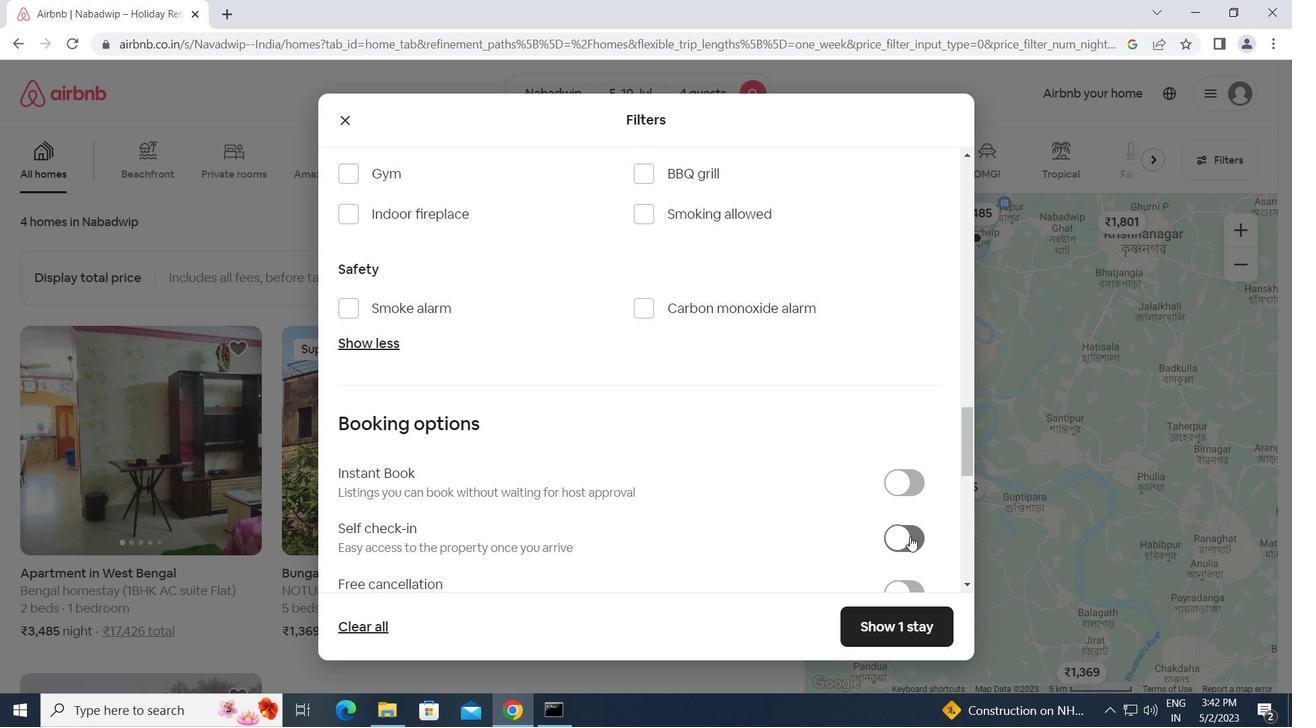 
Action: Mouse scrolled (725, 523) with delta (0, 0)
Screenshot: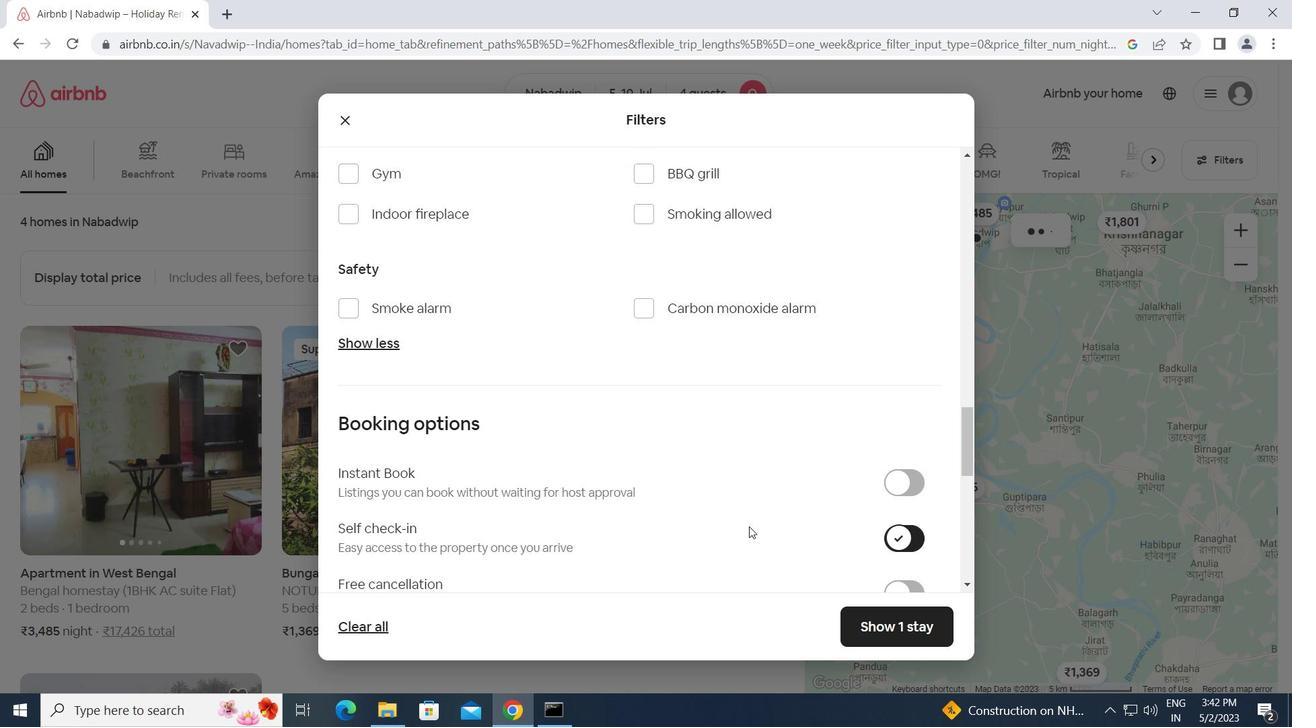 
Action: Mouse scrolled (725, 523) with delta (0, 0)
Screenshot: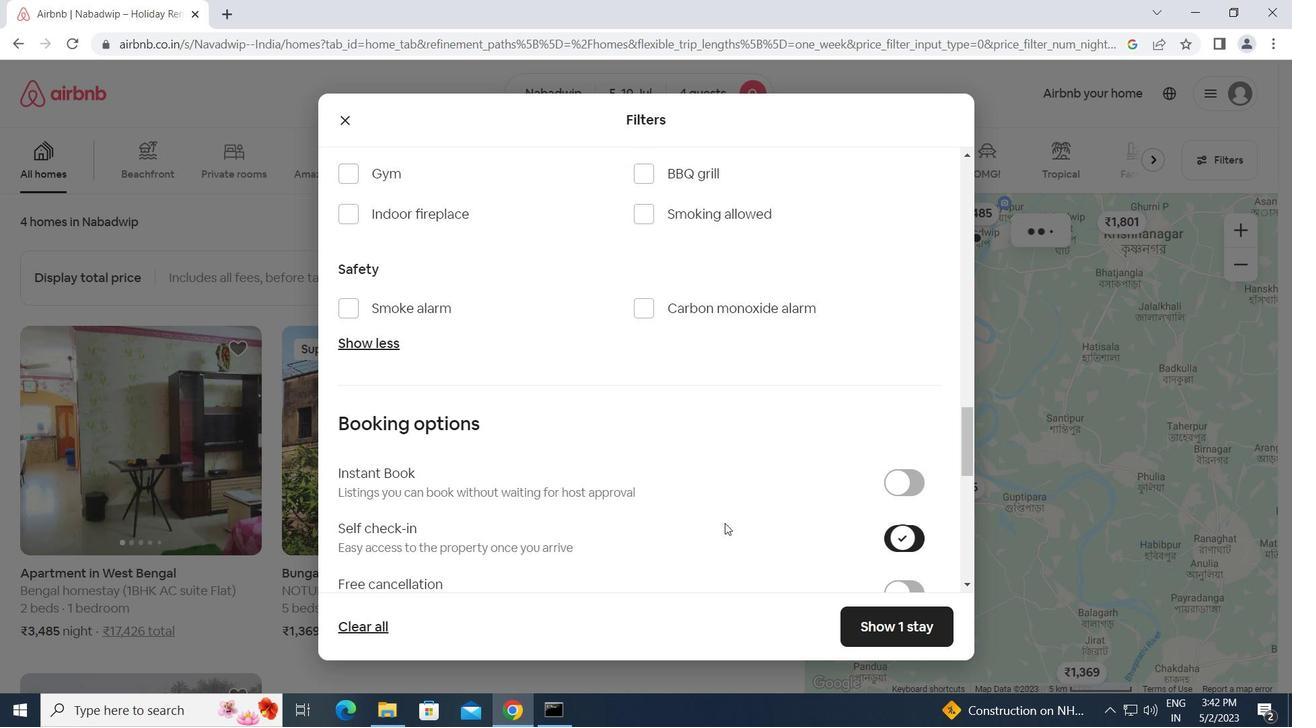 
Action: Mouse scrolled (725, 523) with delta (0, 0)
Screenshot: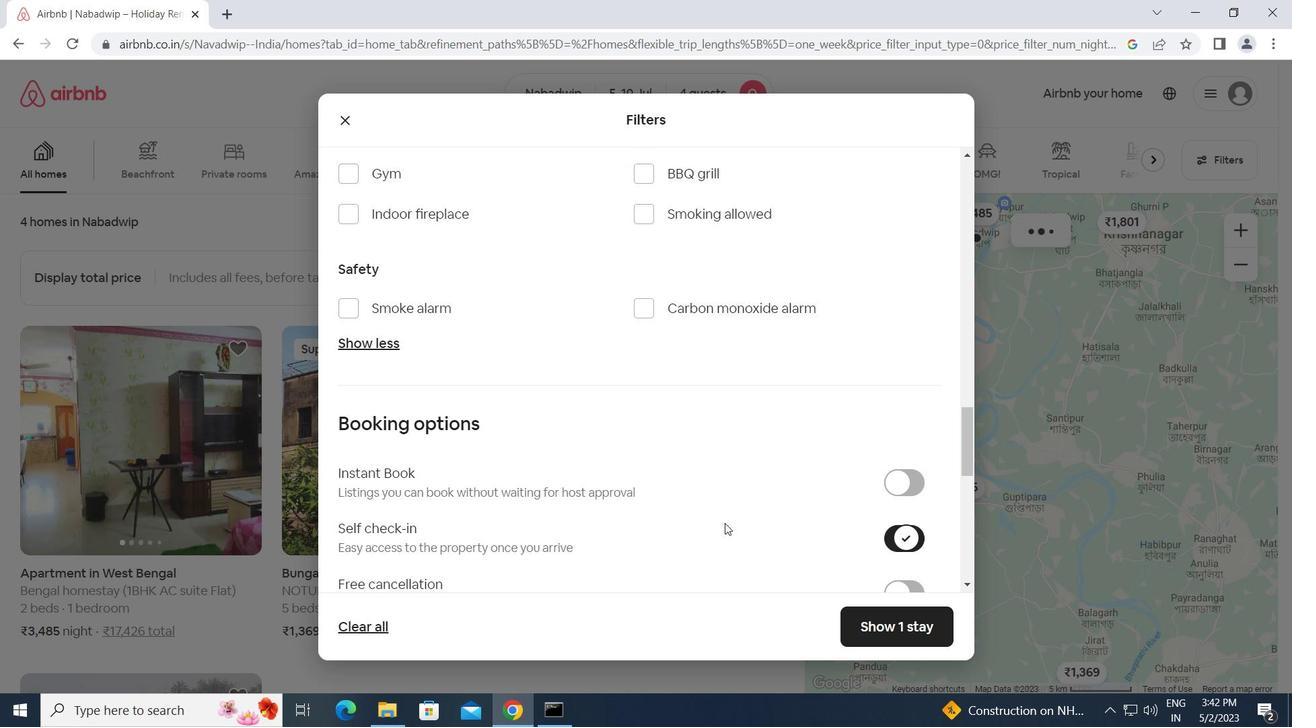 
Action: Mouse scrolled (725, 523) with delta (0, 0)
Screenshot: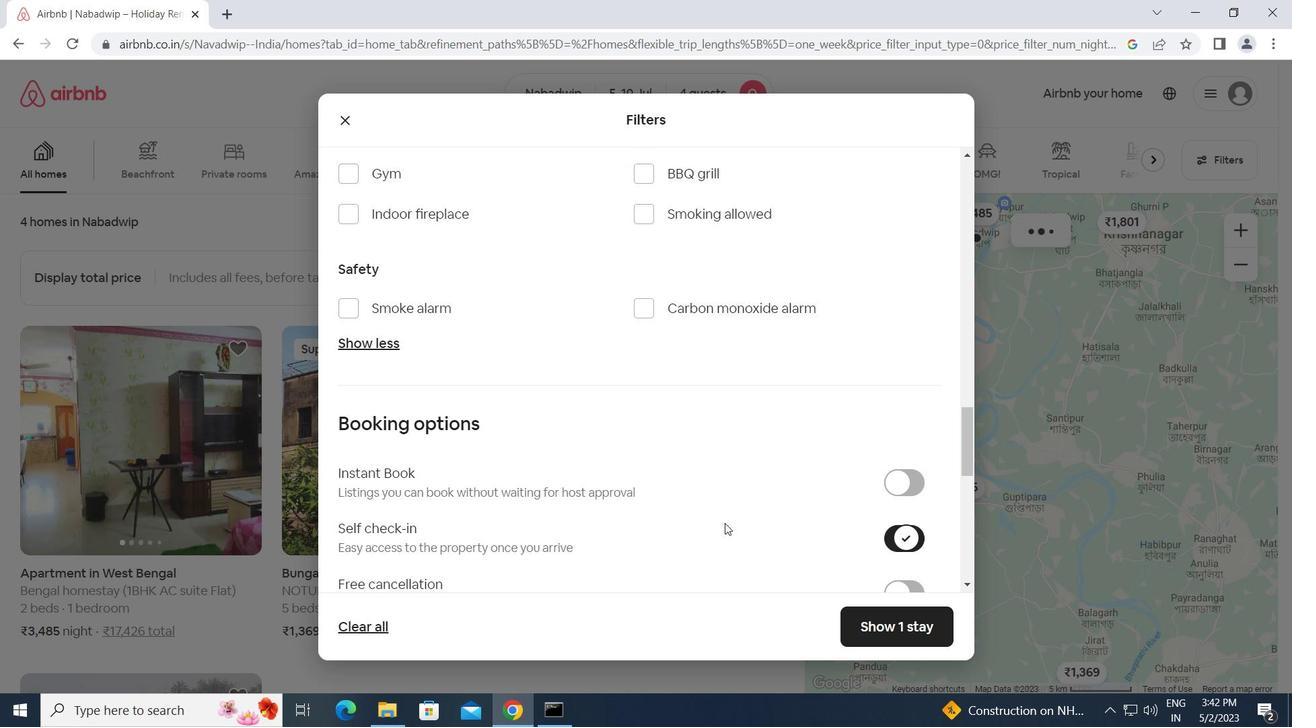 
Action: Mouse scrolled (725, 523) with delta (0, 0)
Screenshot: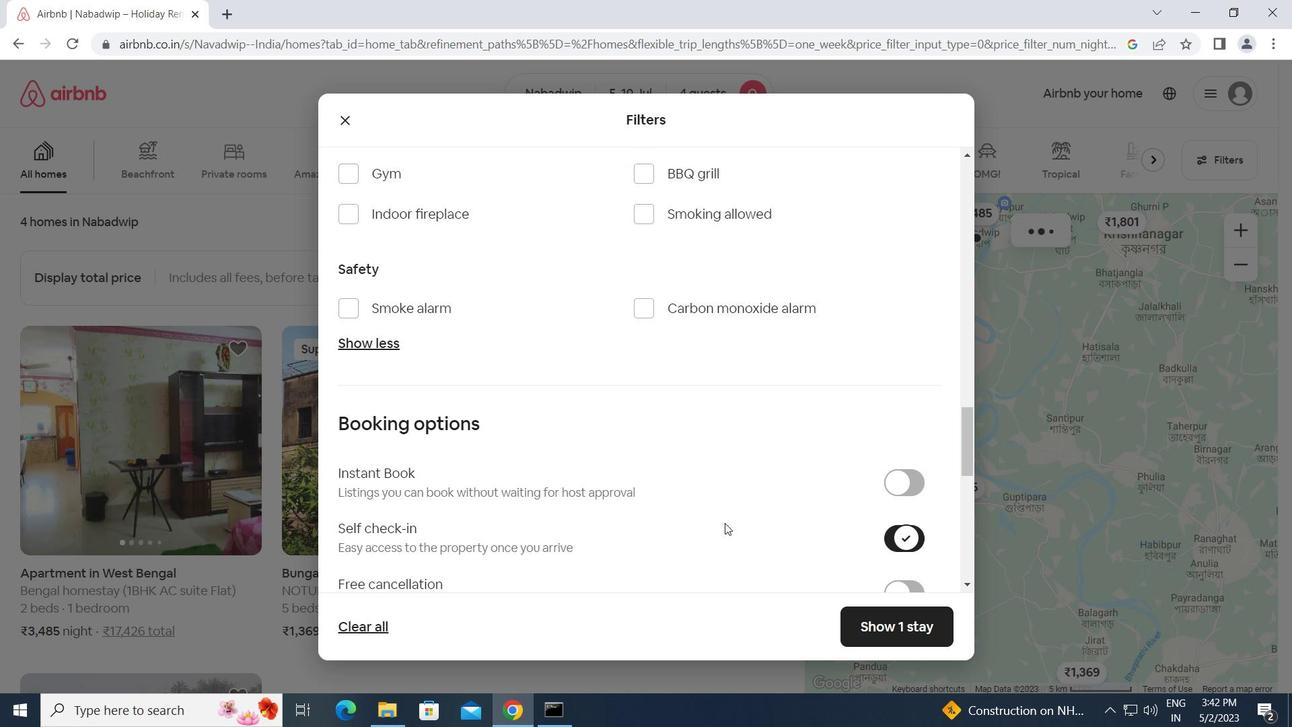 
Action: Mouse moved to (722, 523)
Screenshot: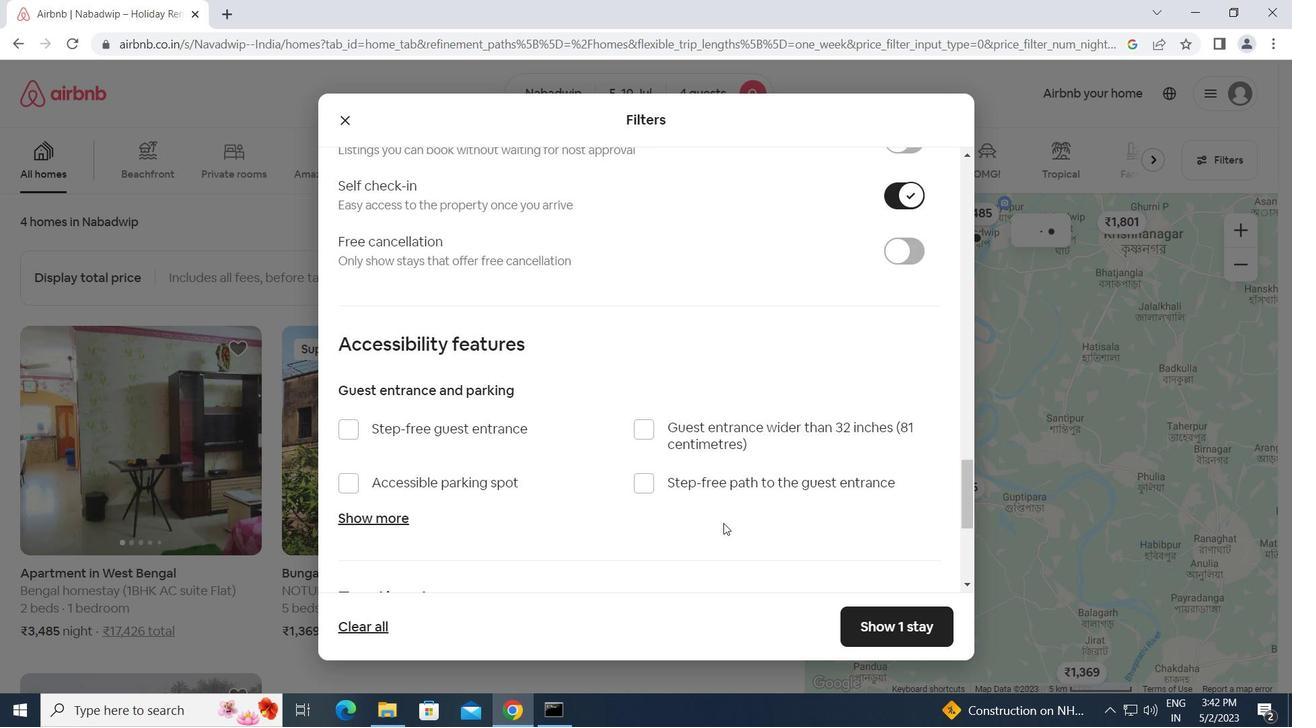 
Action: Mouse scrolled (722, 523) with delta (0, 0)
Screenshot: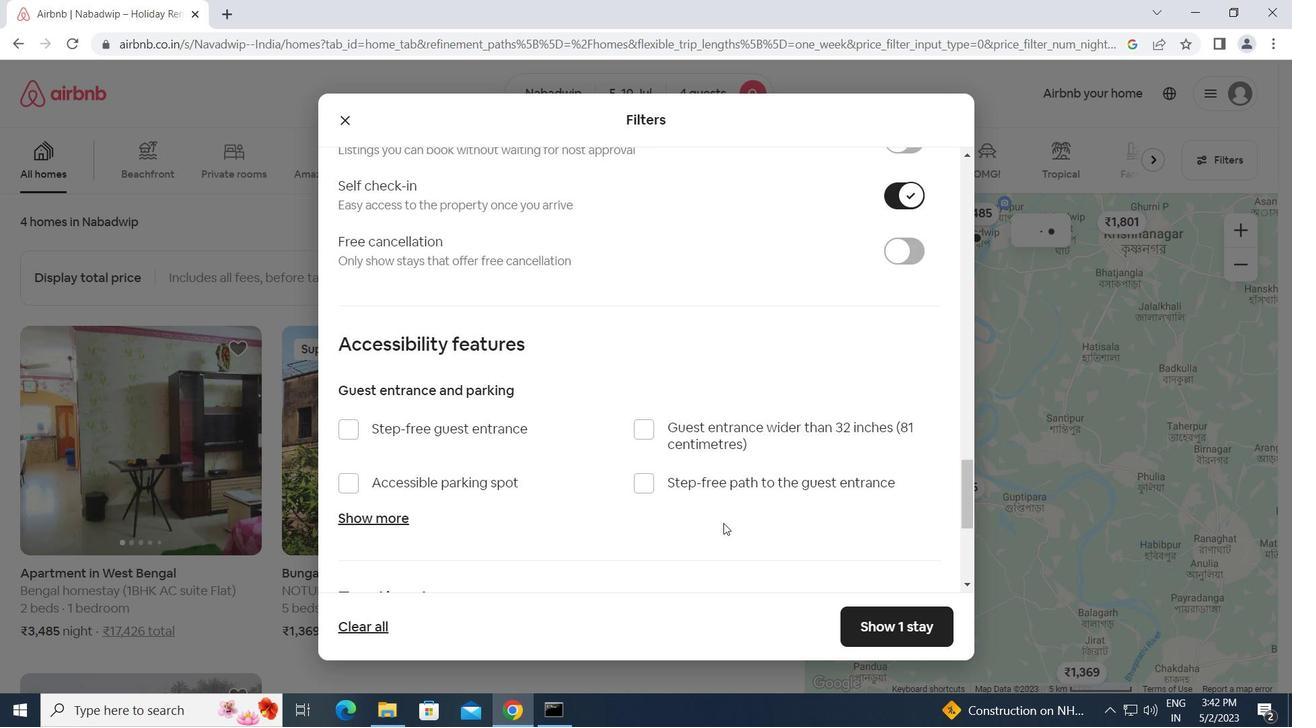 
Action: Mouse moved to (721, 523)
Screenshot: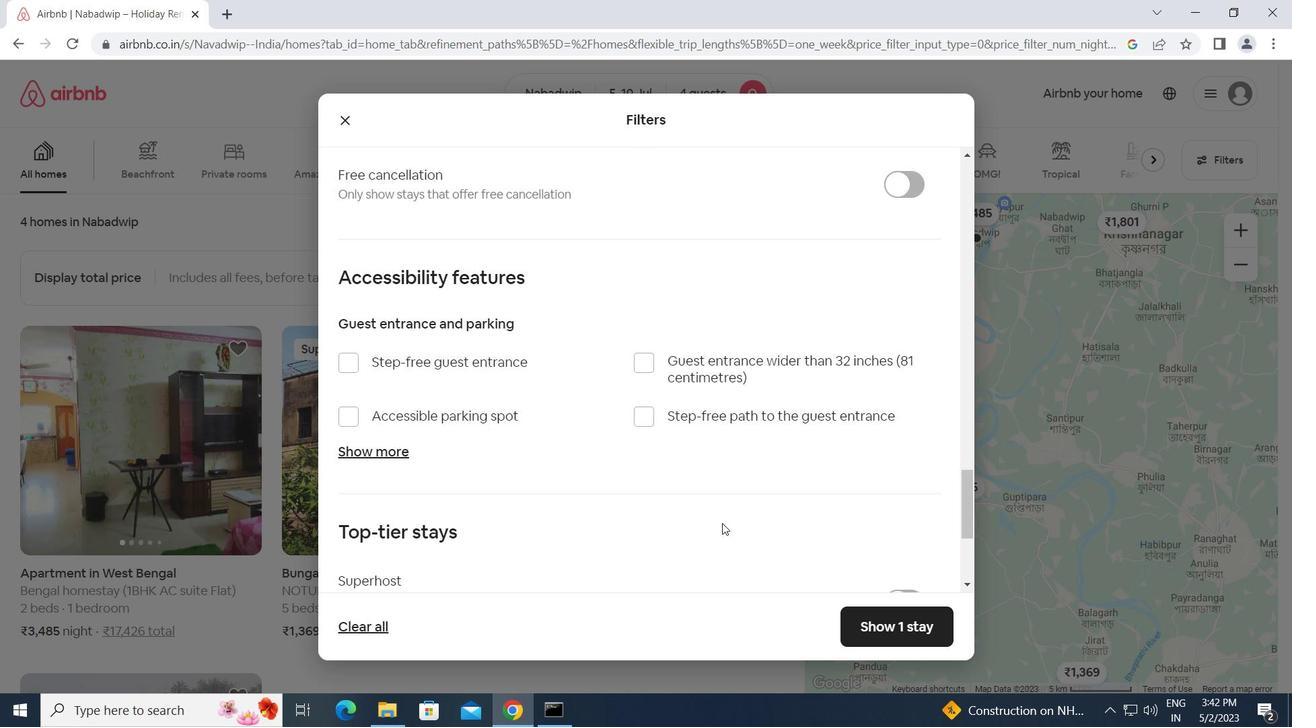
Action: Mouse scrolled (721, 523) with delta (0, 0)
Screenshot: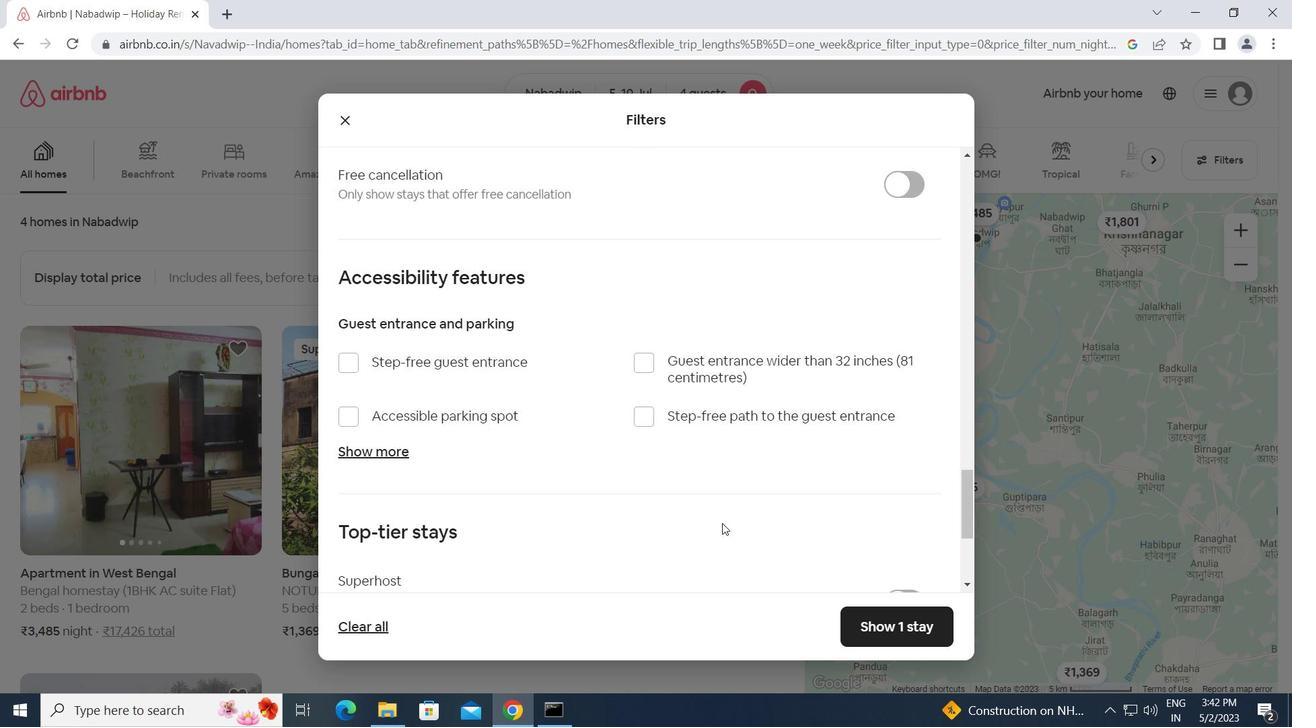 
Action: Mouse moved to (721, 523)
Screenshot: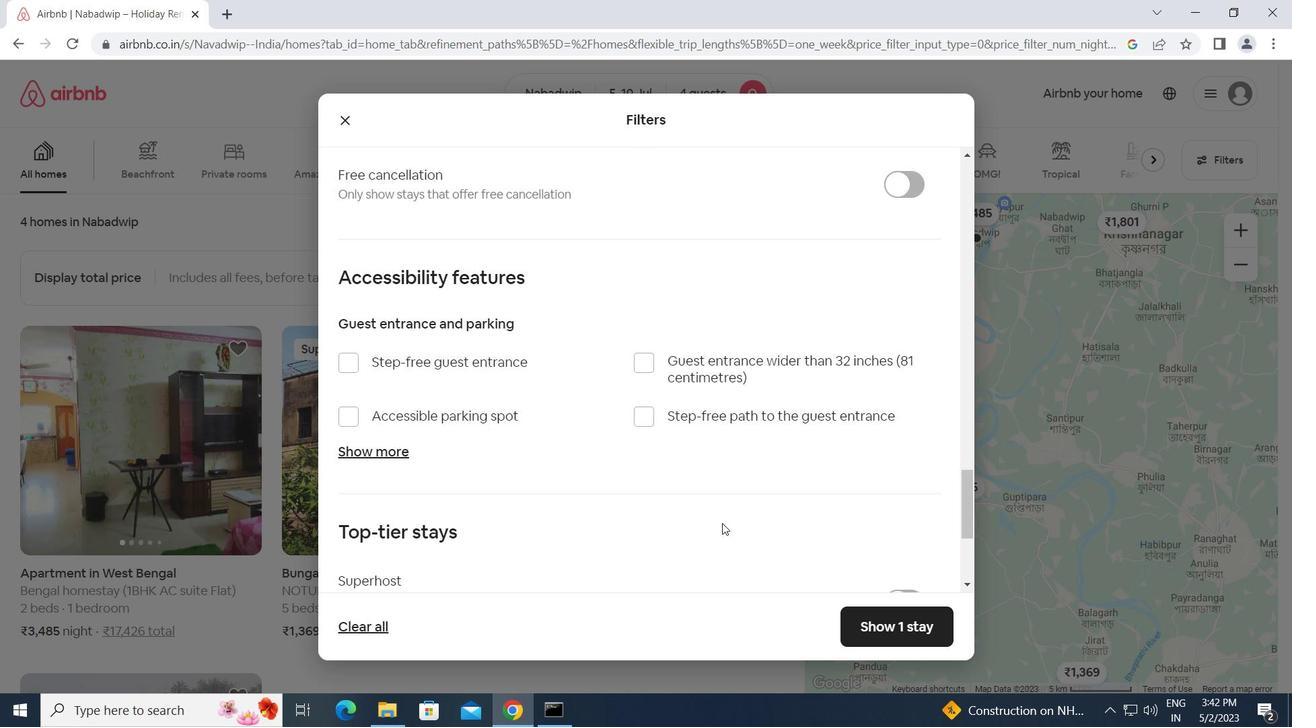 
Action: Mouse scrolled (721, 523) with delta (0, 0)
Screenshot: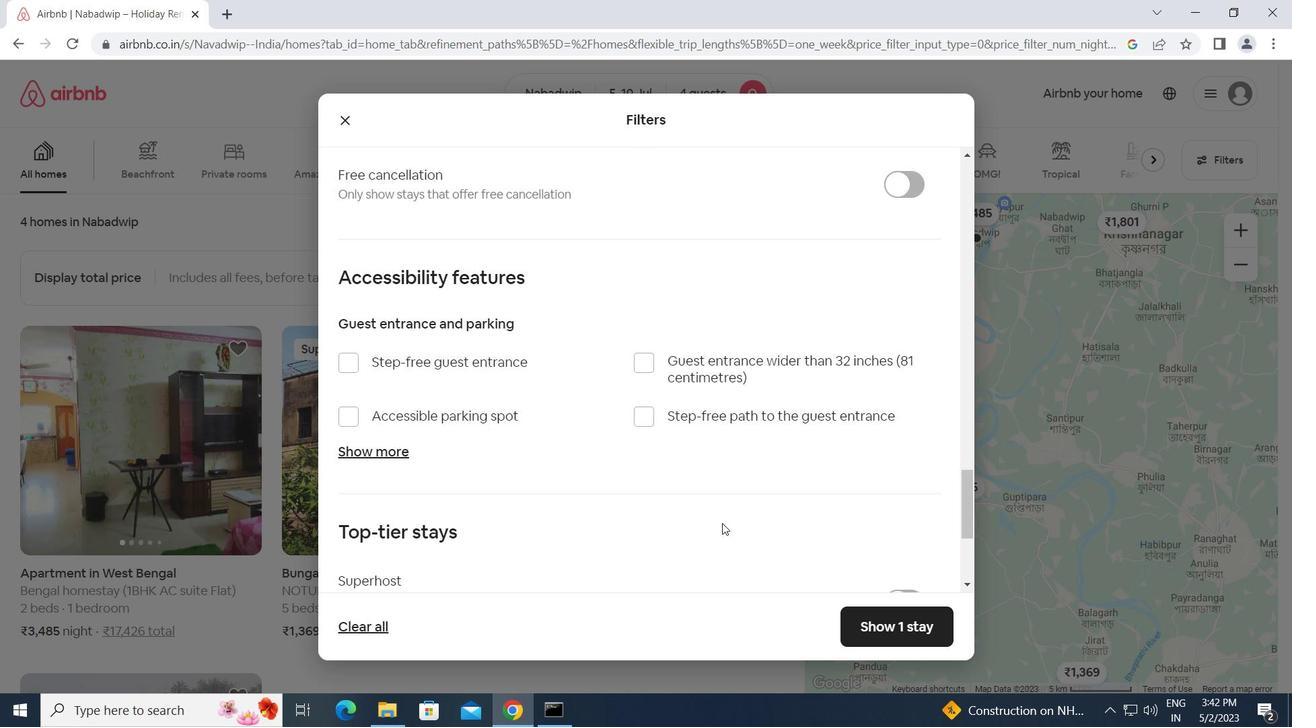 
Action: Mouse scrolled (721, 523) with delta (0, 0)
Screenshot: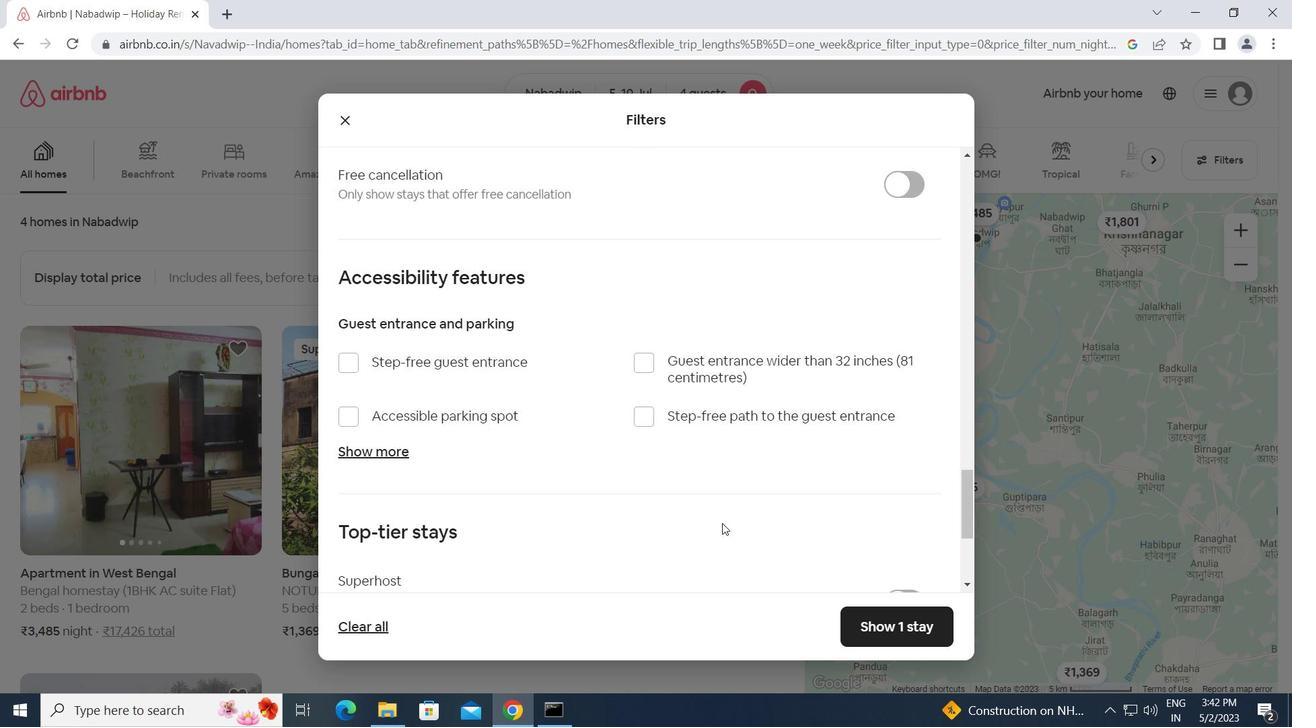 
Action: Mouse moved to (717, 525)
Screenshot: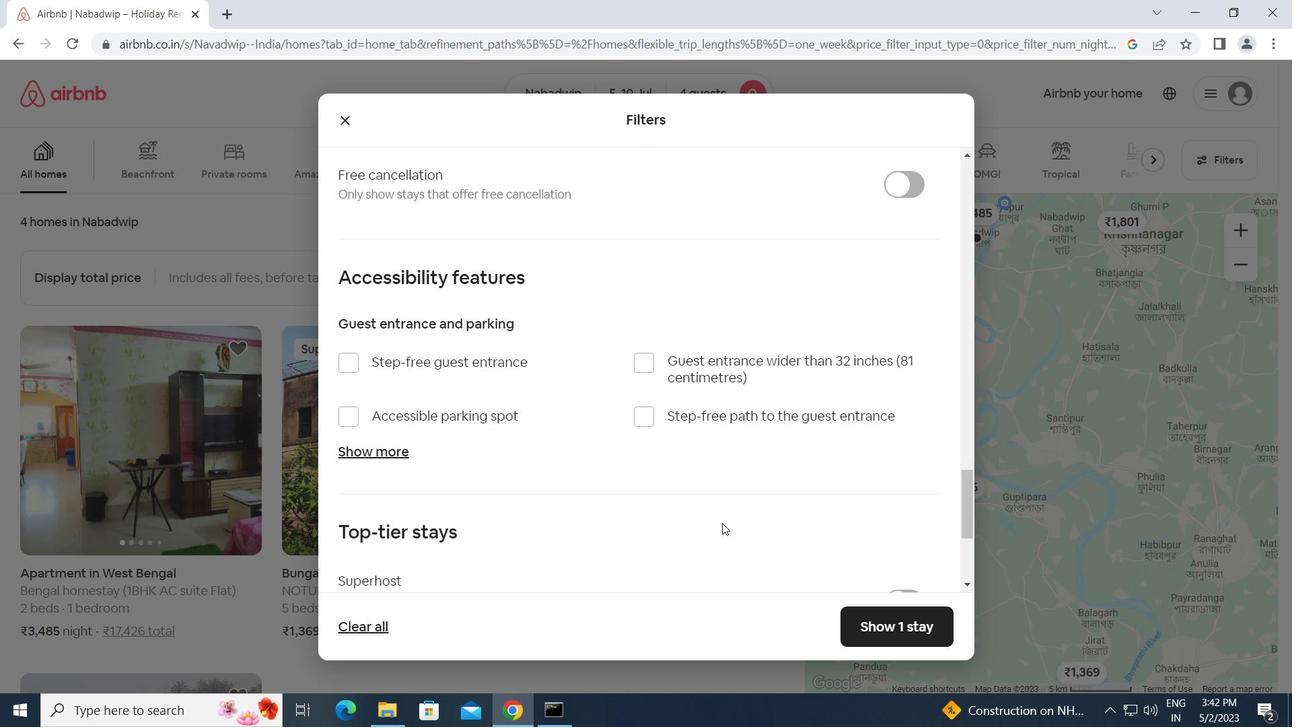 
Action: Mouse scrolled (717, 525) with delta (0, 0)
Screenshot: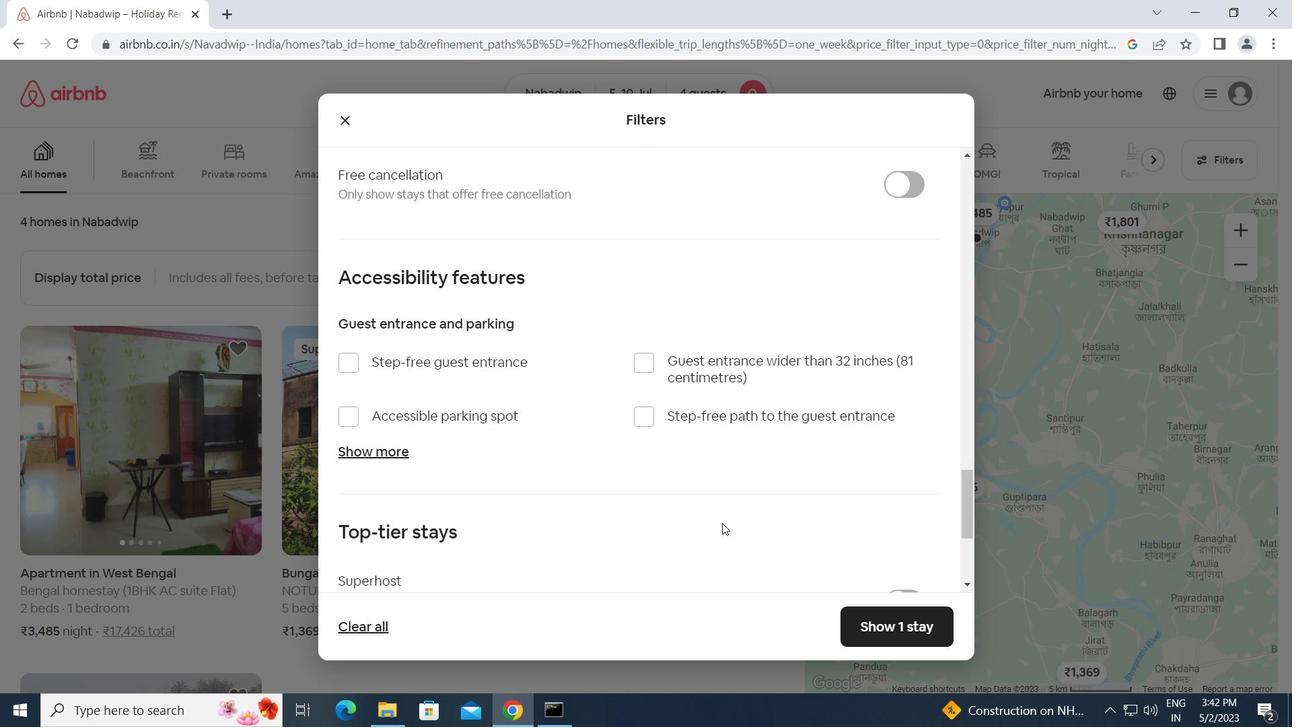 
Action: Mouse moved to (709, 531)
Screenshot: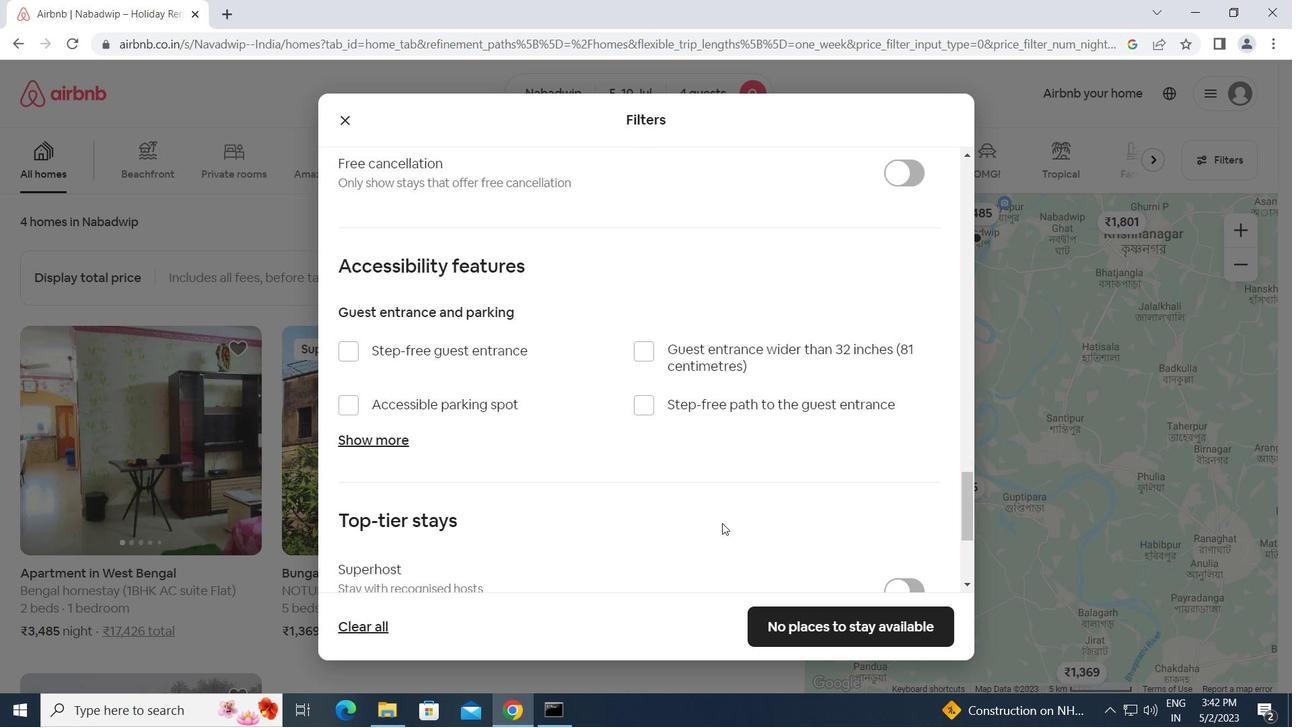 
Action: Mouse scrolled (709, 530) with delta (0, 0)
Screenshot: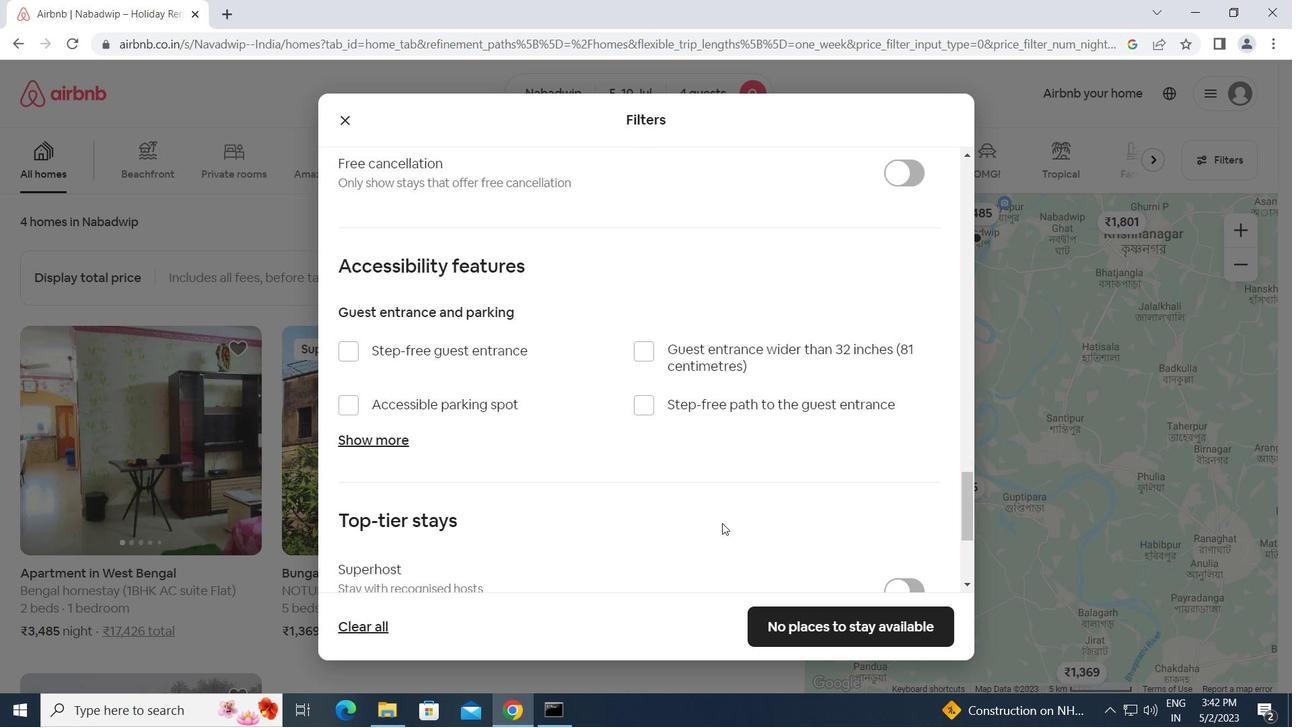 
Action: Mouse moved to (346, 498)
Screenshot: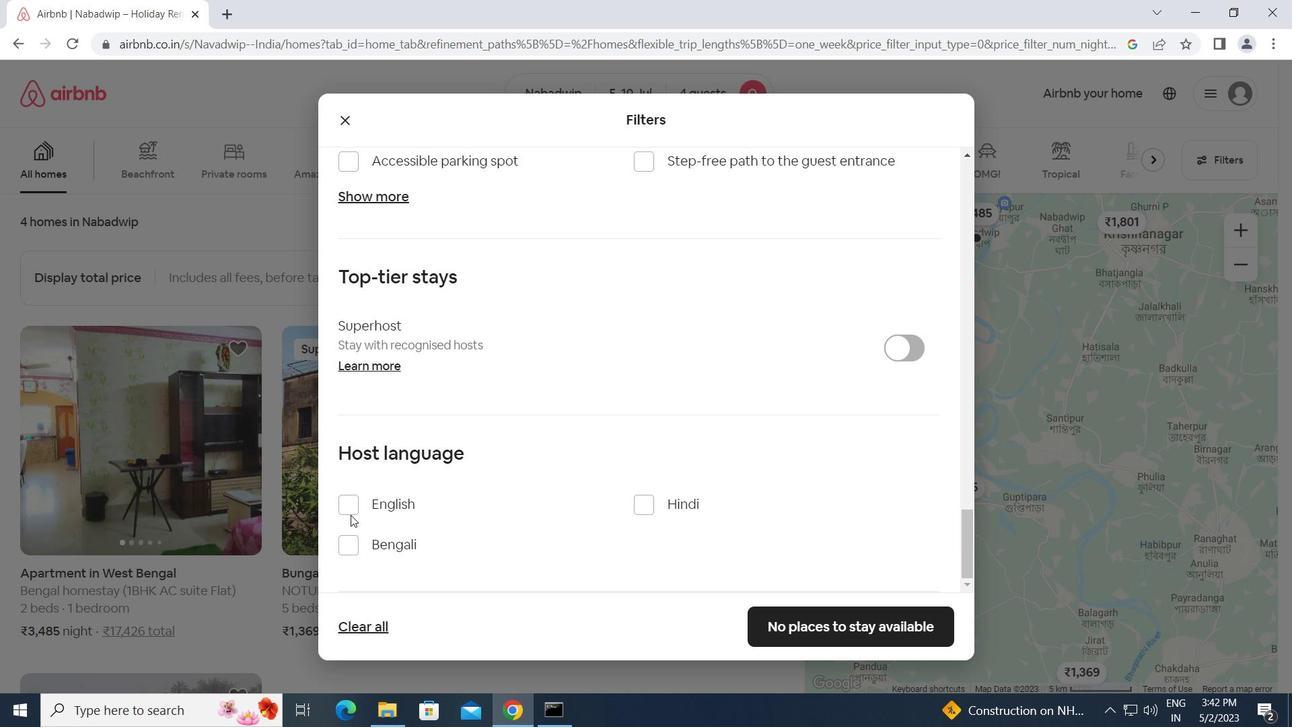 
Action: Mouse pressed left at (346, 498)
Screenshot: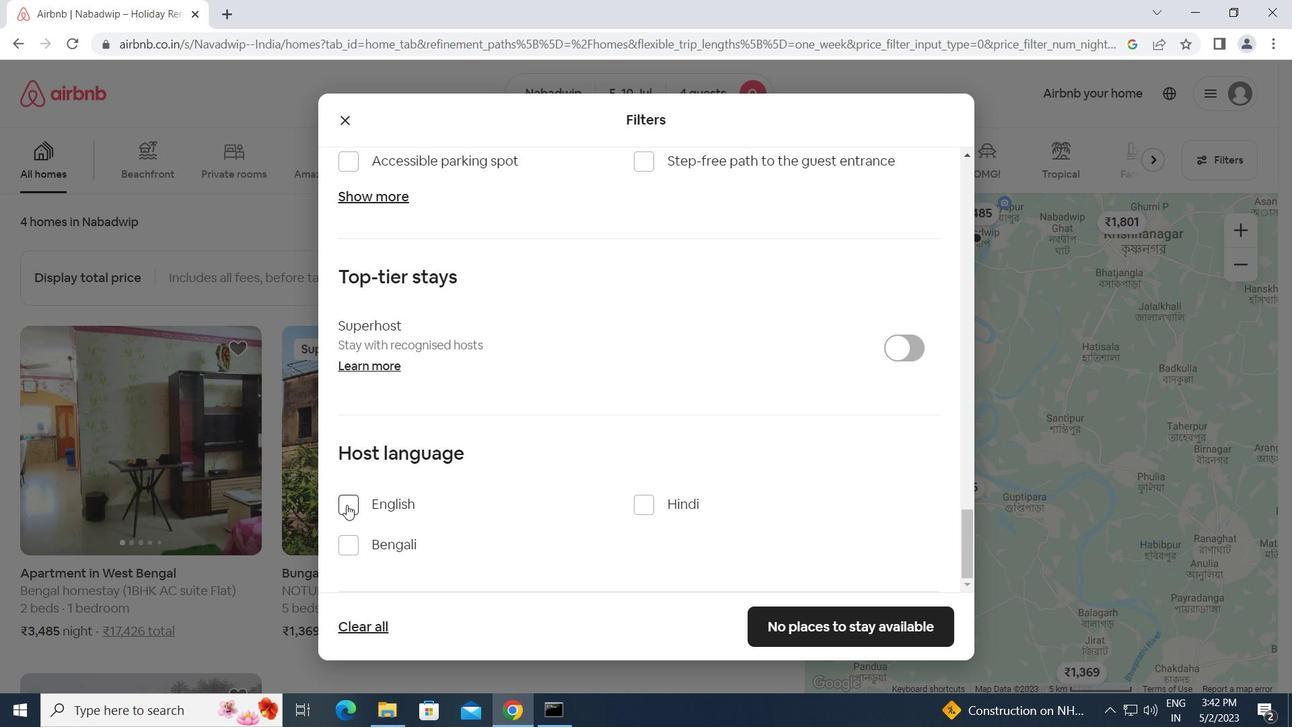 
Action: Mouse moved to (802, 631)
Screenshot: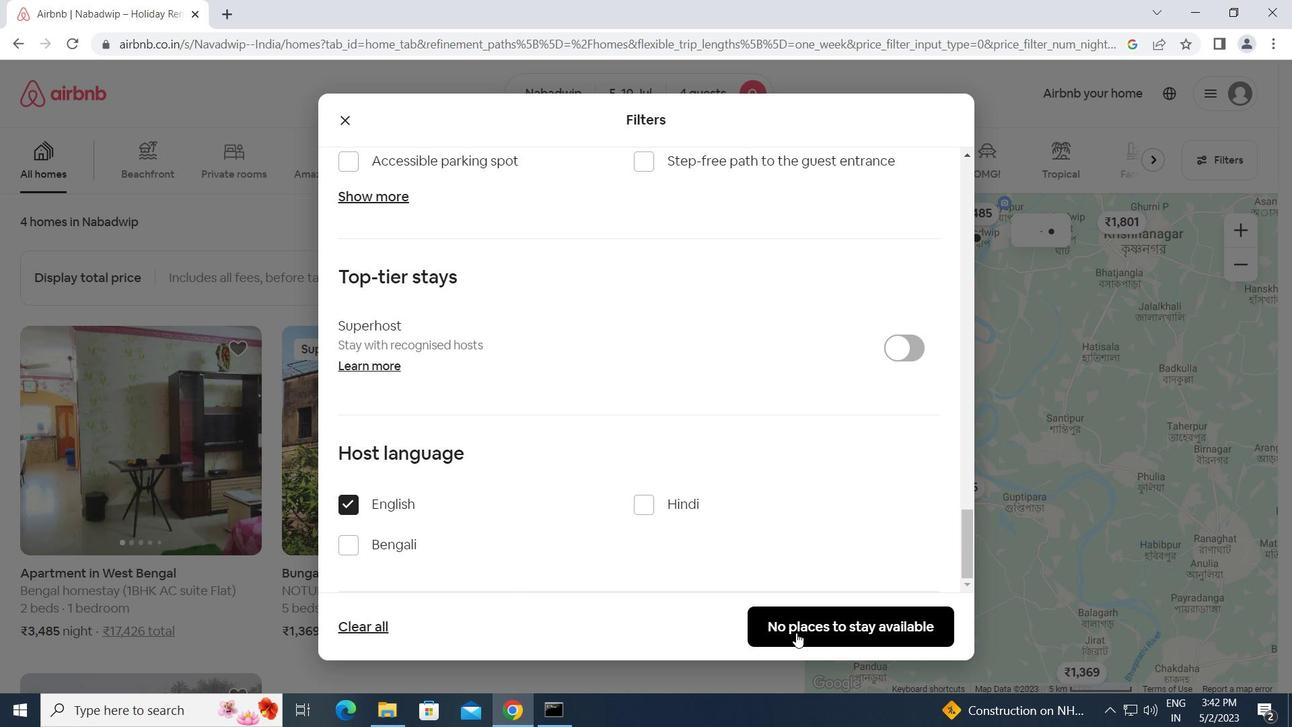 
Action: Mouse pressed left at (802, 631)
Screenshot: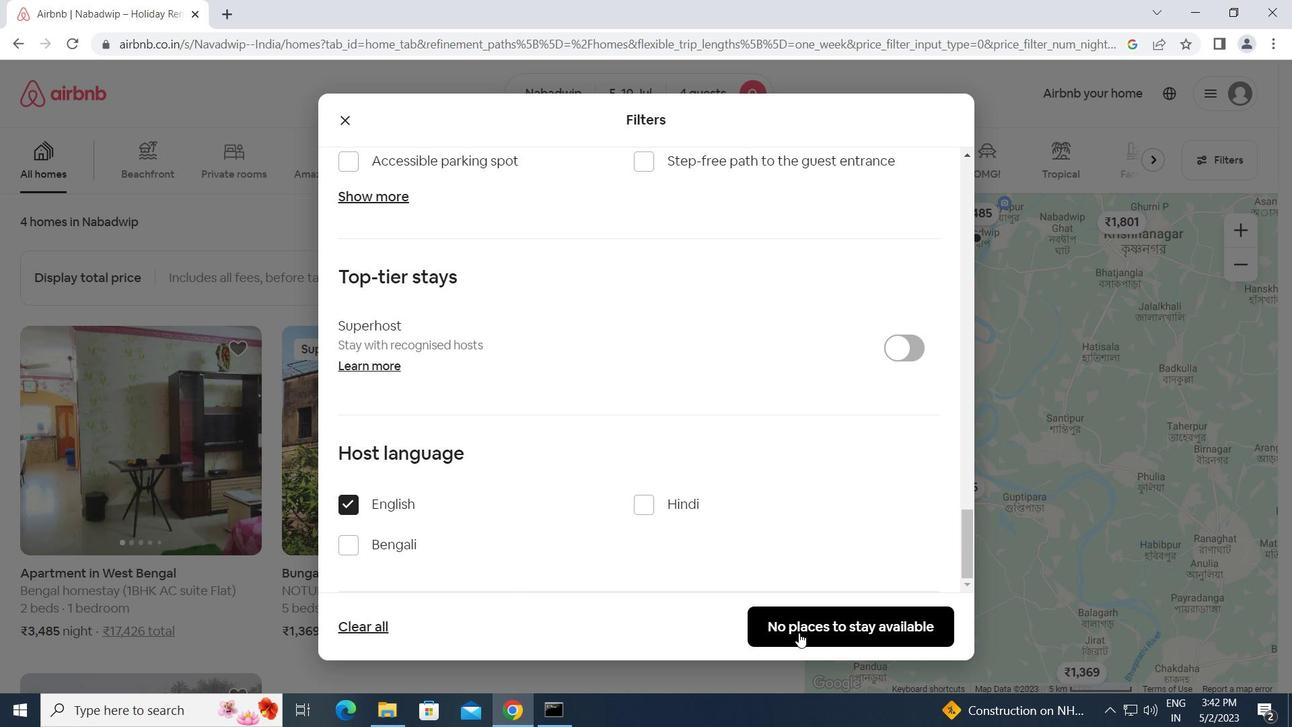 
Action: Mouse moved to (802, 630)
Screenshot: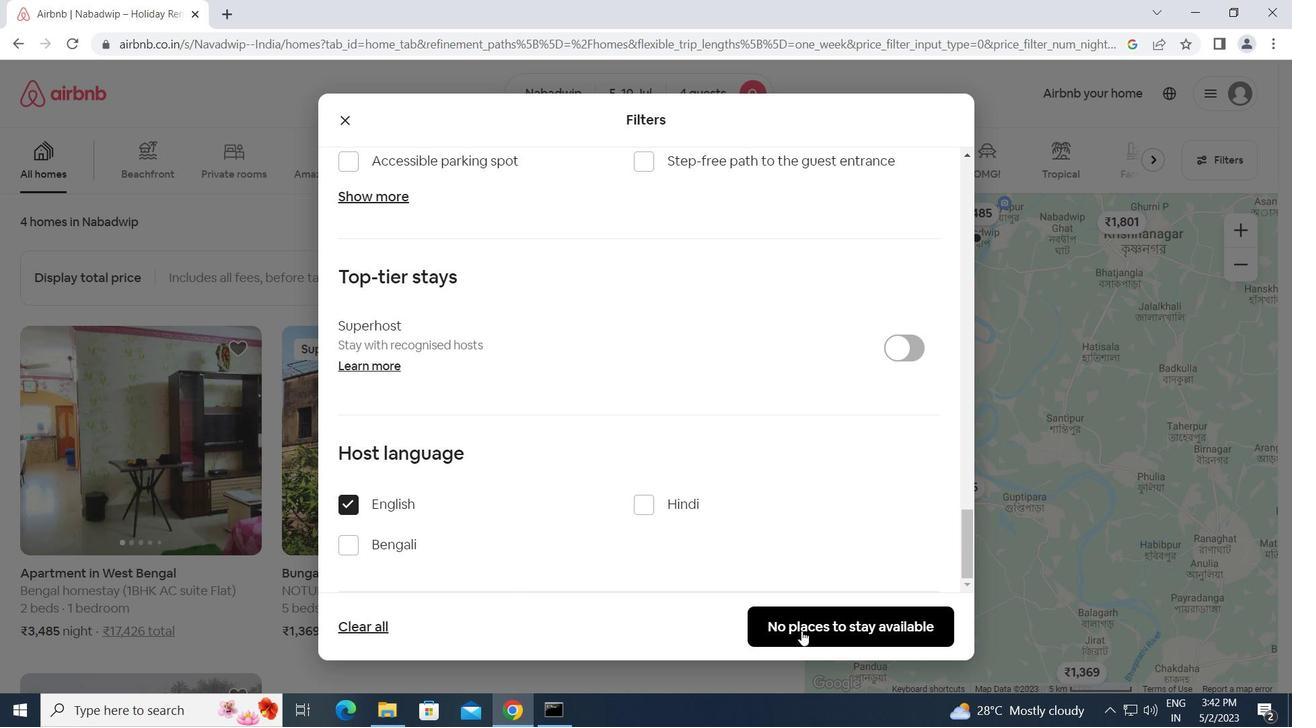 
